 Task: Create a basic plant marker for your garden.
Action: Mouse moved to (204, 165)
Screenshot: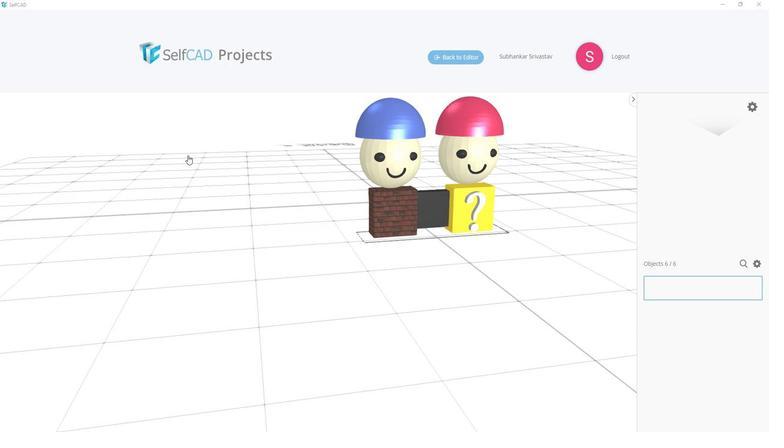 
Action: Mouse pressed left at (204, 165)
Screenshot: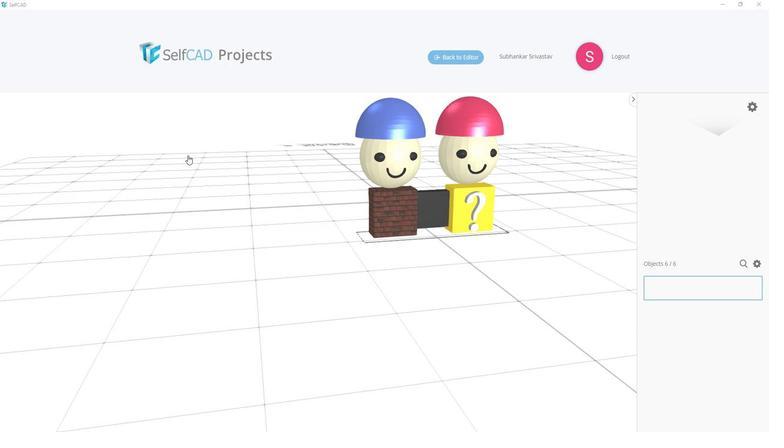 
Action: Mouse moved to (429, 180)
Screenshot: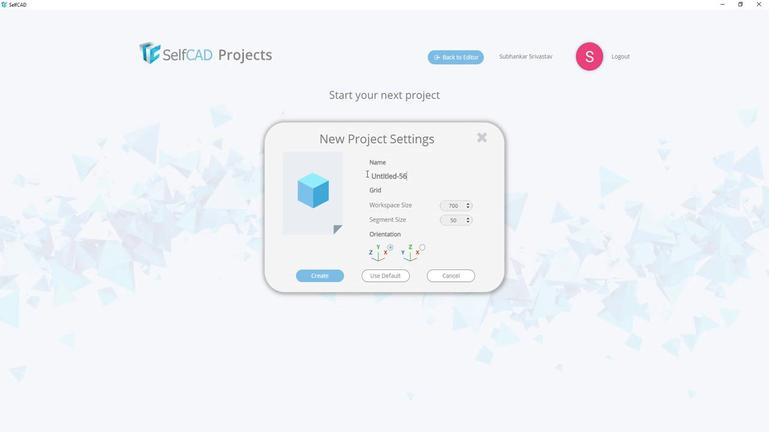 
Action: Mouse pressed left at (429, 180)
Screenshot: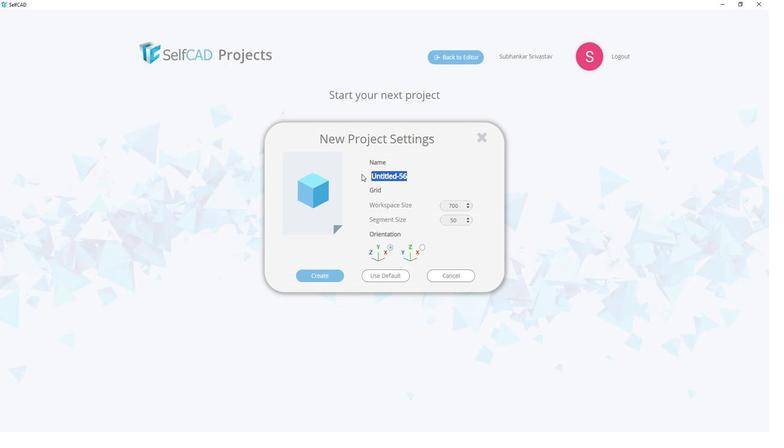 
Action: Mouse moved to (377, 183)
Screenshot: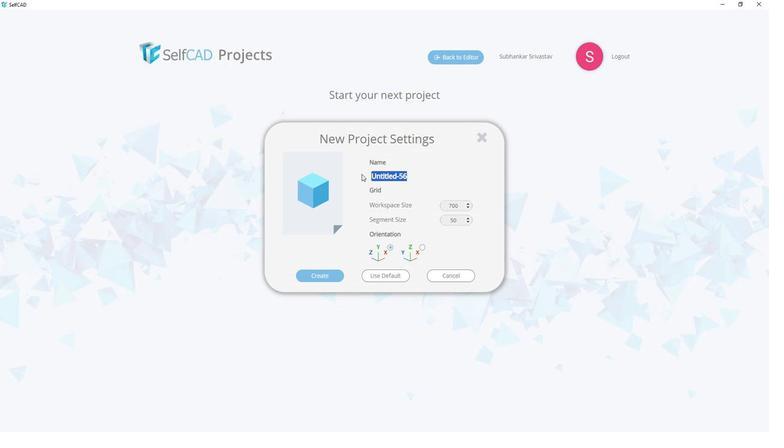 
Action: Key pressed <Key.shift>Plant<Key.space><Key.shift><Key.shift><Key.shift><Key.shift><Key.shift><Key.shift>Marker
Screenshot: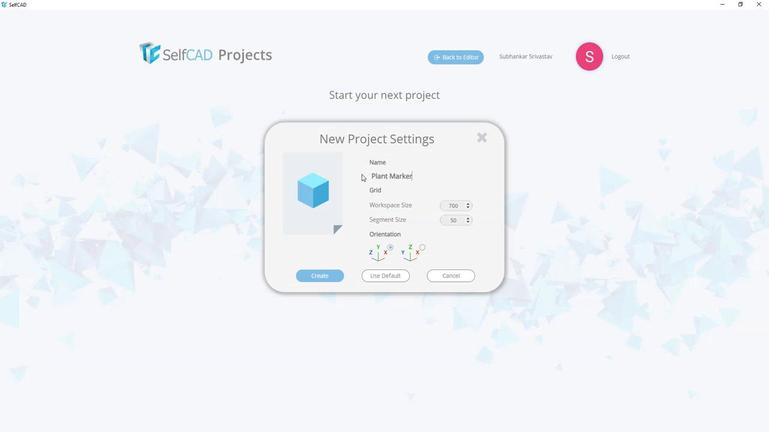 
Action: Mouse moved to (338, 276)
Screenshot: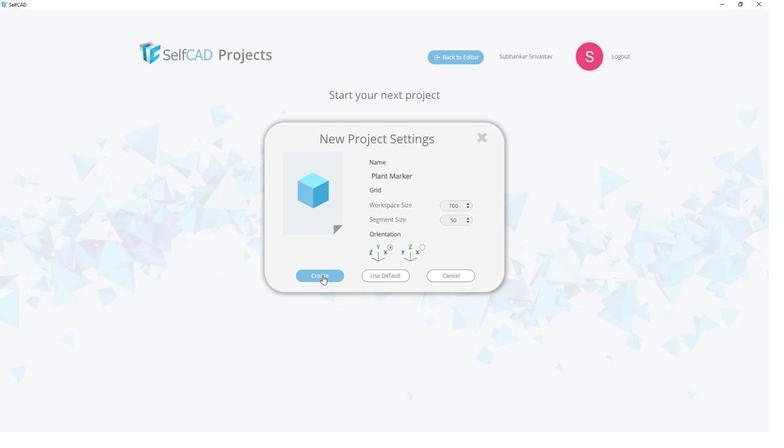 
Action: Mouse pressed left at (338, 276)
Screenshot: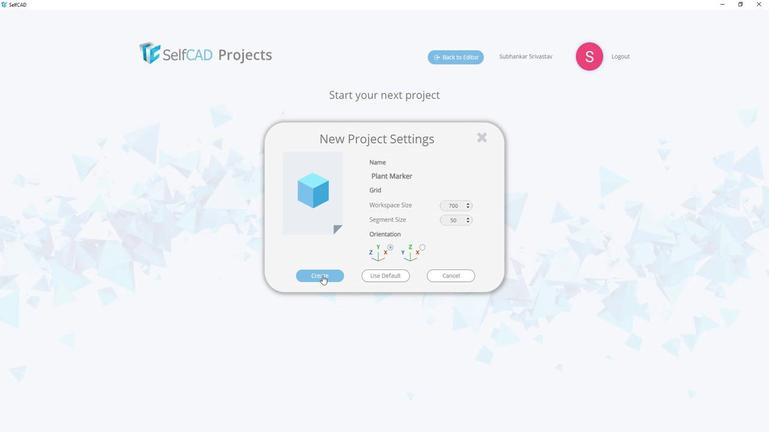 
Action: Mouse moved to (58, 117)
Screenshot: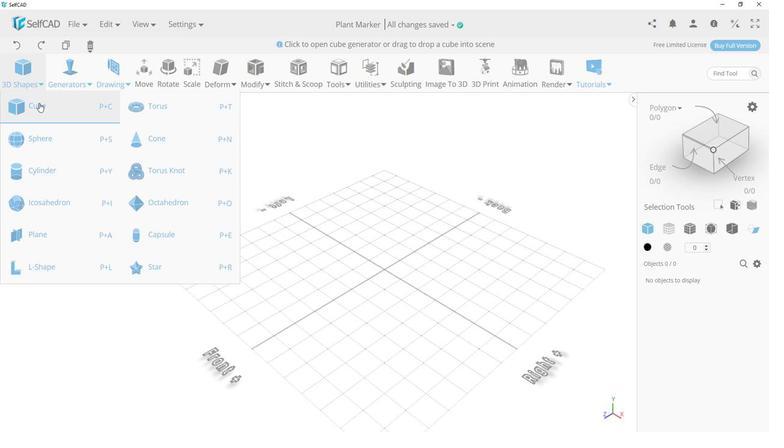 
Action: Mouse pressed left at (58, 117)
Screenshot: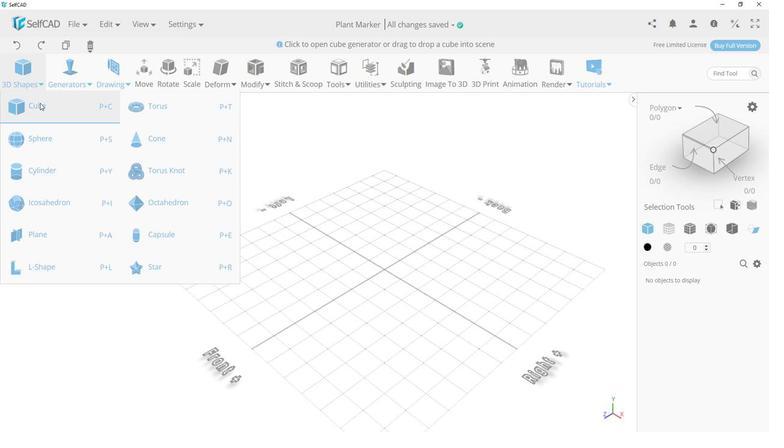 
Action: Mouse moved to (37, 191)
Screenshot: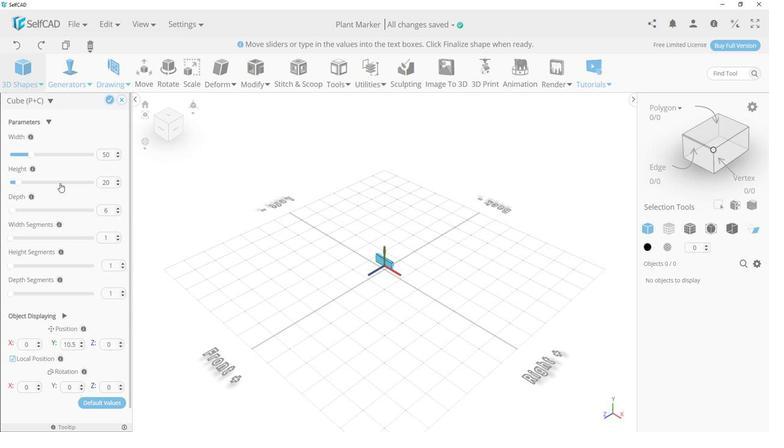 
Action: Mouse pressed left at (37, 191)
Screenshot: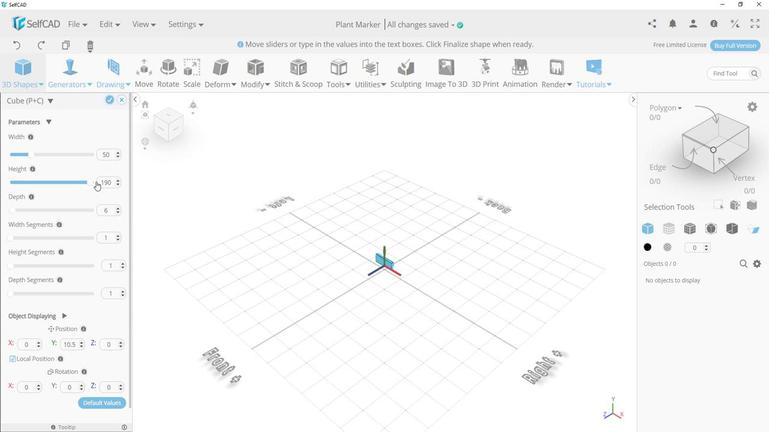 
Action: Mouse moved to (50, 165)
Screenshot: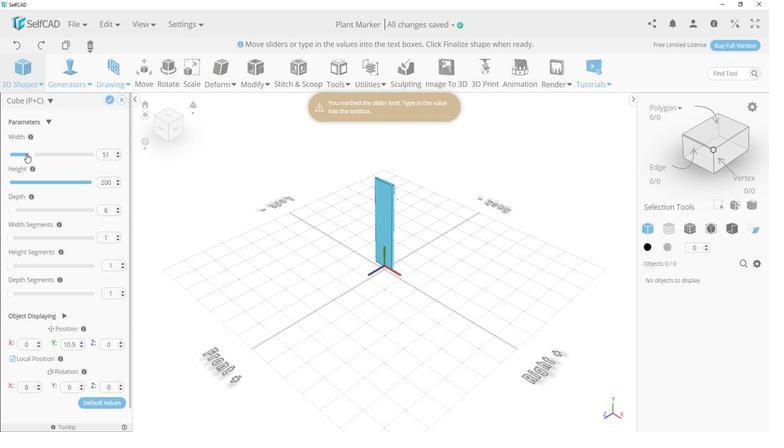 
Action: Mouse pressed left at (50, 165)
Screenshot: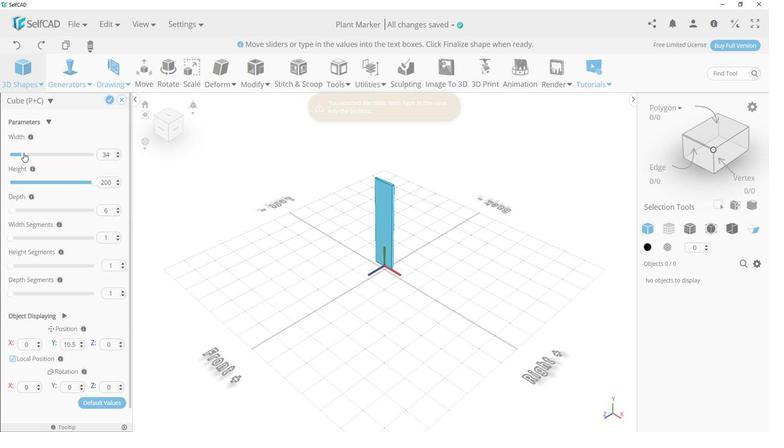 
Action: Mouse moved to (136, 168)
Screenshot: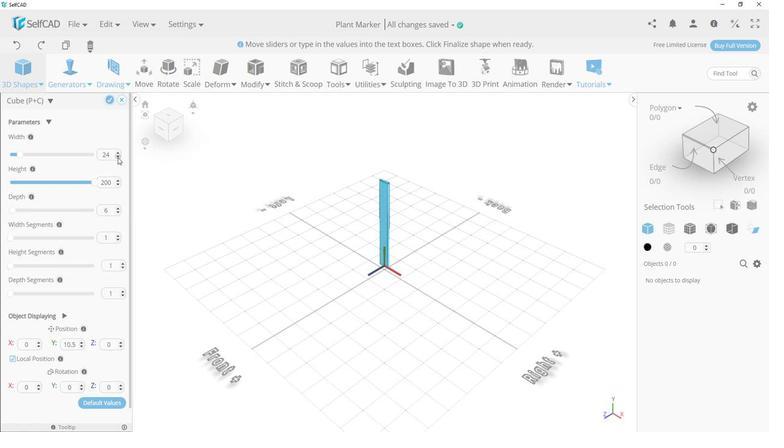 
Action: Mouse pressed left at (136, 168)
Screenshot: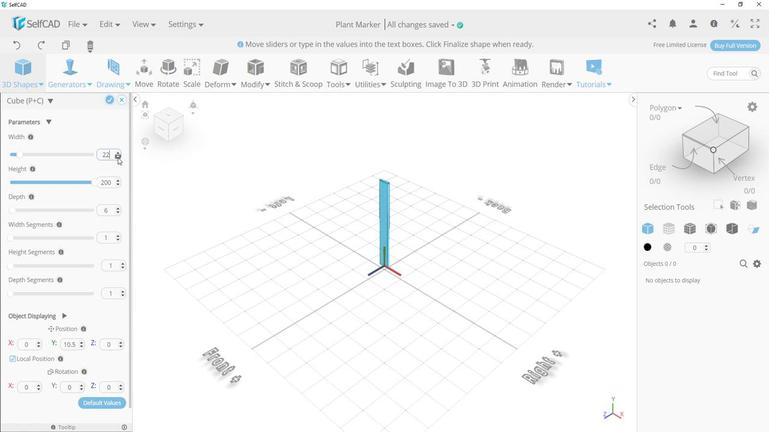 
Action: Mouse pressed left at (136, 168)
Screenshot: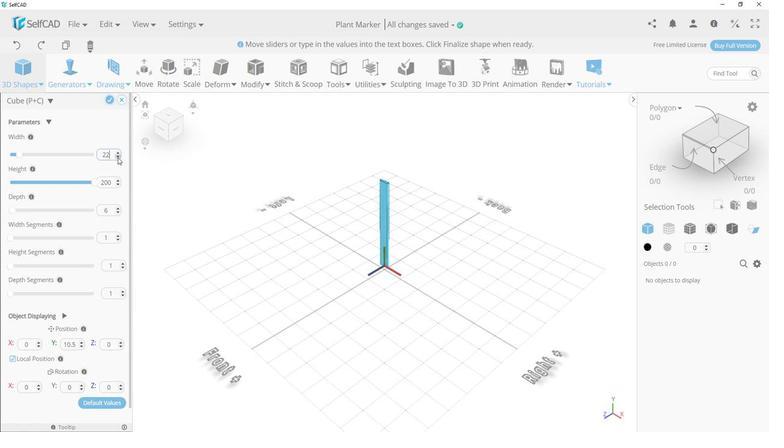 
Action: Mouse pressed left at (136, 168)
Screenshot: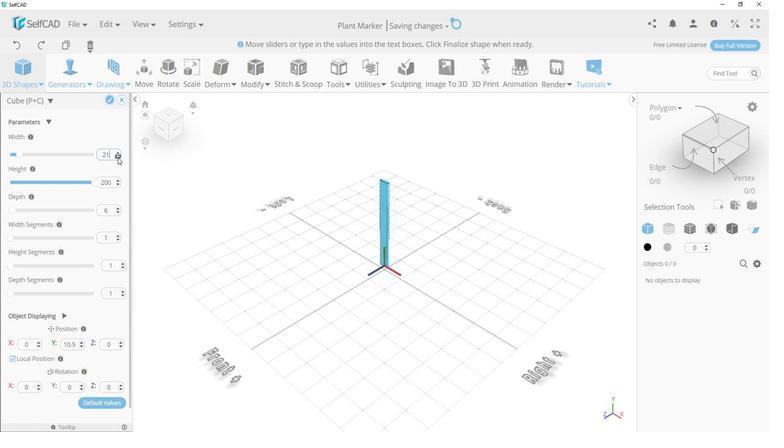 
Action: Mouse pressed left at (136, 168)
Screenshot: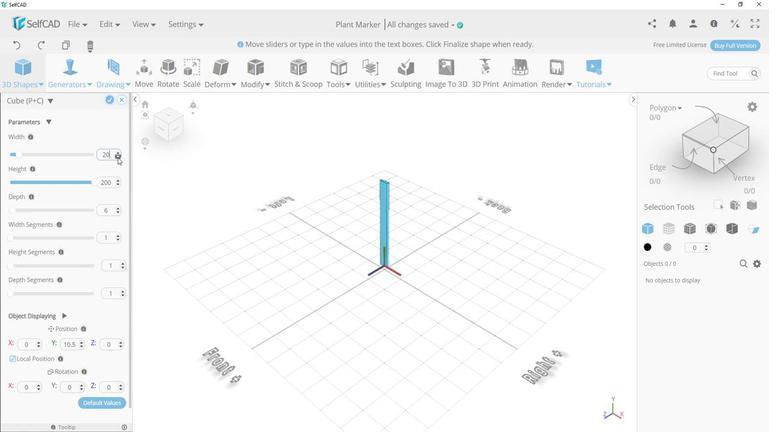 
Action: Mouse moved to (30, 218)
Screenshot: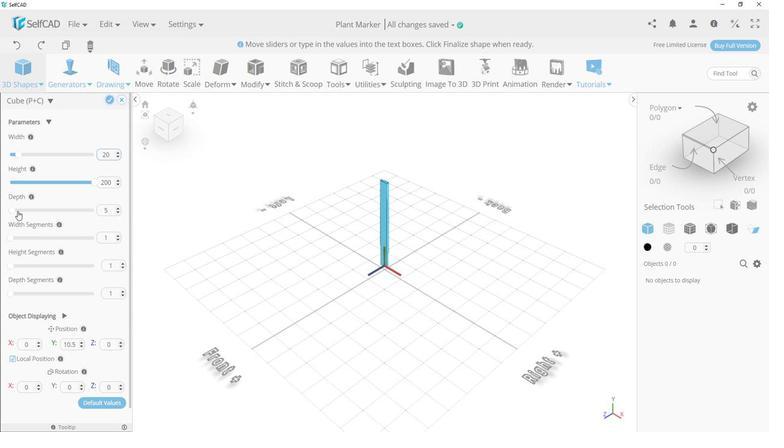 
Action: Mouse pressed left at (30, 218)
Screenshot: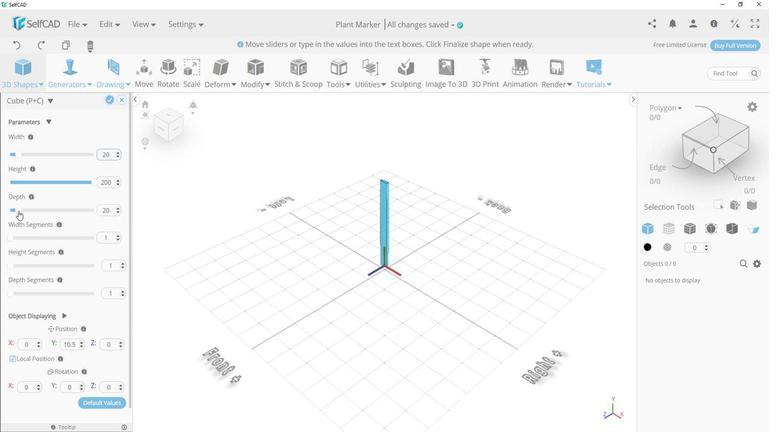 
Action: Mouse moved to (136, 214)
Screenshot: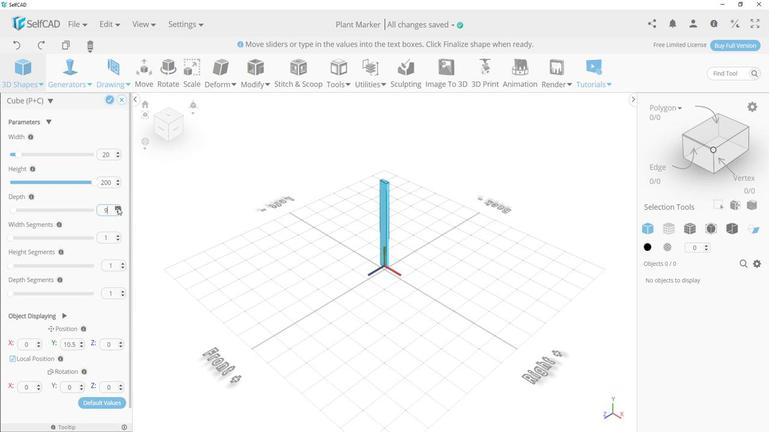 
Action: Mouse pressed left at (136, 214)
Screenshot: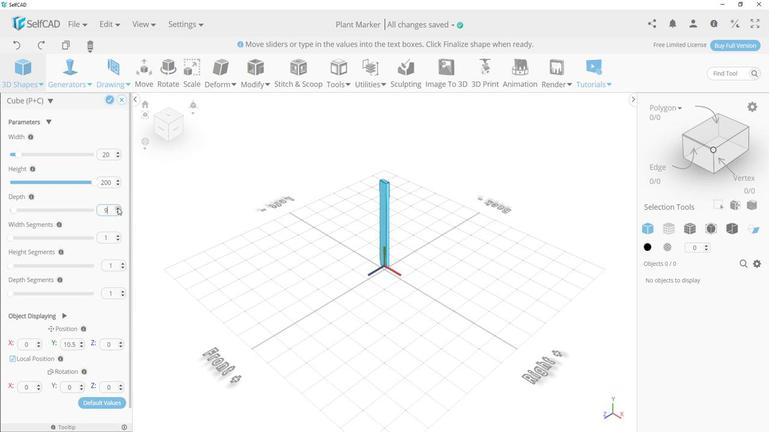 
Action: Mouse pressed left at (136, 214)
Screenshot: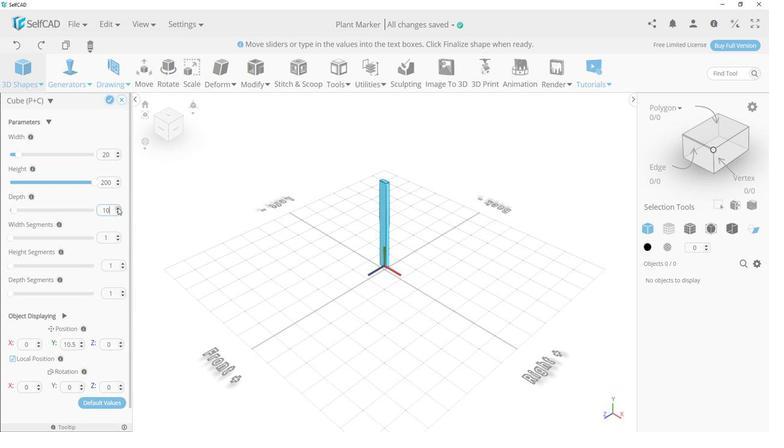 
Action: Mouse moved to (37, 166)
Screenshot: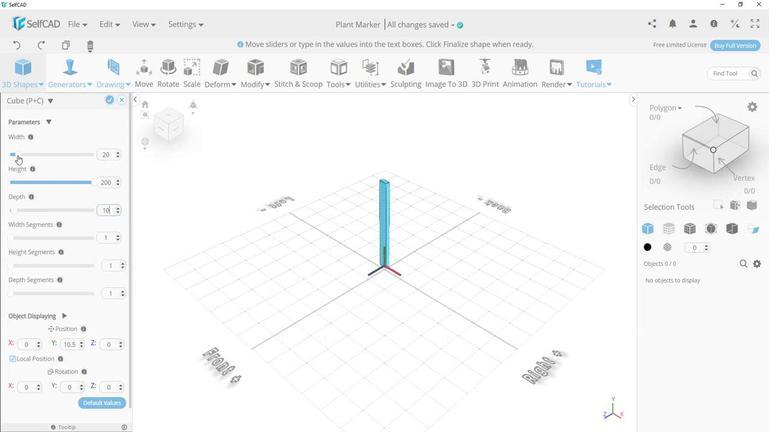 
Action: Mouse pressed left at (37, 166)
Screenshot: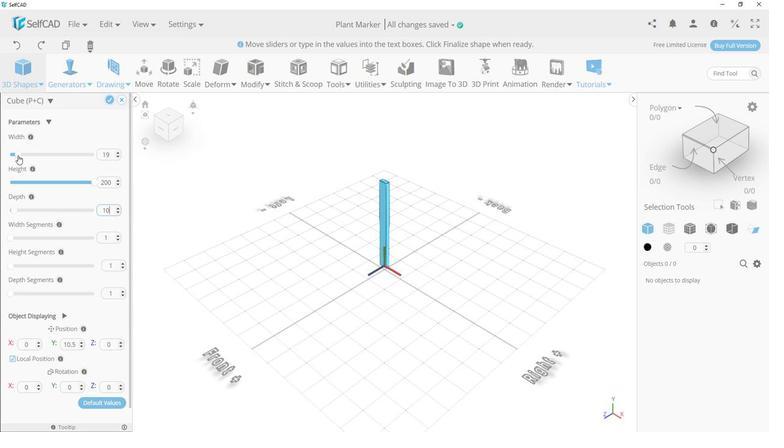 
Action: Mouse moved to (138, 161)
Screenshot: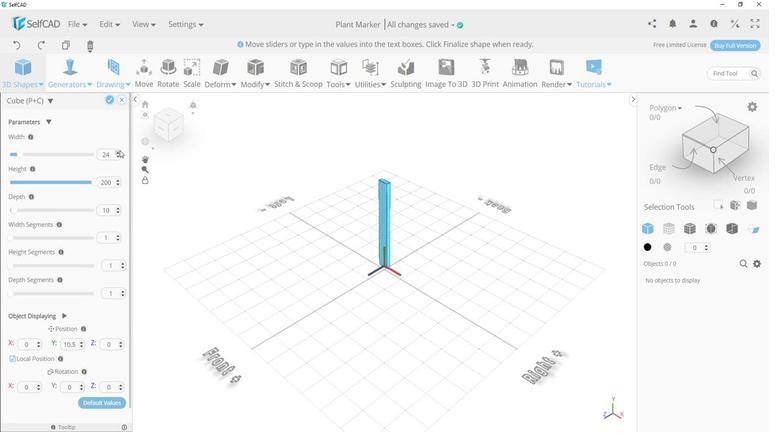 
Action: Mouse pressed left at (138, 161)
Screenshot: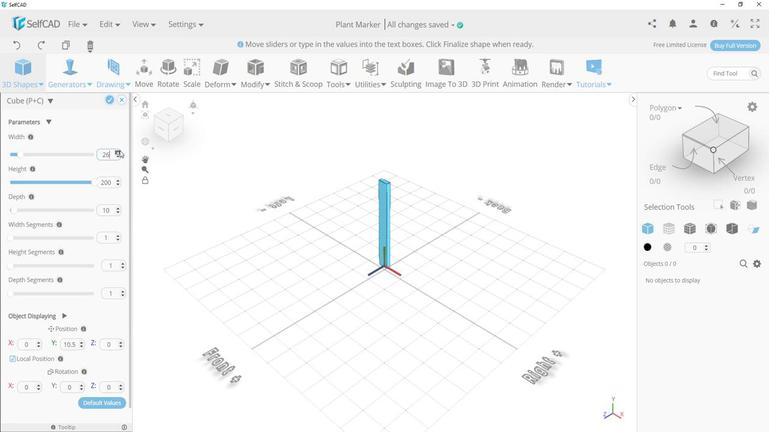 
Action: Mouse pressed left at (138, 161)
Screenshot: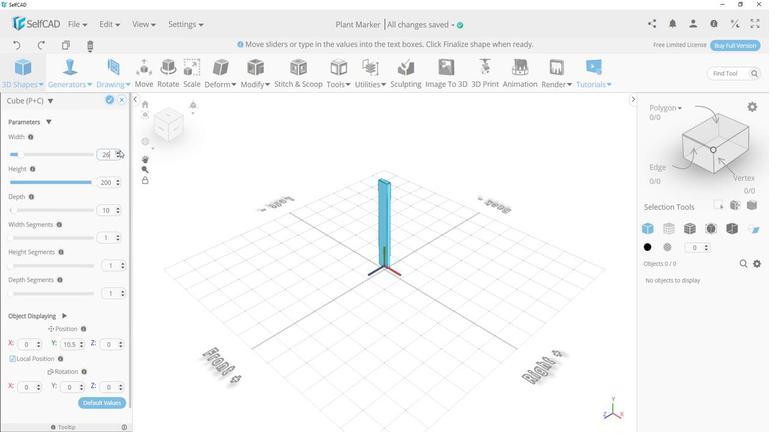 
Action: Mouse pressed left at (138, 161)
Screenshot: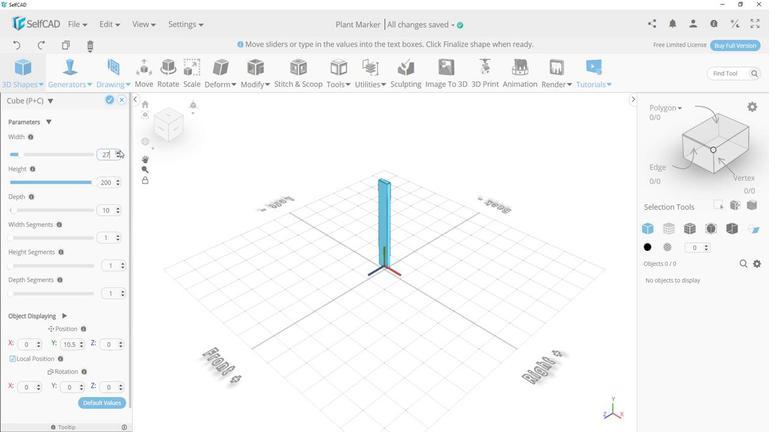 
Action: Mouse pressed left at (138, 161)
Screenshot: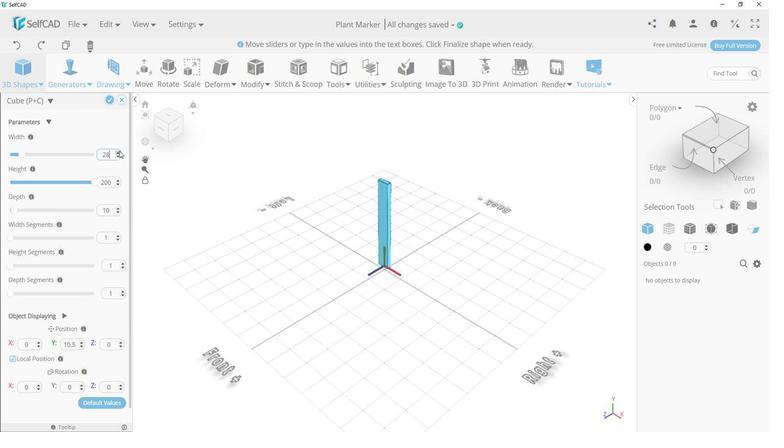 
Action: Mouse moved to (138, 162)
Screenshot: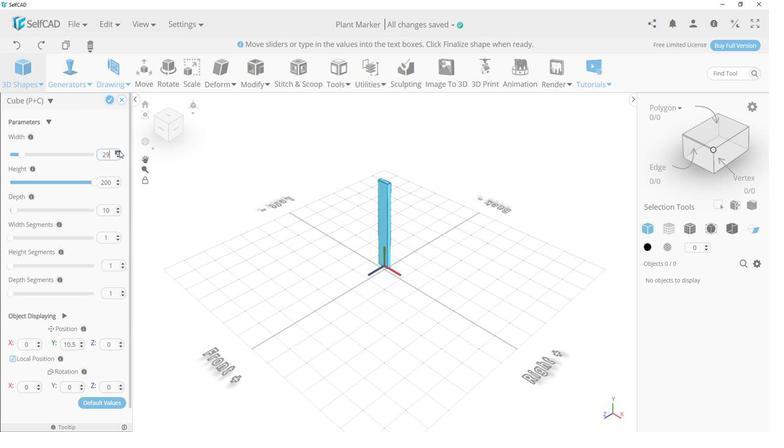 
Action: Mouse pressed left at (138, 162)
Screenshot: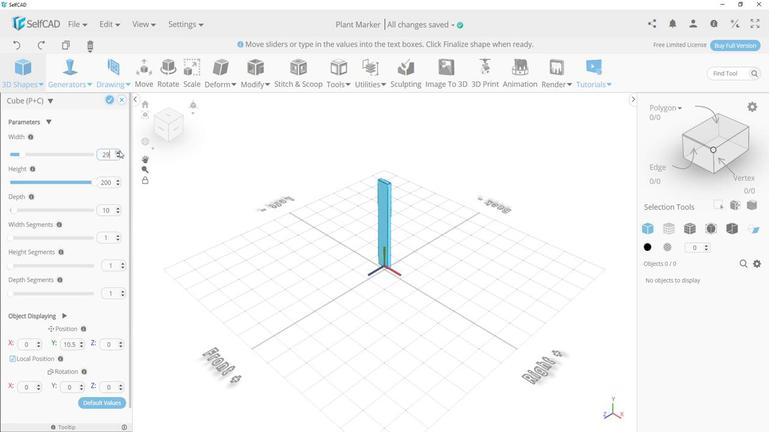 
Action: Mouse pressed left at (138, 162)
Screenshot: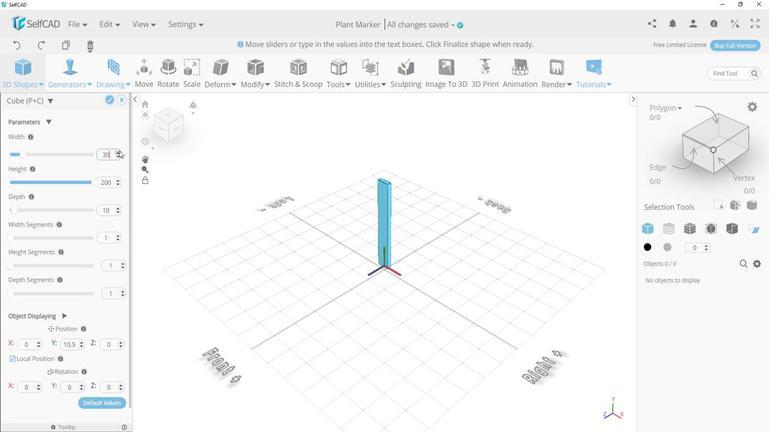 
Action: Mouse moved to (127, 116)
Screenshot: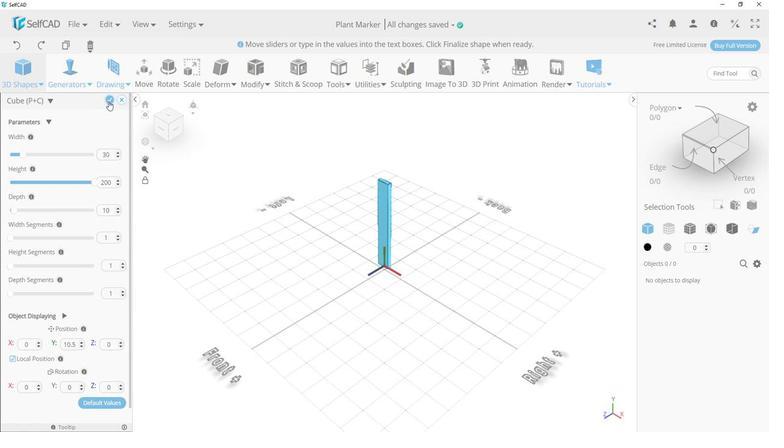 
Action: Mouse pressed left at (127, 116)
Screenshot: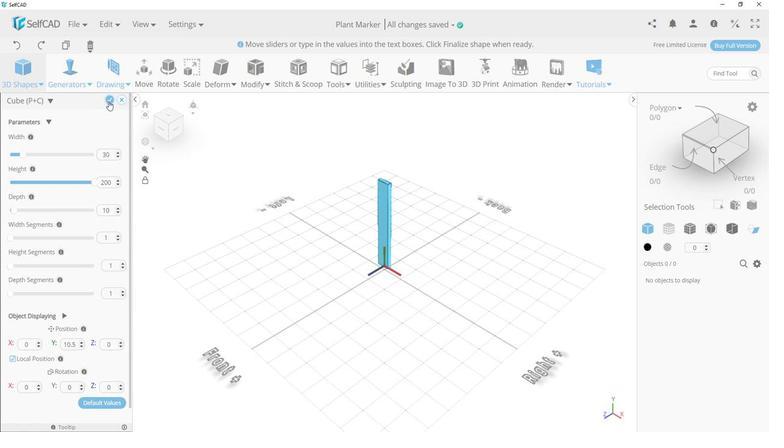 
Action: Mouse moved to (333, 252)
Screenshot: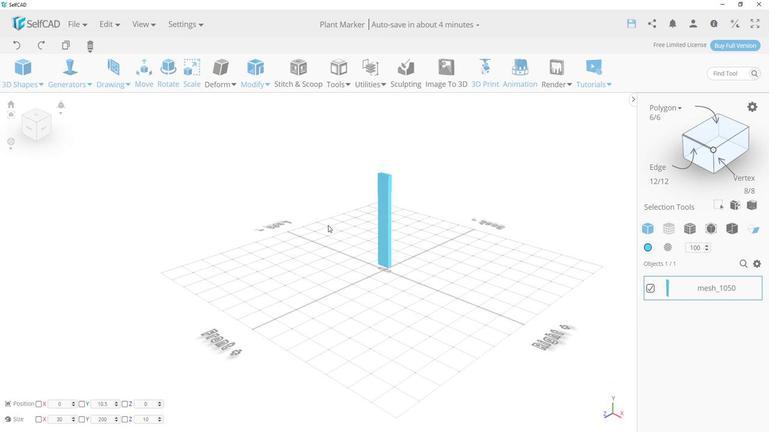 
Action: Mouse pressed left at (333, 252)
Screenshot: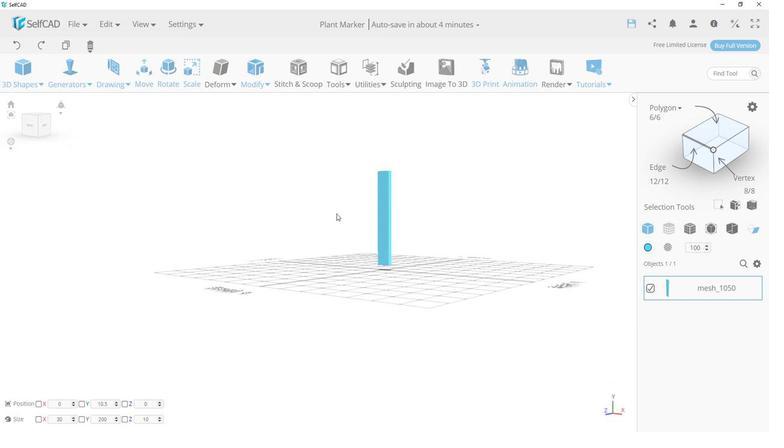 
Action: Mouse moved to (724, 150)
Screenshot: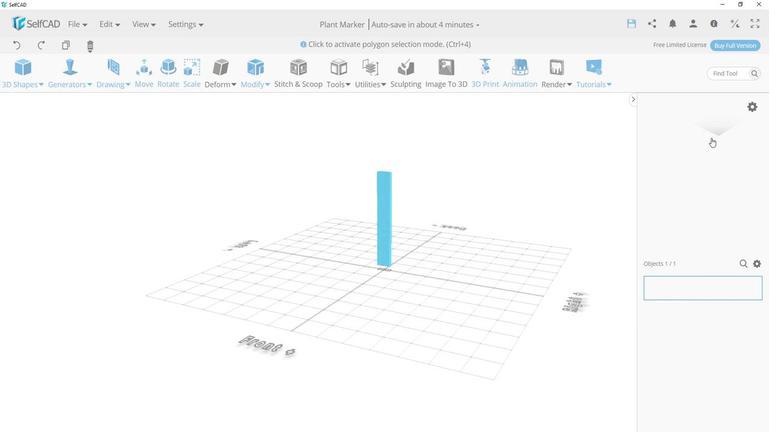 
Action: Mouse pressed left at (724, 150)
Screenshot: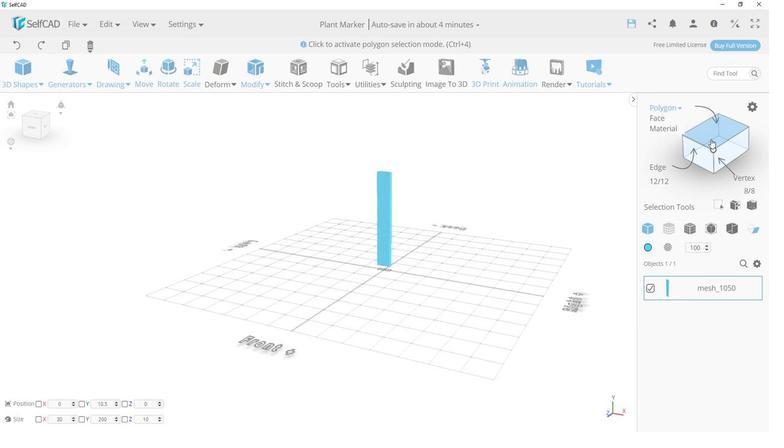 
Action: Mouse moved to (298, 323)
Screenshot: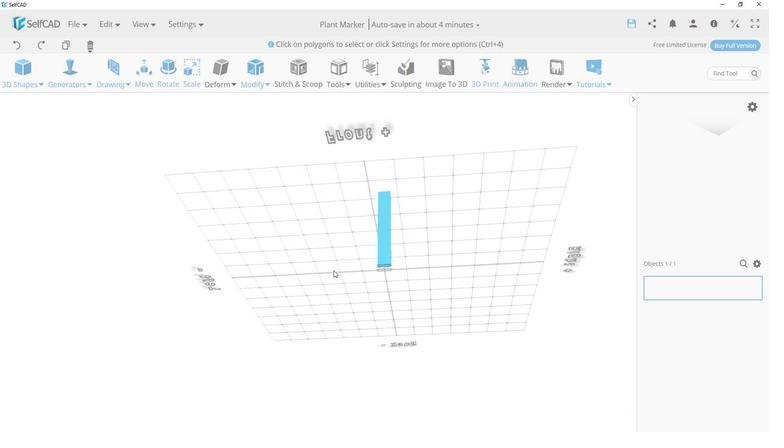 
Action: Mouse pressed left at (298, 323)
Screenshot: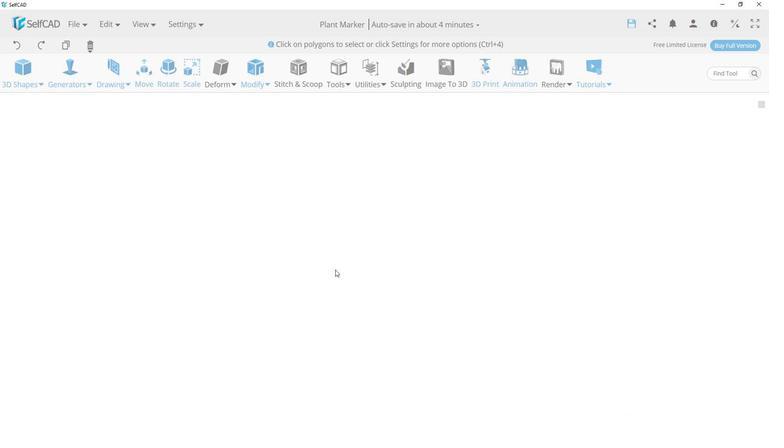 
Action: Mouse moved to (717, 155)
Screenshot: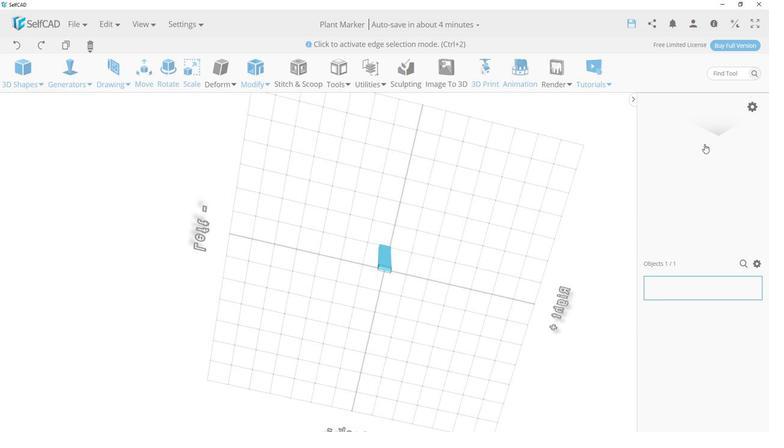 
Action: Mouse pressed left at (717, 155)
Screenshot: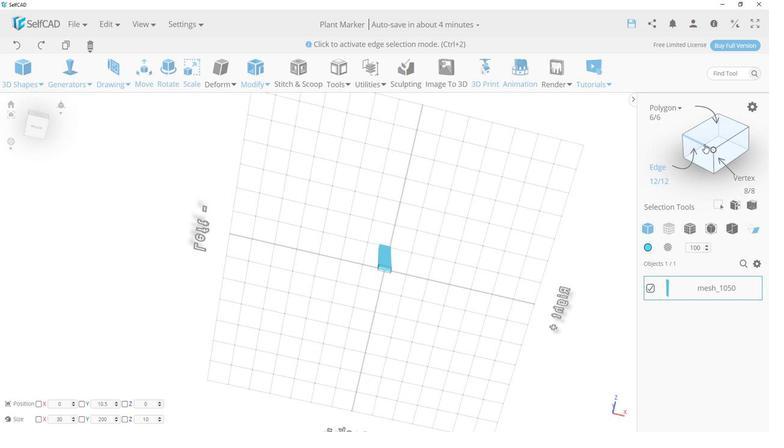 
Action: Mouse moved to (383, 293)
Screenshot: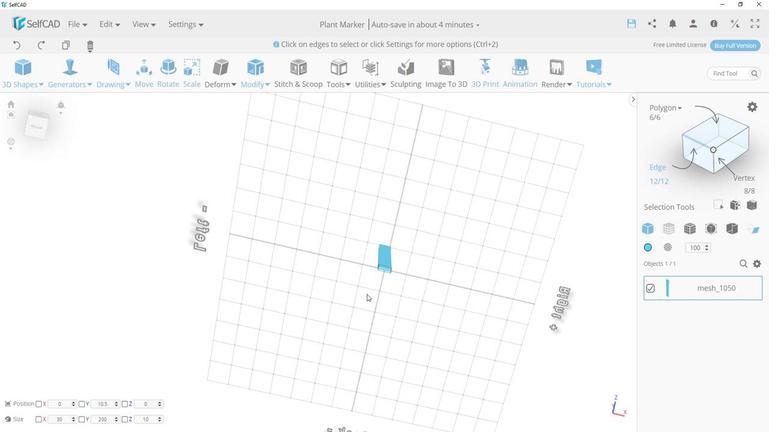 
Action: Mouse scrolled (383, 294) with delta (0, 0)
Screenshot: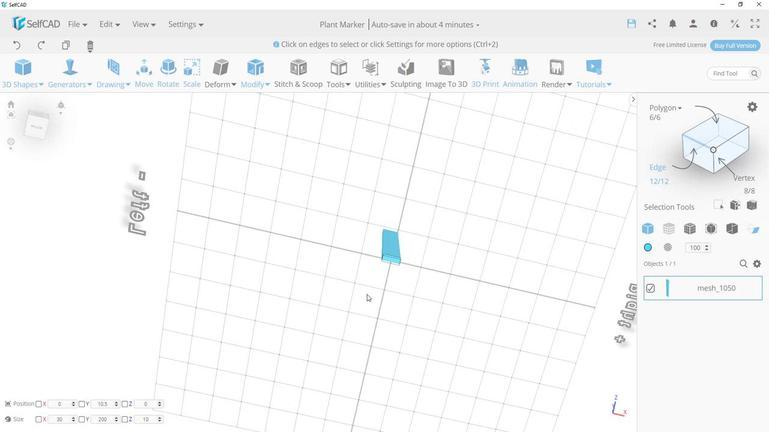 
Action: Mouse scrolled (383, 294) with delta (0, 0)
Screenshot: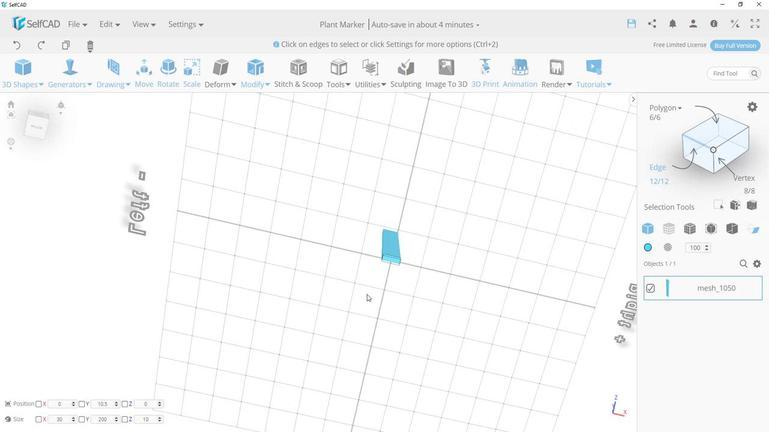 
Action: Mouse scrolled (383, 294) with delta (0, 0)
Screenshot: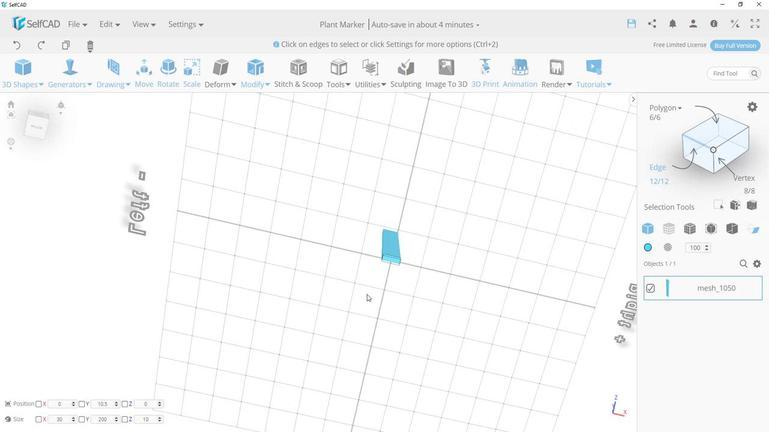 
Action: Mouse scrolled (383, 294) with delta (0, 0)
Screenshot: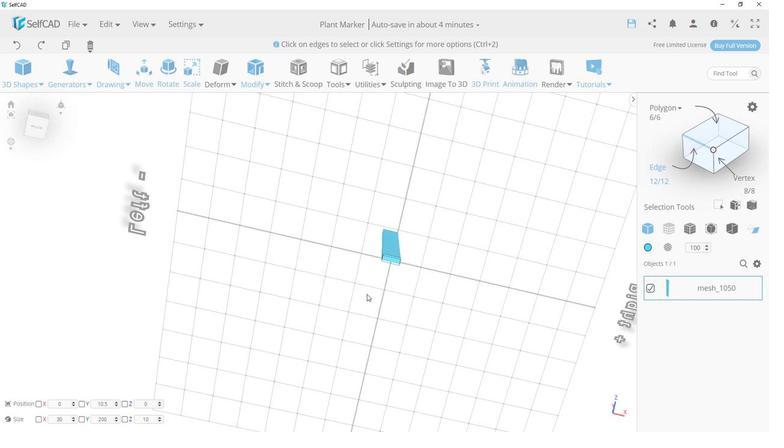 
Action: Mouse scrolled (383, 294) with delta (0, 0)
Screenshot: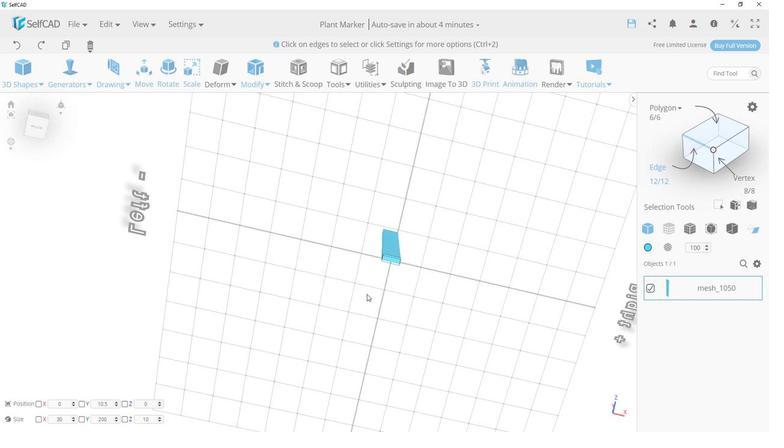 
Action: Mouse scrolled (383, 294) with delta (0, 0)
Screenshot: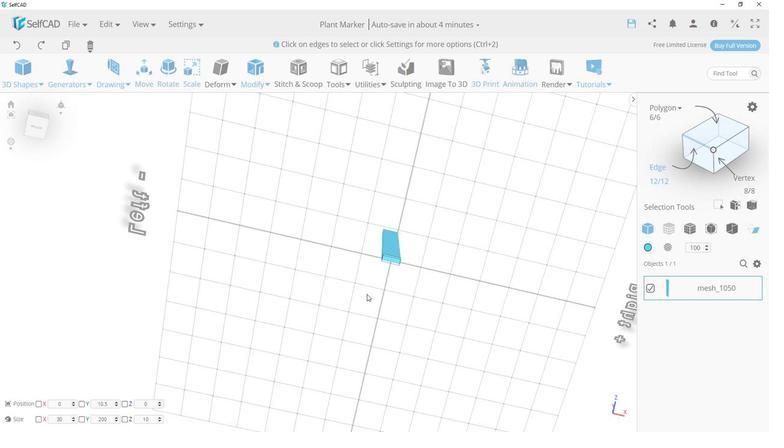 
Action: Mouse scrolled (383, 294) with delta (0, 0)
Screenshot: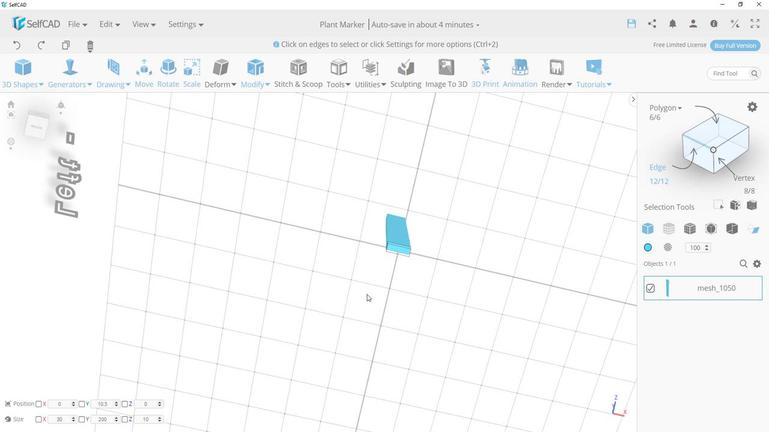 
Action: Mouse scrolled (383, 294) with delta (0, 0)
Screenshot: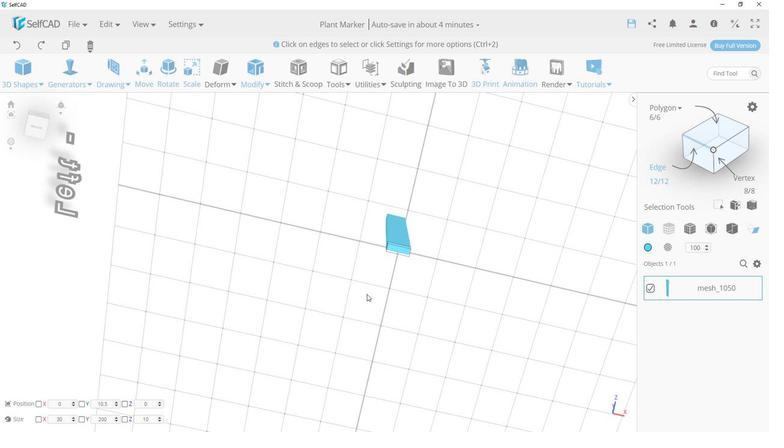 
Action: Mouse scrolled (383, 294) with delta (0, 0)
Screenshot: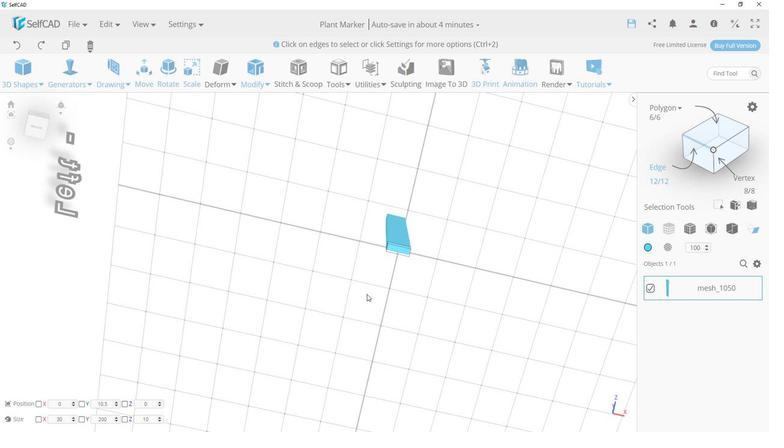 
Action: Mouse scrolled (383, 294) with delta (0, 0)
Screenshot: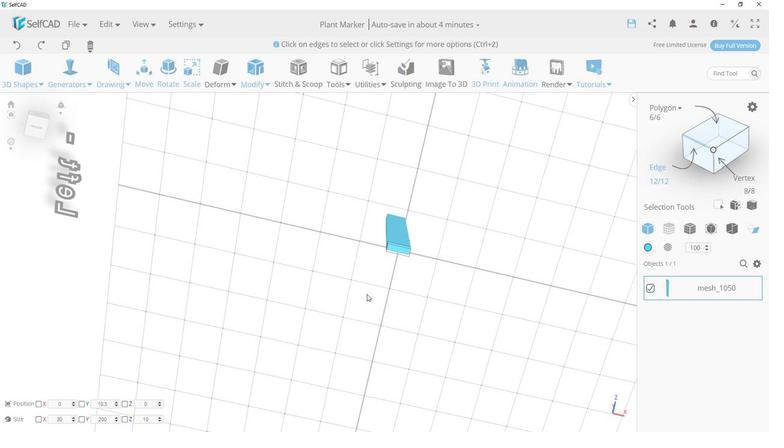 
Action: Mouse scrolled (383, 294) with delta (0, 0)
Screenshot: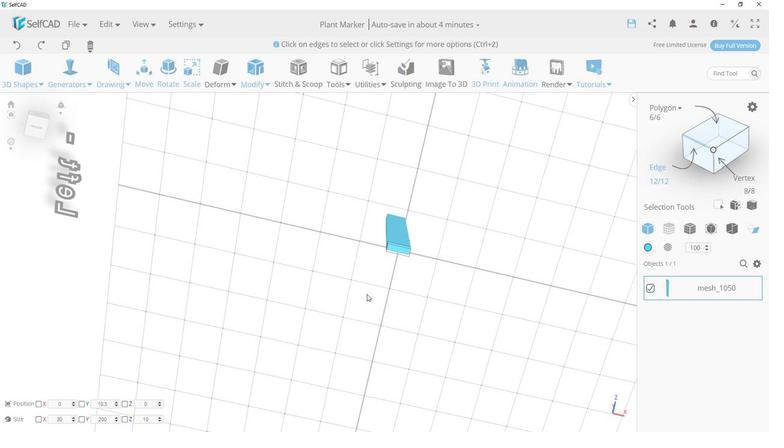 
Action: Mouse scrolled (383, 294) with delta (0, 0)
Screenshot: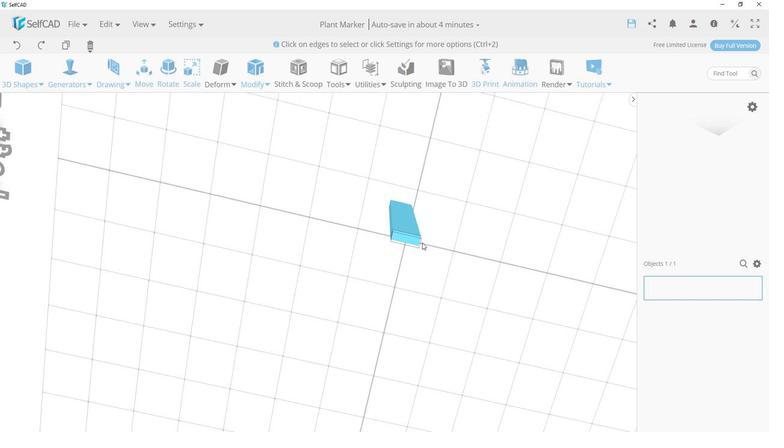 
Action: Mouse scrolled (383, 294) with delta (0, 0)
Screenshot: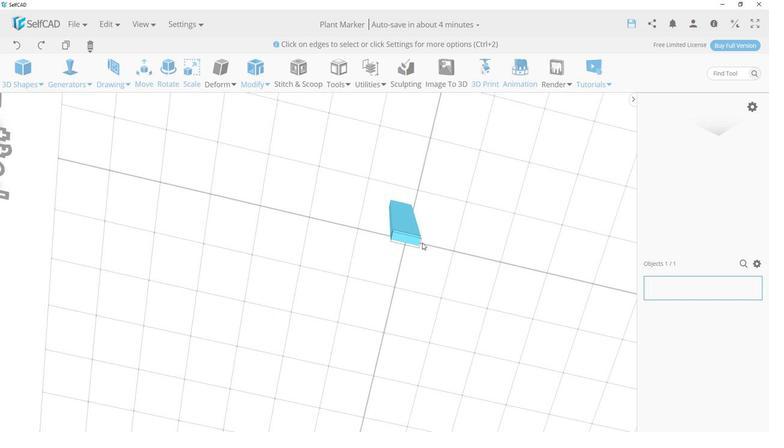 
Action: Mouse scrolled (383, 294) with delta (0, 0)
Screenshot: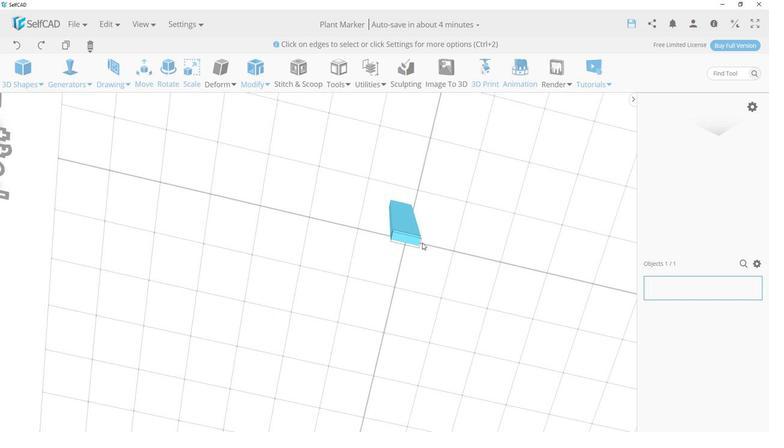 
Action: Mouse scrolled (383, 294) with delta (0, 0)
Screenshot: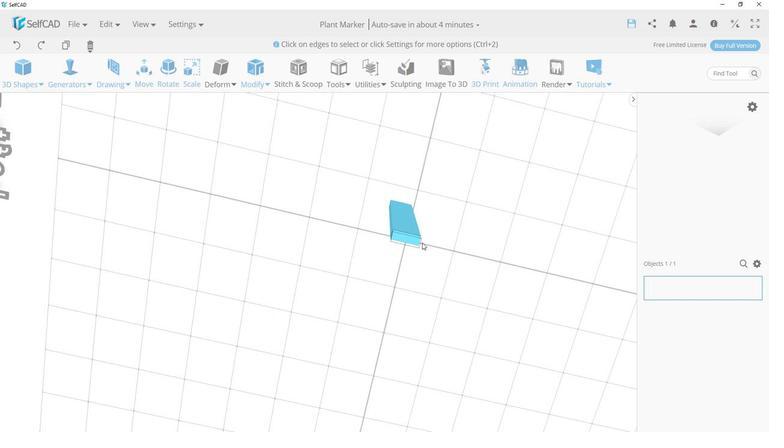 
Action: Mouse moved to (435, 245)
Screenshot: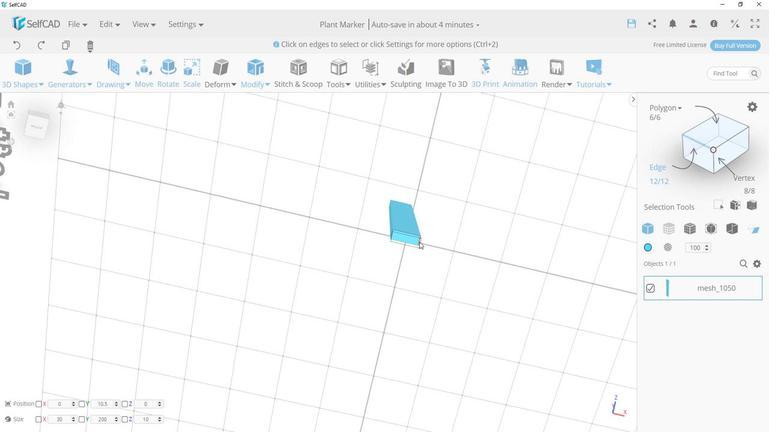 
Action: Mouse pressed left at (435, 245)
Screenshot: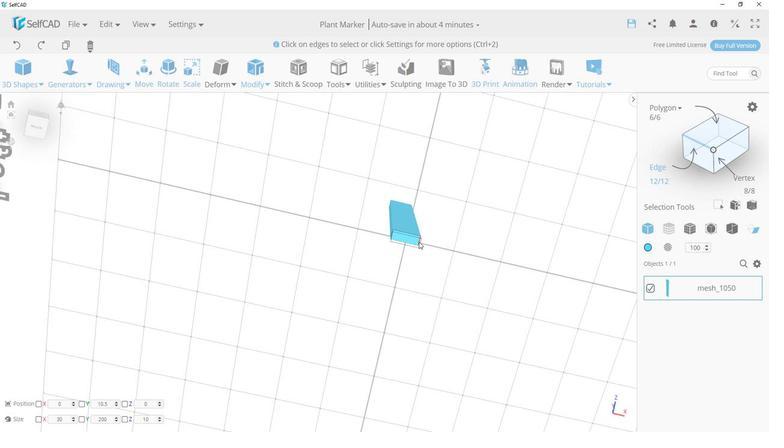 
Action: Mouse moved to (407, 242)
Screenshot: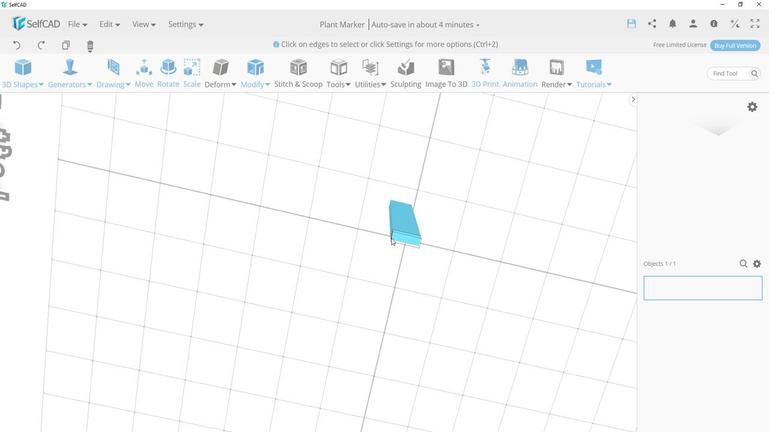 
Action: Mouse pressed left at (407, 242)
Screenshot: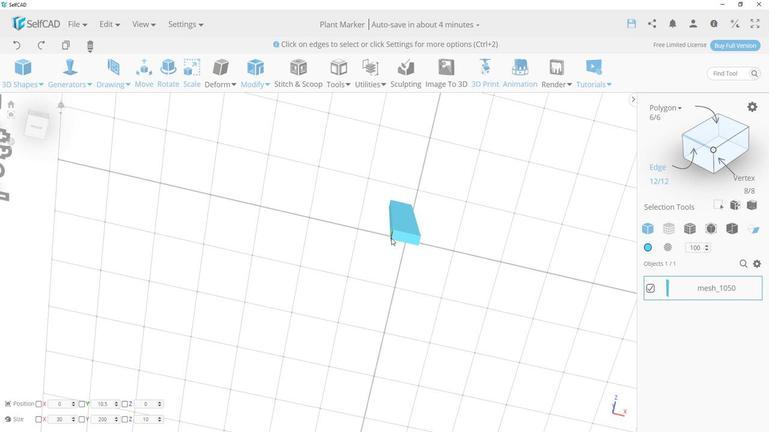 
Action: Mouse moved to (428, 249)
Screenshot: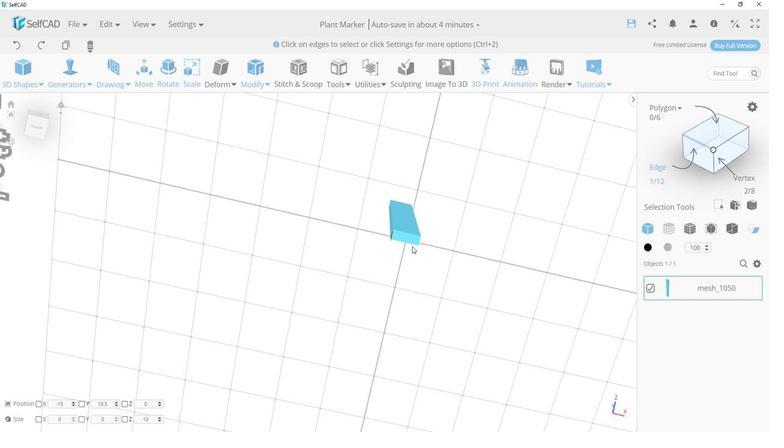 
Action: Mouse scrolled (428, 250) with delta (0, 0)
Screenshot: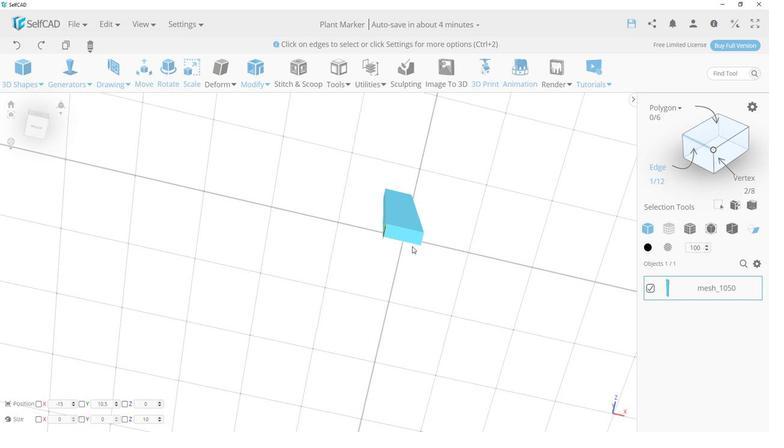 
Action: Mouse scrolled (428, 250) with delta (0, 0)
Screenshot: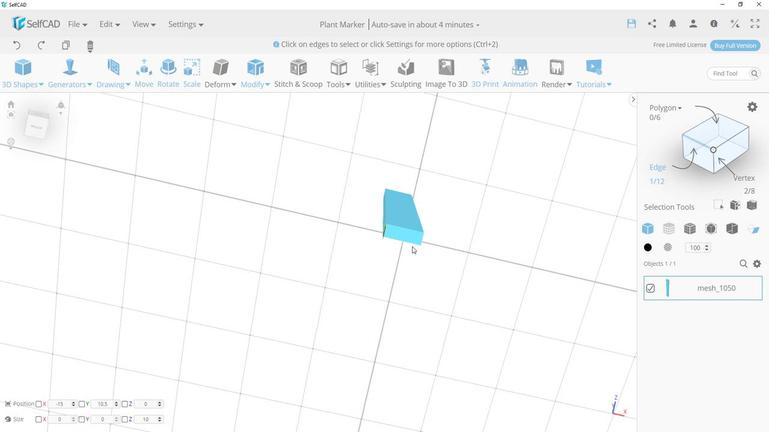 
Action: Mouse scrolled (428, 250) with delta (0, 0)
Screenshot: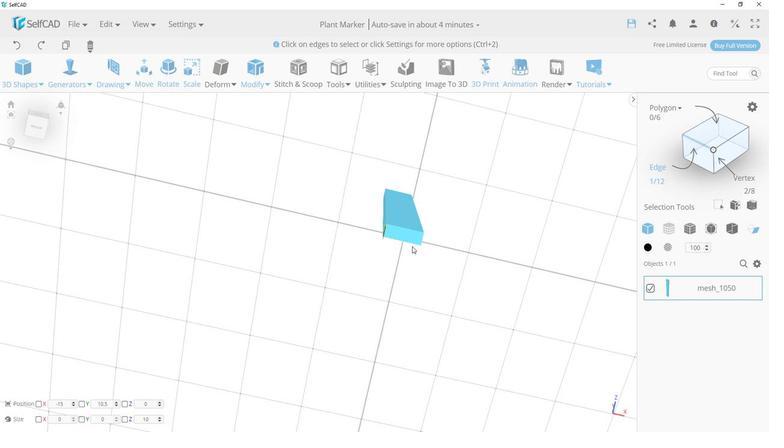 
Action: Mouse scrolled (428, 250) with delta (0, 0)
Screenshot: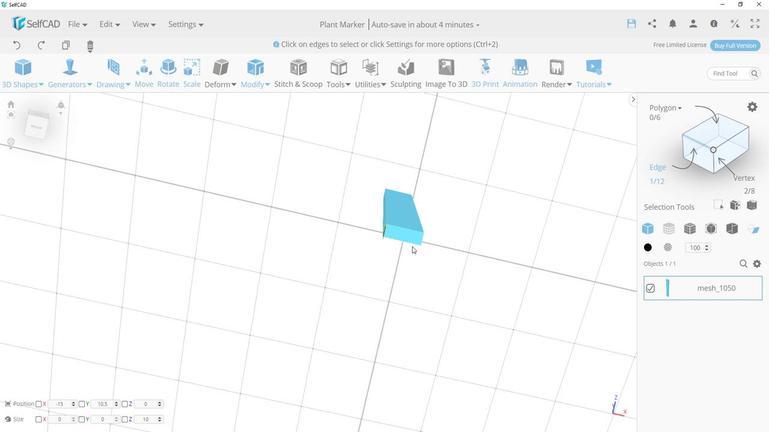 
Action: Mouse scrolled (428, 250) with delta (0, 0)
Screenshot: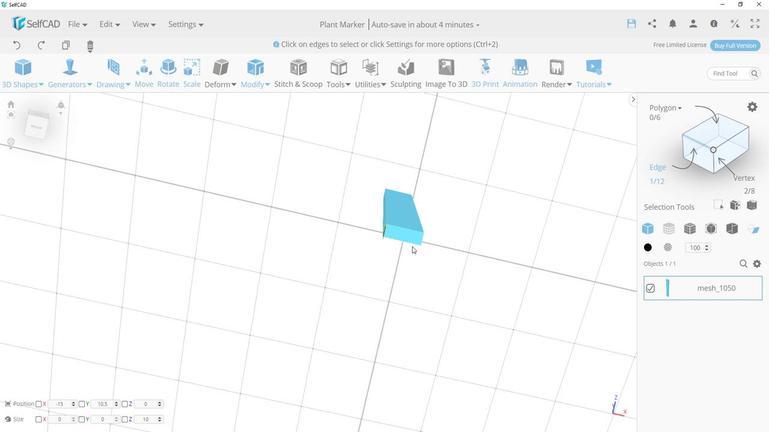 
Action: Mouse scrolled (428, 250) with delta (0, 0)
Screenshot: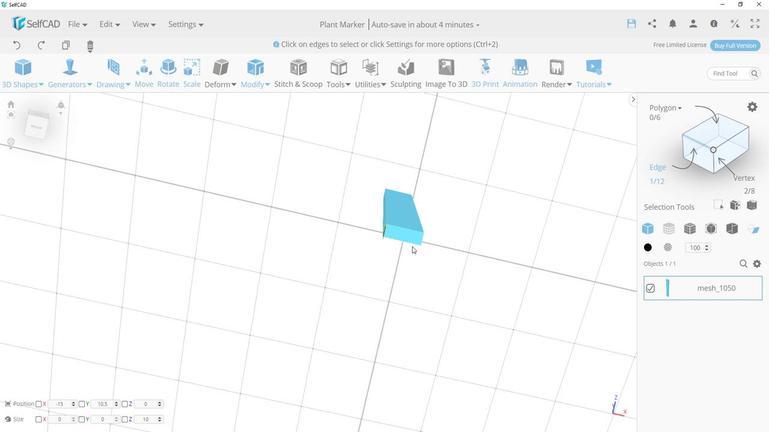 
Action: Mouse scrolled (428, 250) with delta (0, 0)
Screenshot: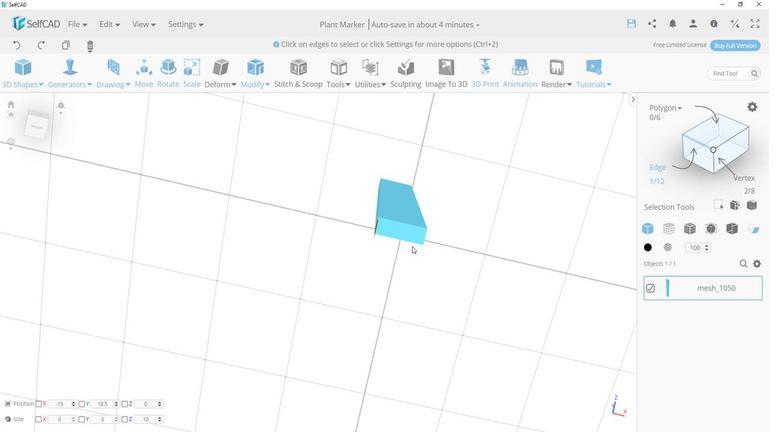 
Action: Mouse scrolled (428, 250) with delta (0, 0)
Screenshot: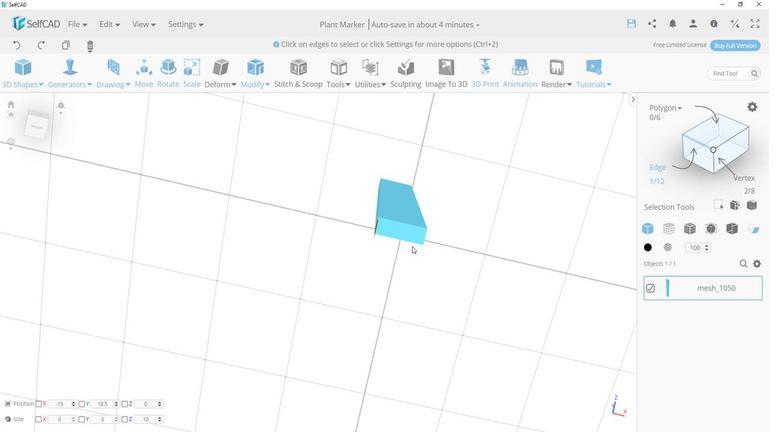 
Action: Mouse scrolled (428, 250) with delta (0, 0)
Screenshot: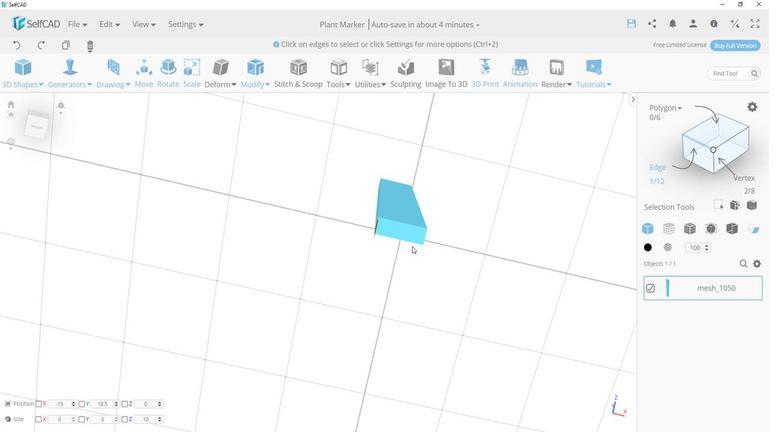 
Action: Mouse scrolled (428, 250) with delta (0, 0)
Screenshot: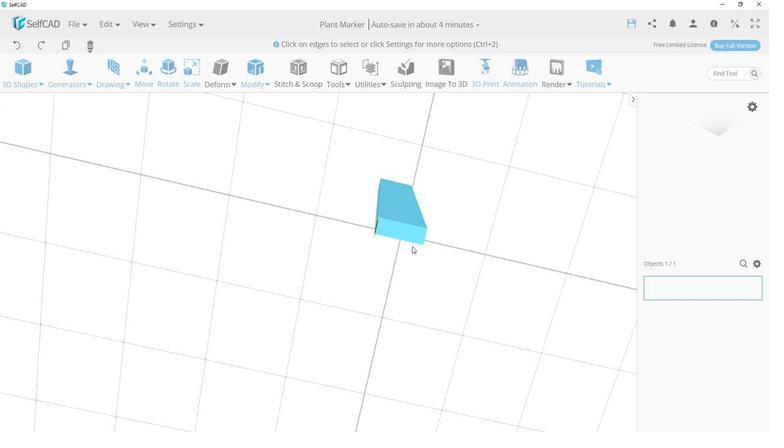 
Action: Mouse scrolled (428, 250) with delta (0, 0)
Screenshot: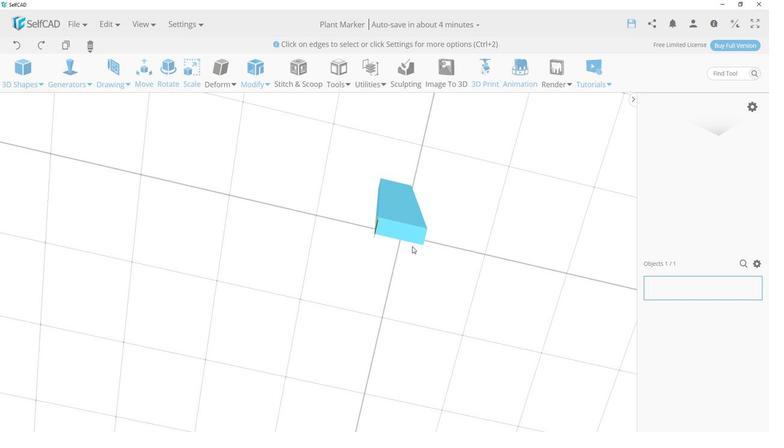 
Action: Mouse scrolled (428, 250) with delta (0, 0)
Screenshot: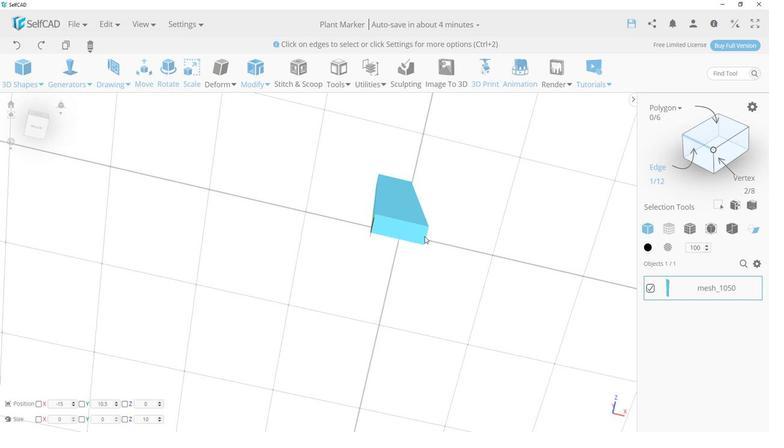 
Action: Mouse scrolled (428, 250) with delta (0, 0)
Screenshot: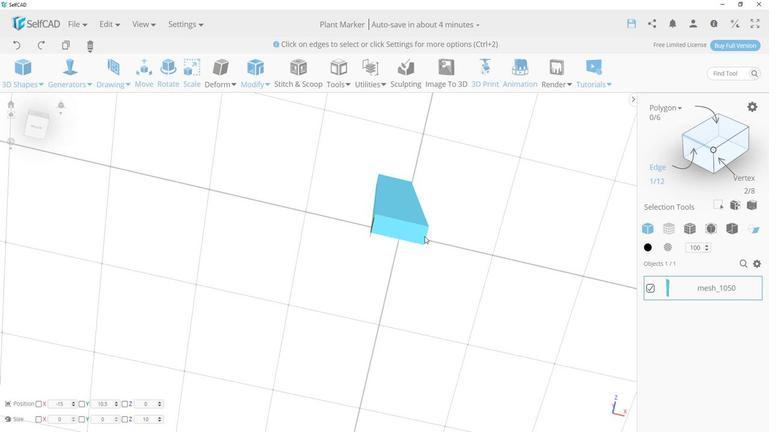 
Action: Mouse moved to (440, 240)
Screenshot: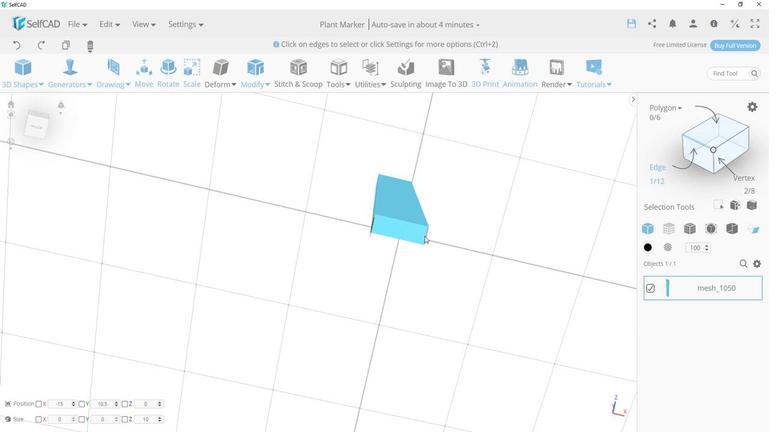 
Action: Mouse pressed left at (440, 240)
Screenshot: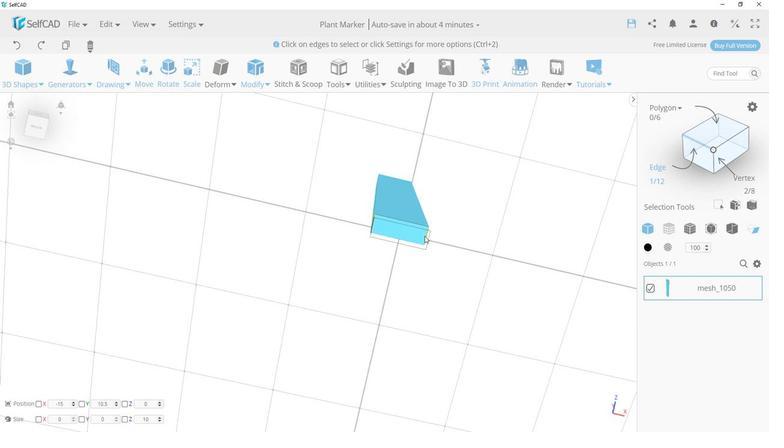 
Action: Mouse moved to (392, 276)
Screenshot: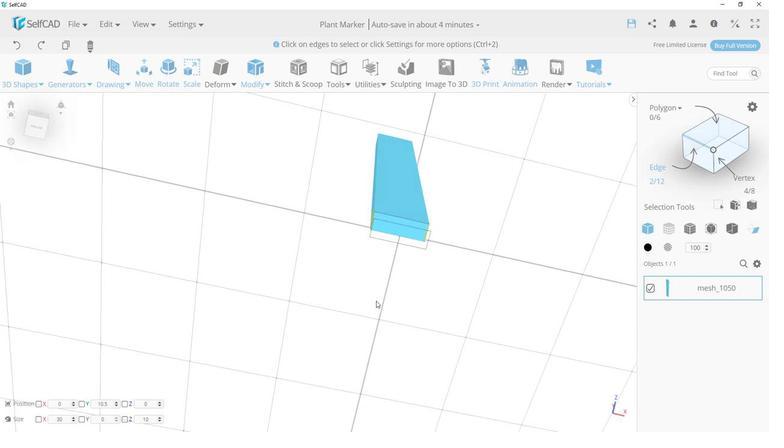 
Action: Mouse pressed left at (392, 276)
Screenshot: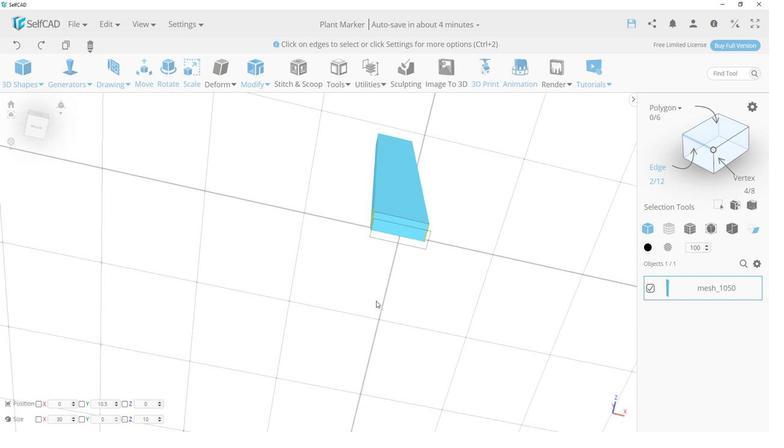 
Action: Mouse moved to (371, 367)
Screenshot: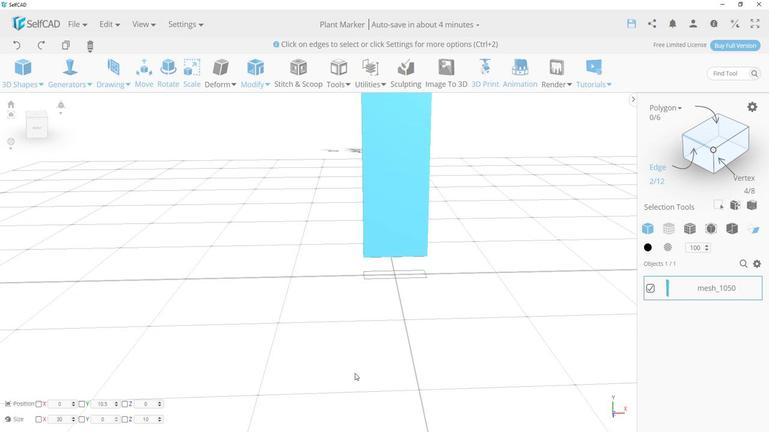 
Action: Mouse pressed left at (371, 367)
Screenshot: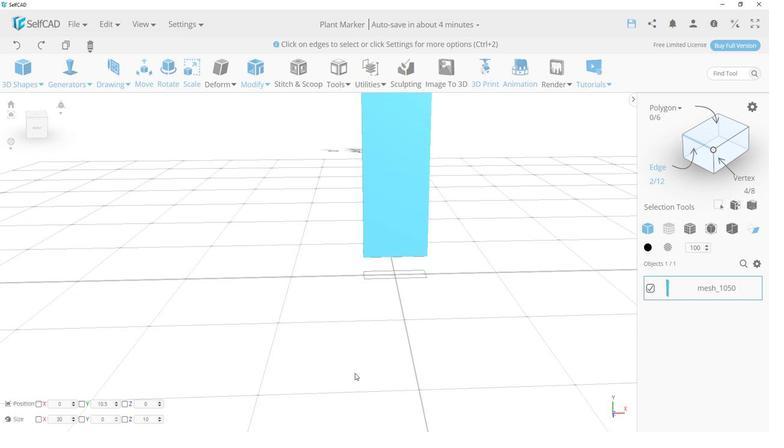 
Action: Mouse moved to (725, 160)
Screenshot: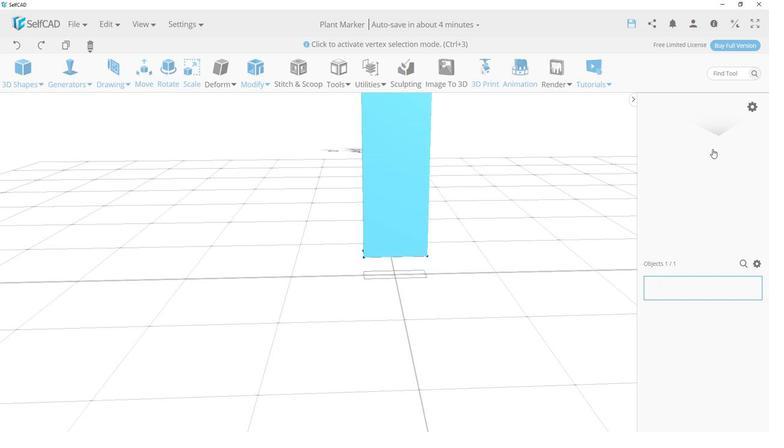 
Action: Mouse pressed left at (725, 160)
Screenshot: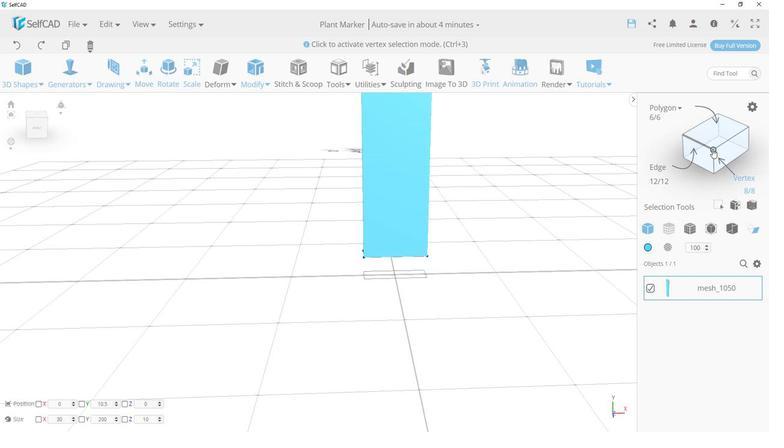 
Action: Mouse moved to (473, 302)
Screenshot: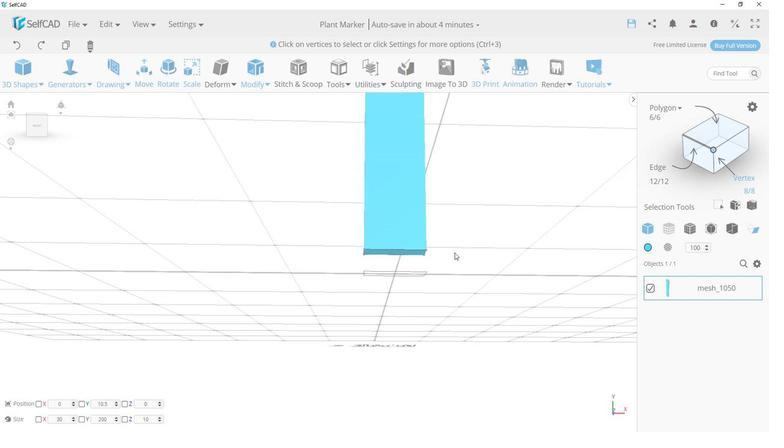 
Action: Mouse pressed left at (473, 302)
Screenshot: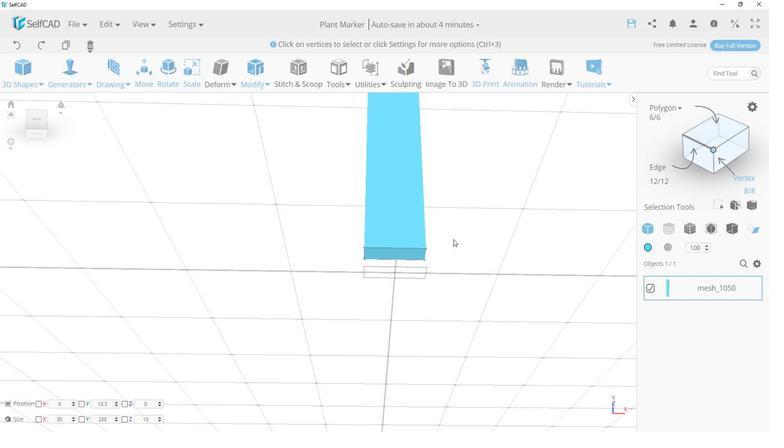 
Action: Mouse moved to (382, 254)
Screenshot: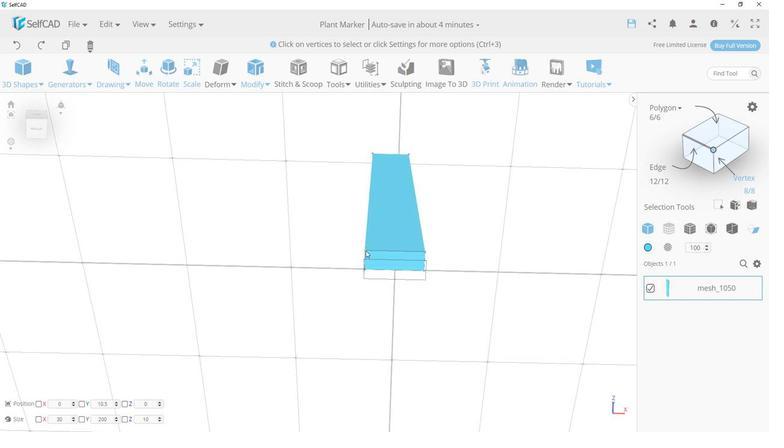 
Action: Mouse pressed left at (382, 254)
Screenshot: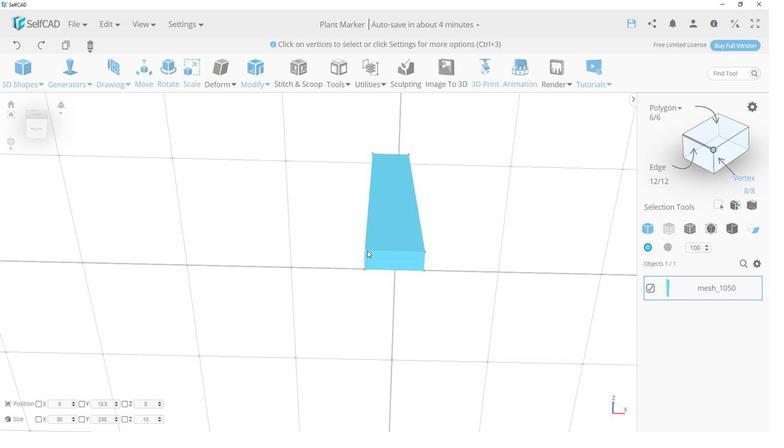 
Action: Mouse moved to (440, 255)
Screenshot: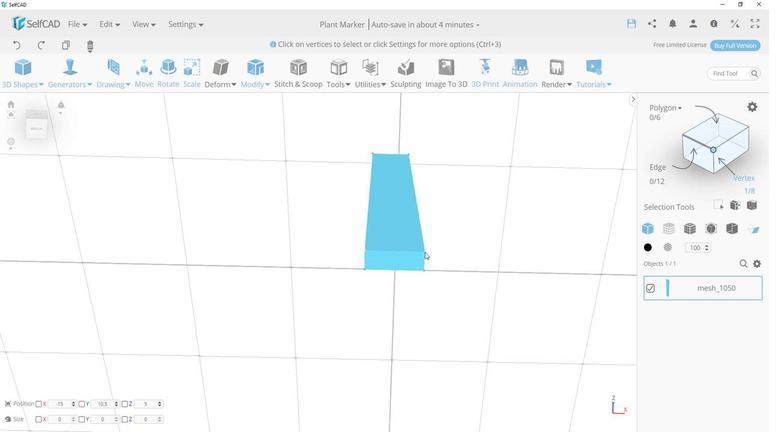 
Action: Mouse pressed left at (440, 255)
Screenshot: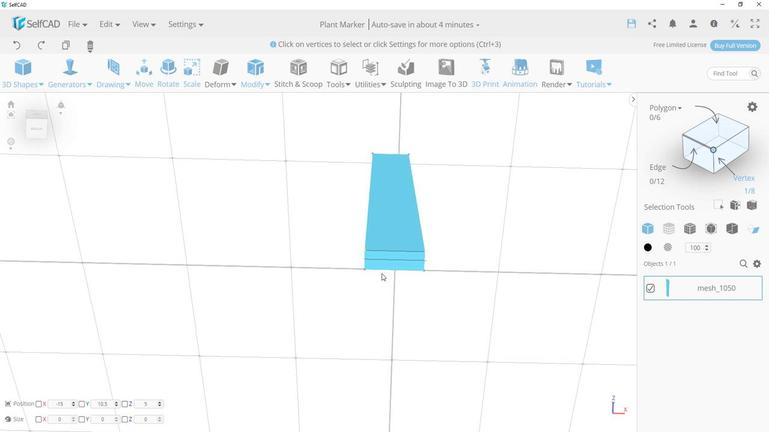 
Action: Mouse moved to (389, 279)
Screenshot: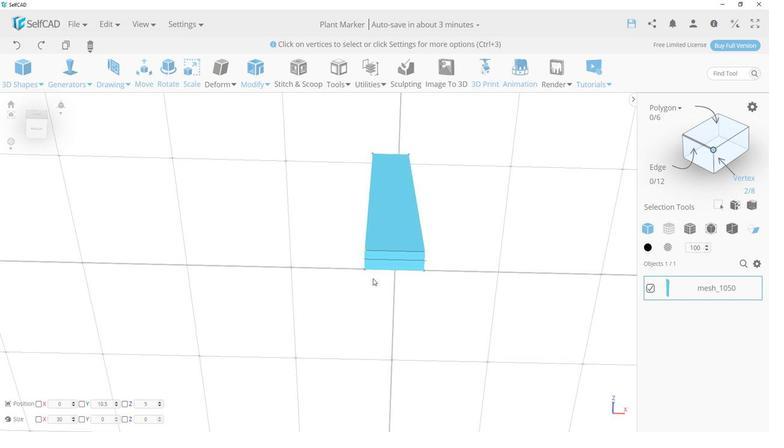 
Action: Mouse pressed left at (389, 279)
Screenshot: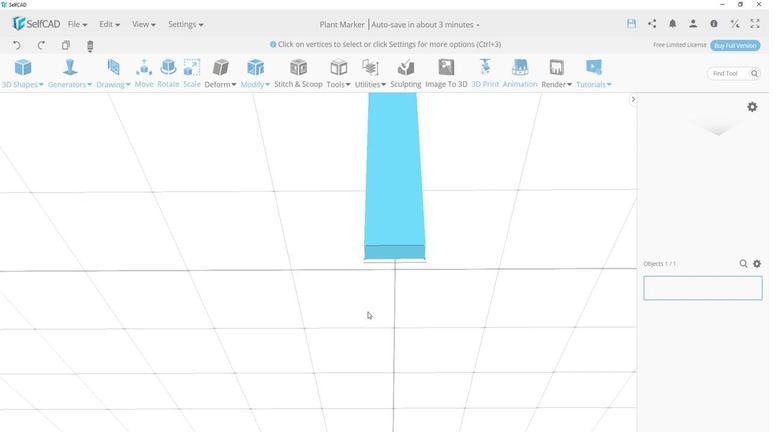 
Action: Mouse moved to (471, 269)
Screenshot: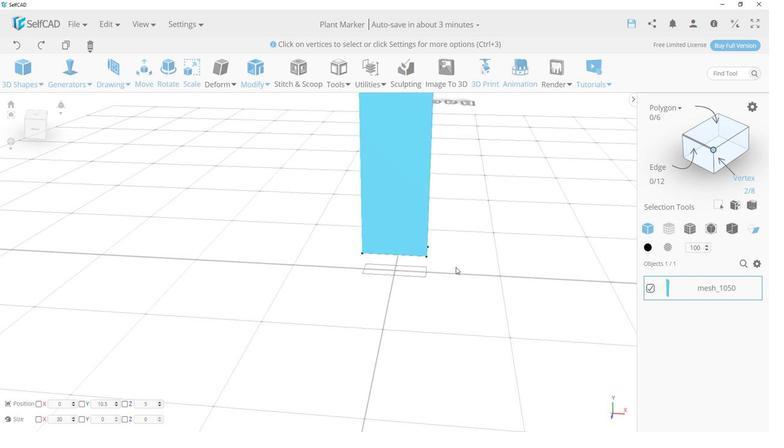 
Action: Mouse pressed left at (471, 269)
Screenshot: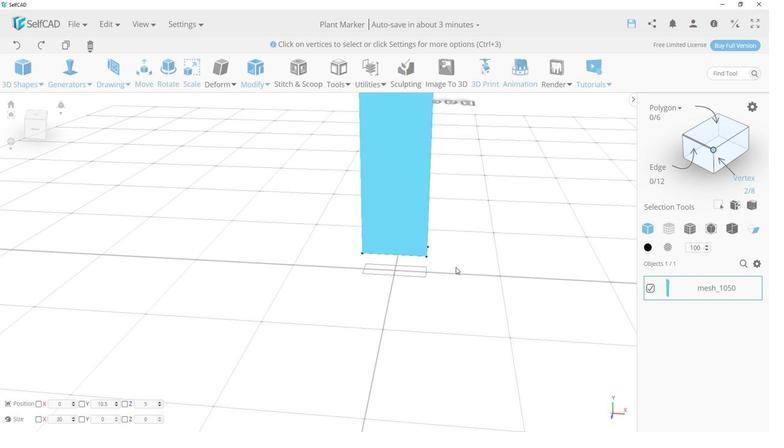 
Action: Mouse moved to (164, 88)
Screenshot: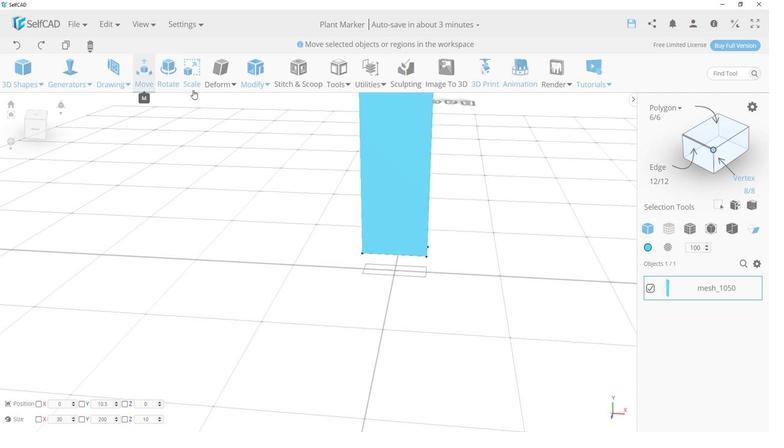 
Action: Mouse pressed left at (164, 88)
Screenshot: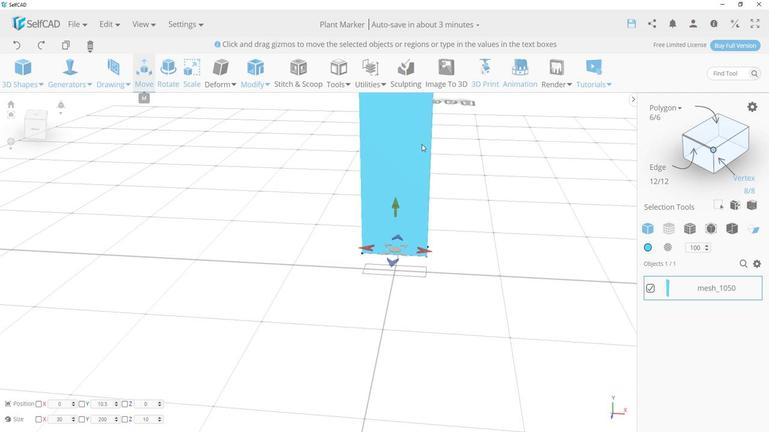
Action: Mouse moved to (412, 212)
Screenshot: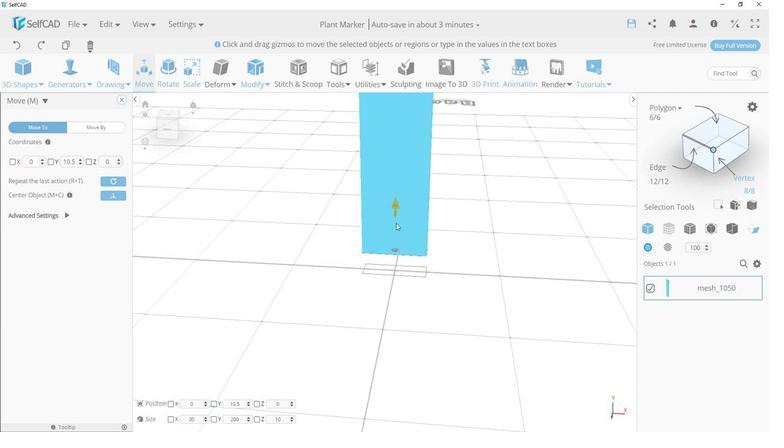 
Action: Mouse pressed left at (412, 212)
Screenshot: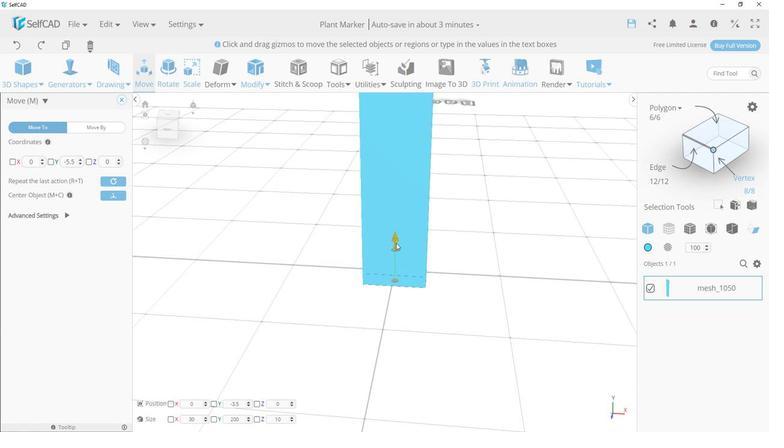 
Action: Mouse moved to (360, 228)
Screenshot: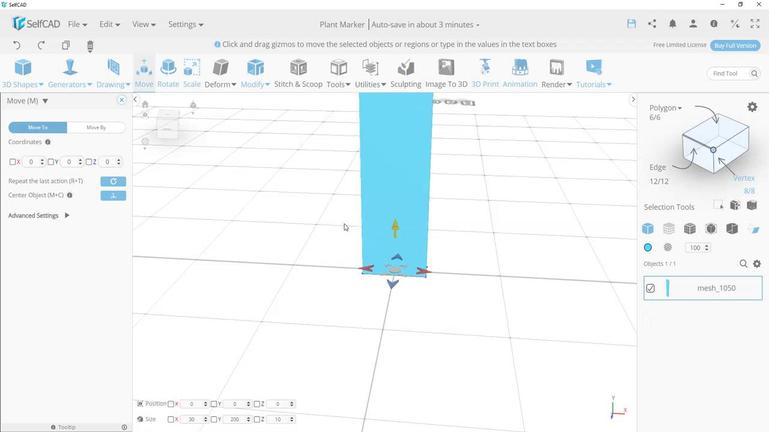 
Action: Mouse pressed left at (360, 228)
Screenshot: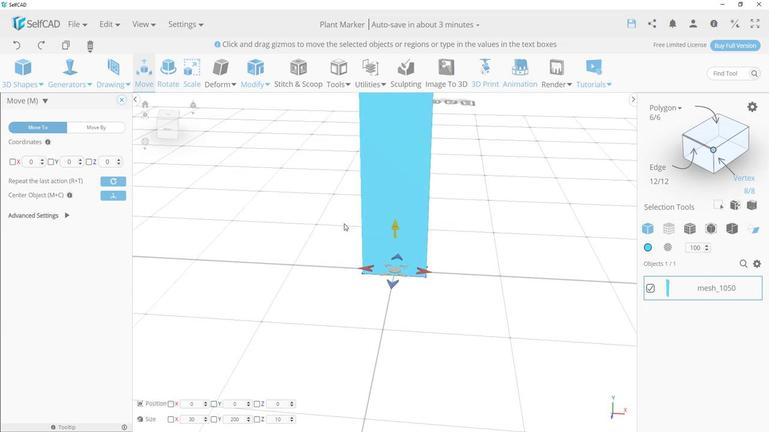 
Action: Mouse moved to (376, 307)
Screenshot: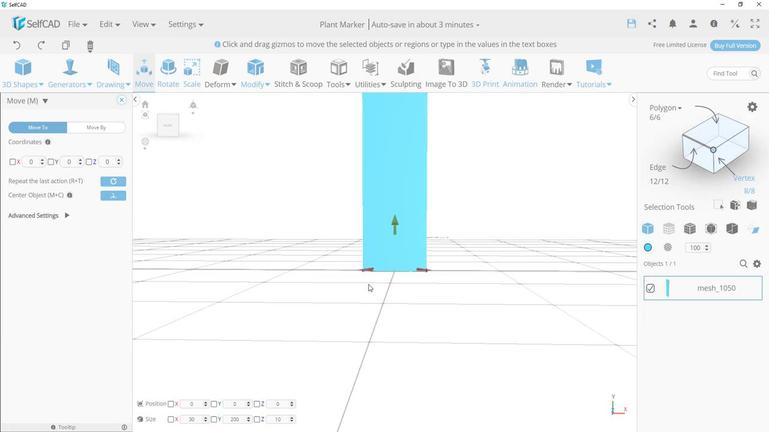 
Action: Mouse pressed left at (376, 307)
Screenshot: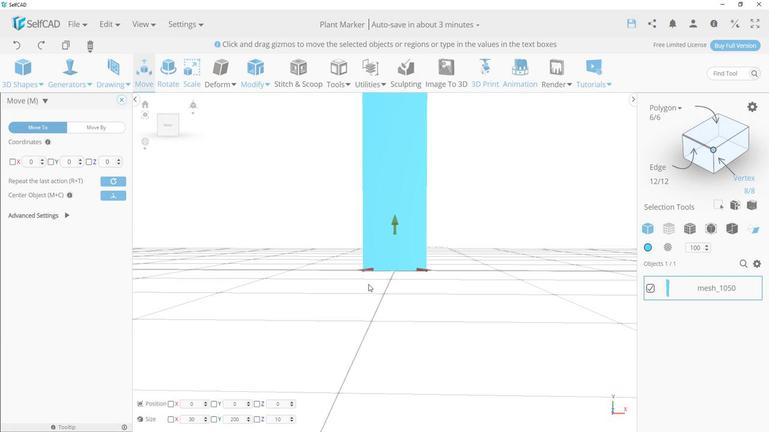 
Action: Mouse moved to (379, 268)
Screenshot: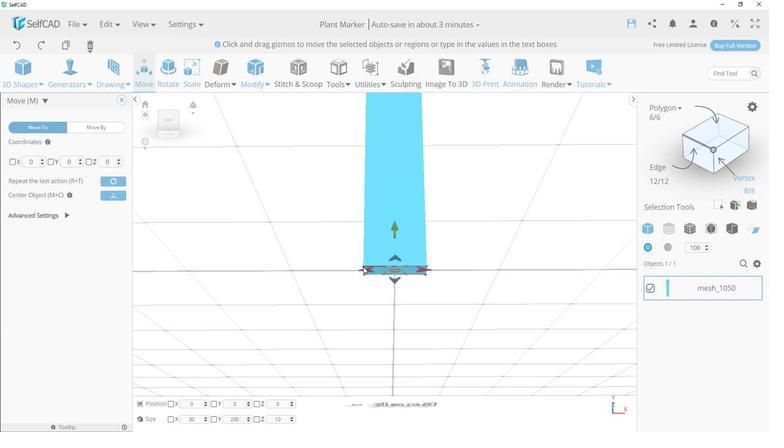 
Action: Mouse pressed left at (379, 268)
Screenshot: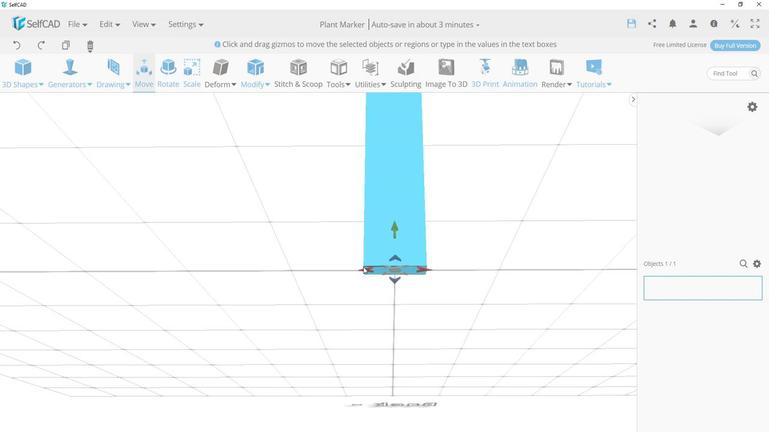 
Action: Mouse moved to (726, 160)
Screenshot: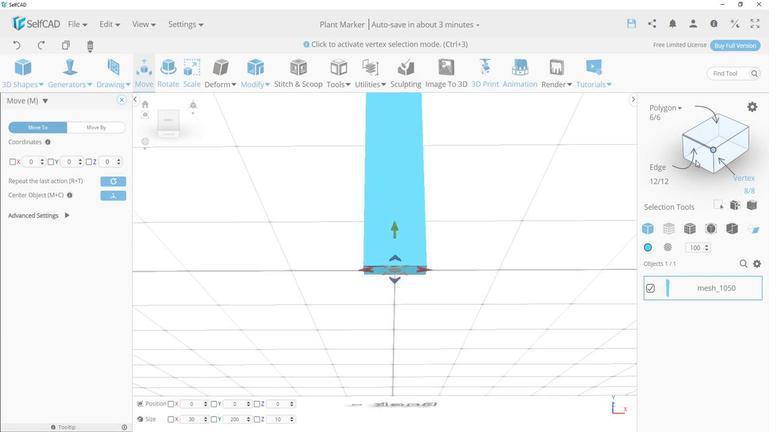 
Action: Mouse pressed left at (726, 160)
Screenshot: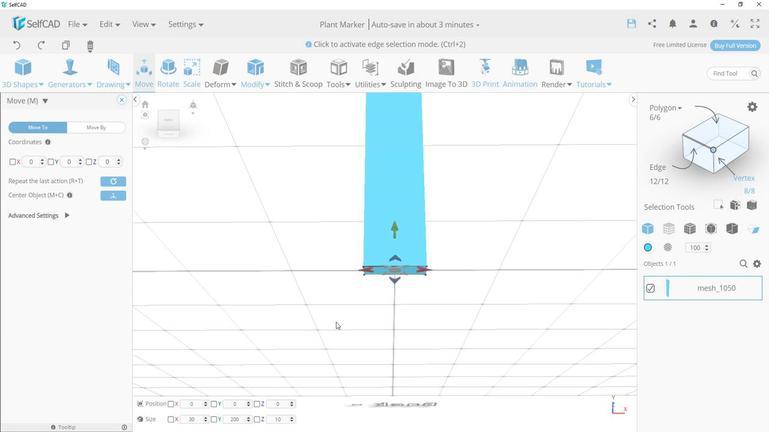 
Action: Mouse moved to (352, 319)
Screenshot: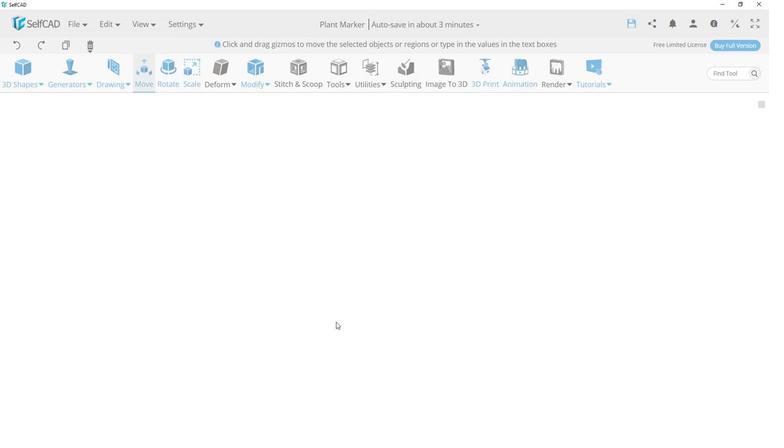 
Action: Mouse scrolled (352, 320) with delta (0, 0)
Screenshot: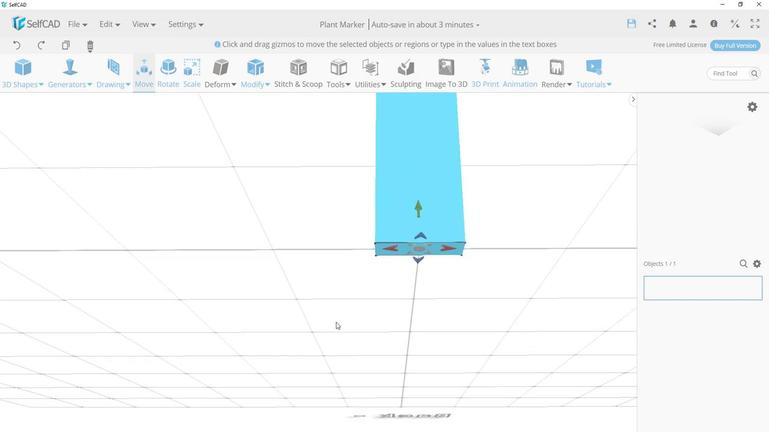 
Action: Mouse scrolled (352, 320) with delta (0, 0)
Screenshot: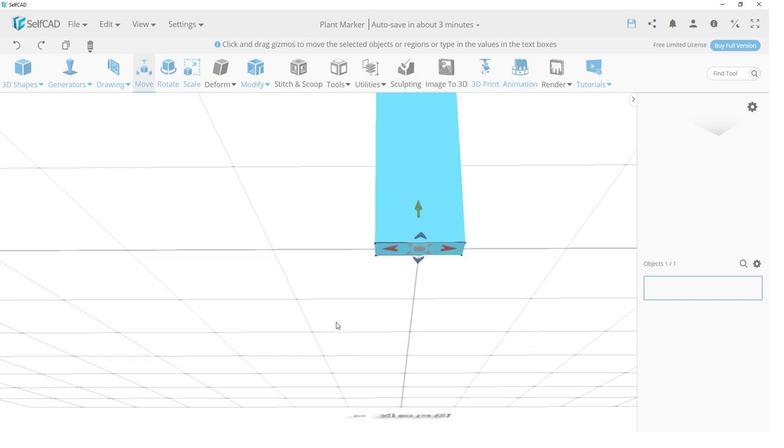 
Action: Mouse scrolled (352, 320) with delta (0, 0)
Screenshot: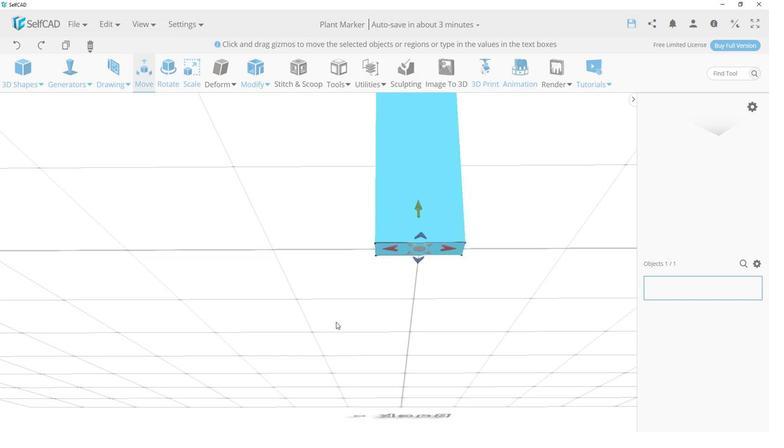 
Action: Mouse scrolled (352, 320) with delta (0, 0)
Screenshot: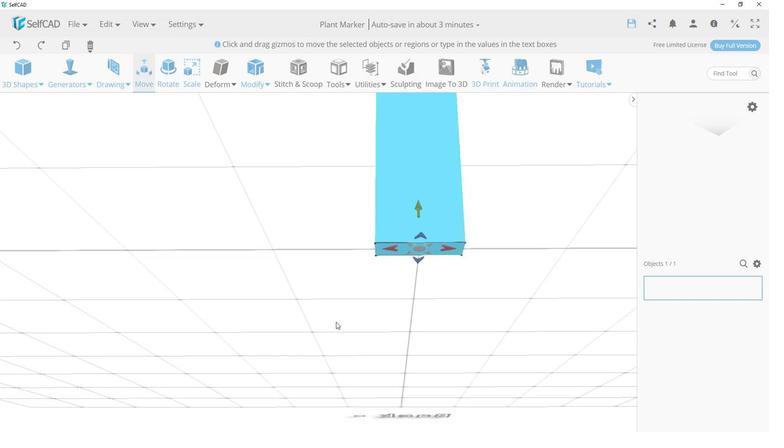
Action: Mouse scrolled (352, 320) with delta (0, 0)
Screenshot: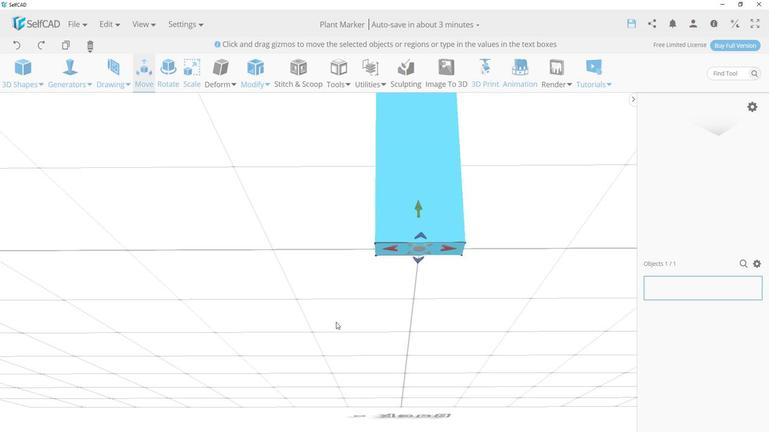 
Action: Mouse scrolled (352, 320) with delta (0, 0)
Screenshot: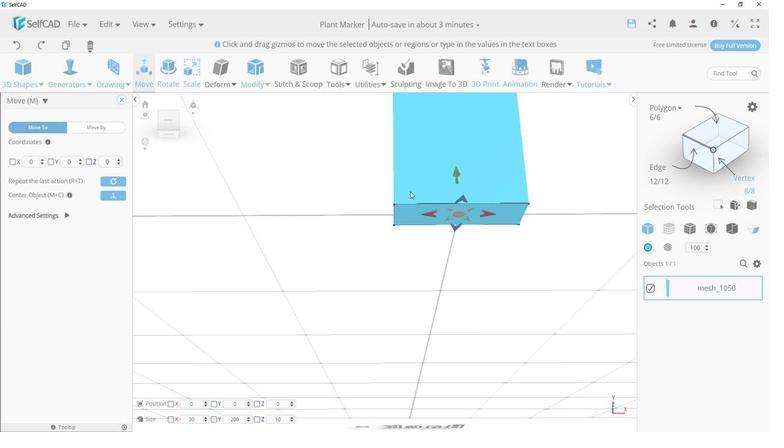 
Action: Mouse scrolled (352, 320) with delta (0, 0)
Screenshot: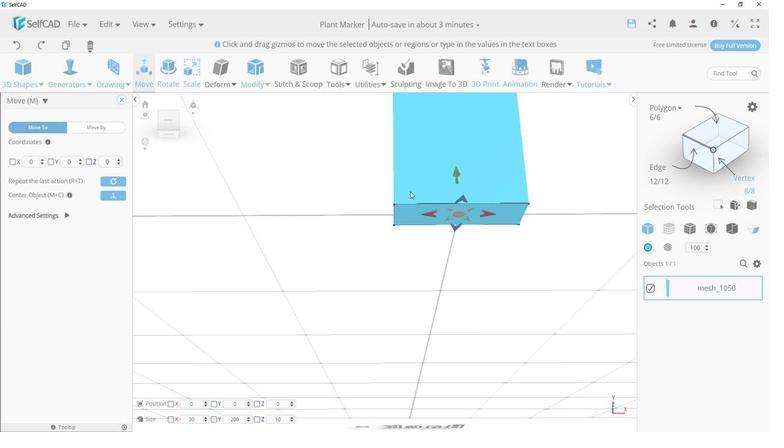 
Action: Mouse scrolled (352, 320) with delta (0, 0)
Screenshot: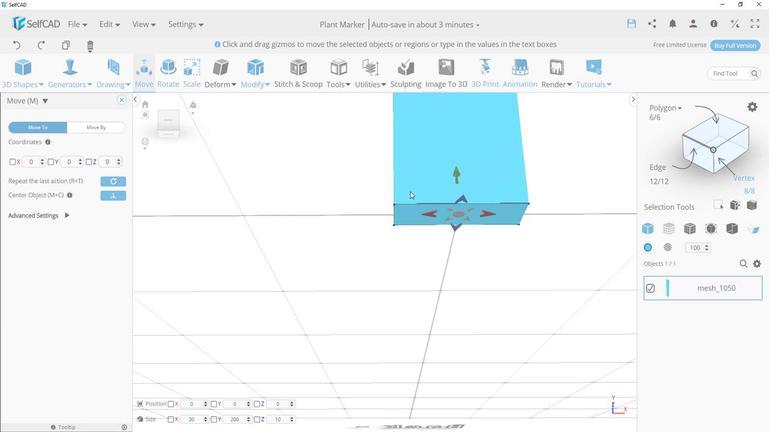 
Action: Mouse scrolled (352, 320) with delta (0, 0)
Screenshot: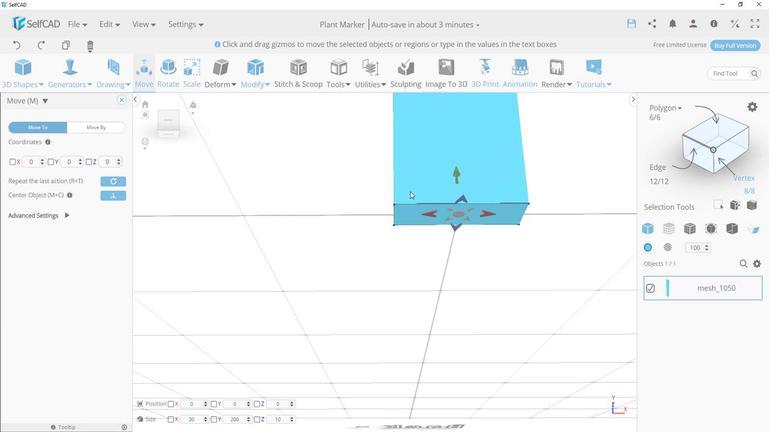 
Action: Mouse scrolled (352, 320) with delta (0, 0)
Screenshot: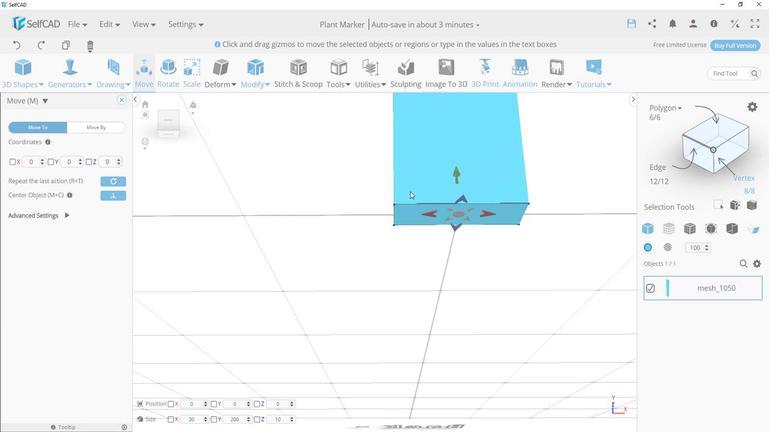 
Action: Mouse moved to (411, 211)
Screenshot: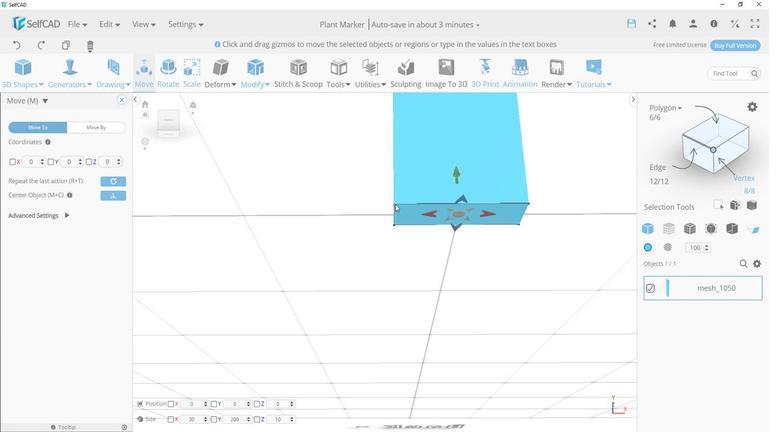 
Action: Mouse pressed left at (411, 211)
Screenshot: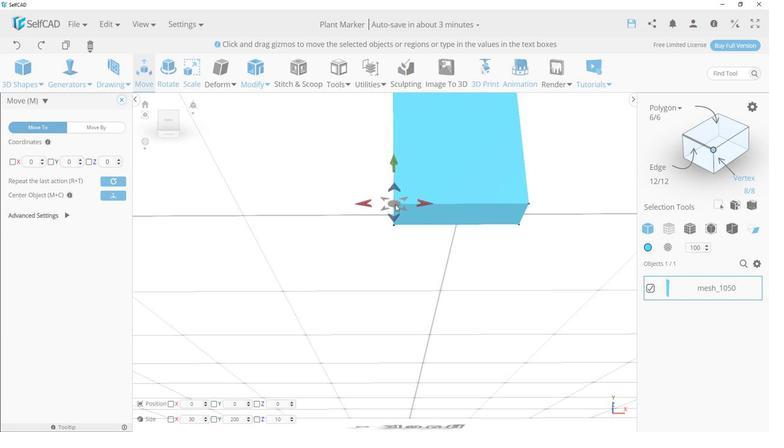 
Action: Mouse moved to (434, 252)
Screenshot: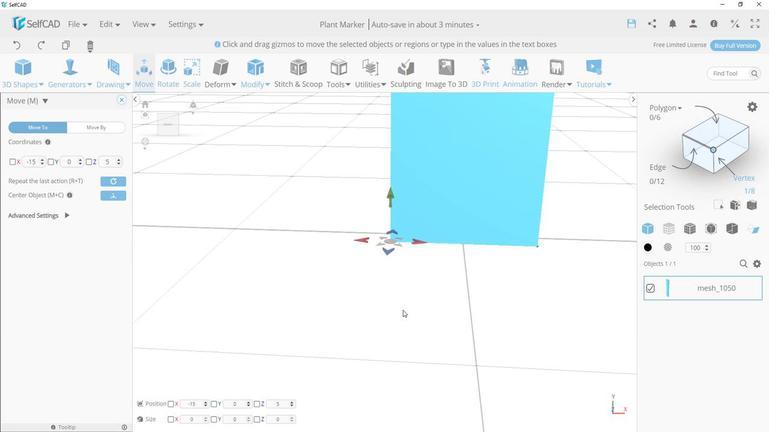 
Action: Mouse pressed left at (434, 252)
Screenshot: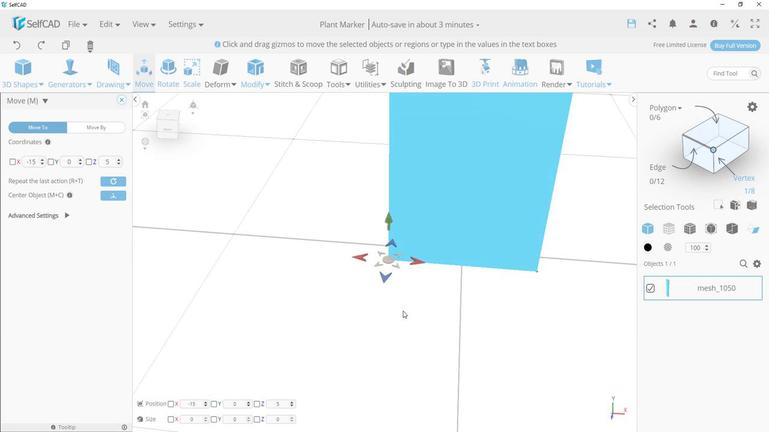
Action: Mouse moved to (432, 265)
Screenshot: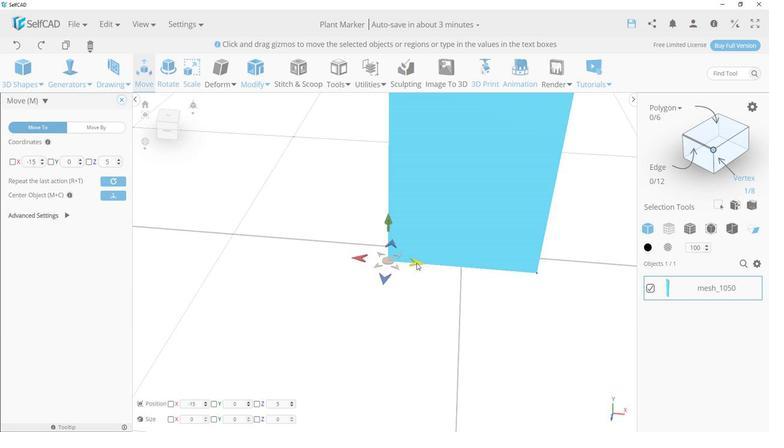 
Action: Mouse pressed left at (432, 265)
Screenshot: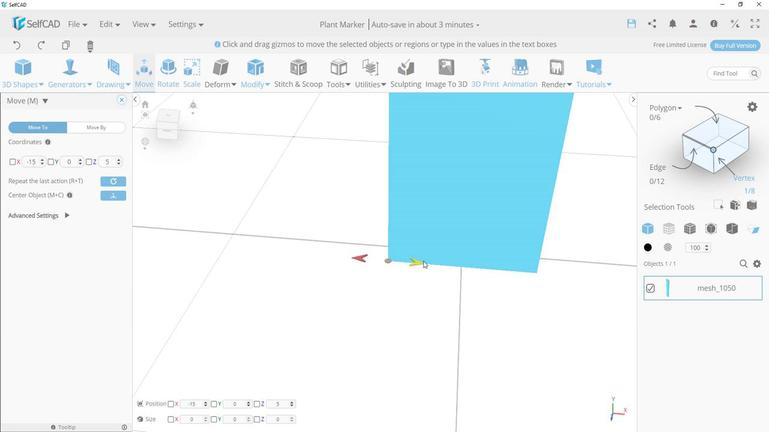 
Action: Mouse moved to (506, 294)
Screenshot: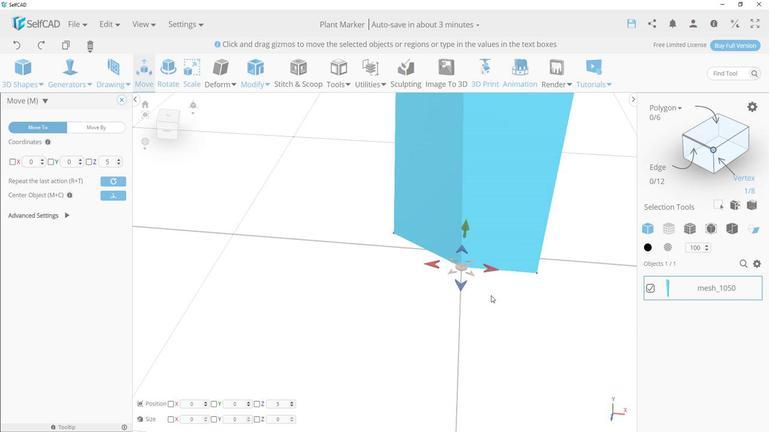 
Action: Mouse pressed left at (506, 294)
Screenshot: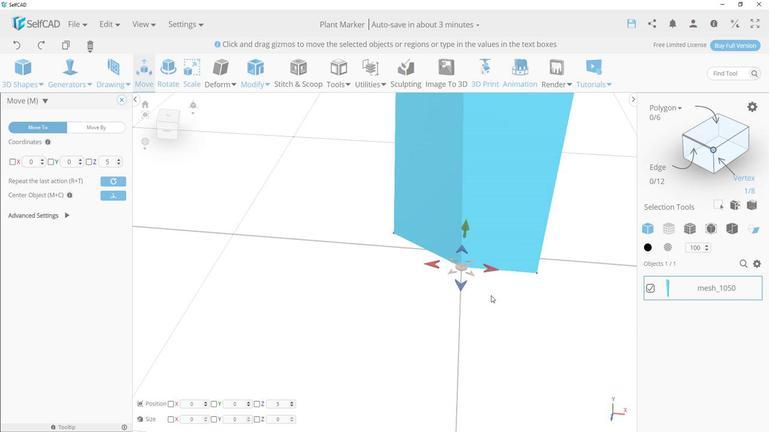 
Action: Mouse moved to (547, 312)
Screenshot: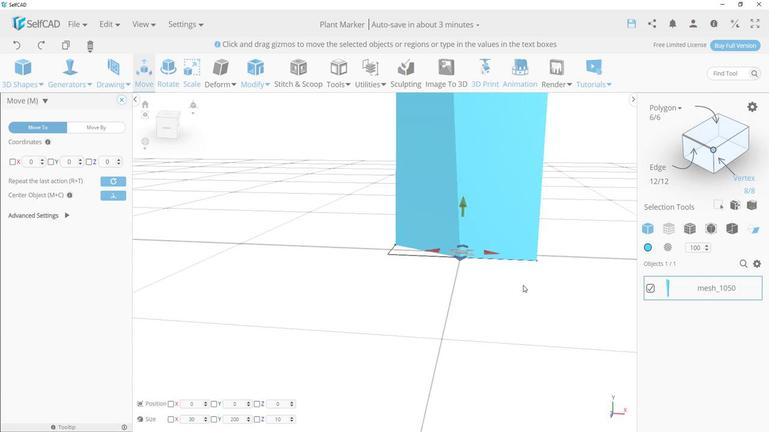 
Action: Mouse pressed left at (547, 312)
Screenshot: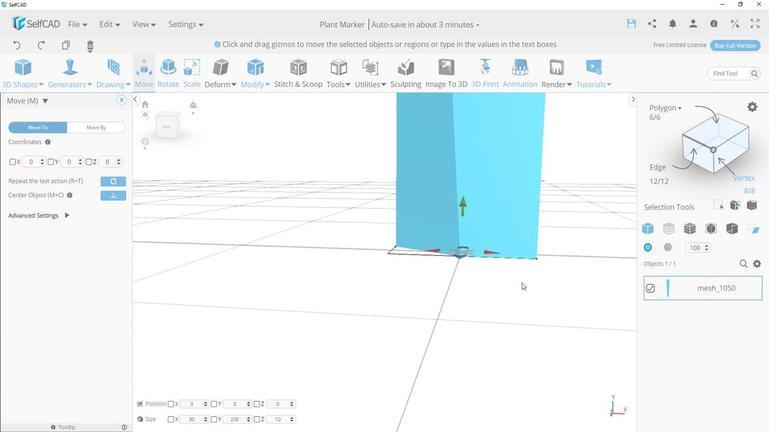 
Action: Mouse moved to (548, 252)
Screenshot: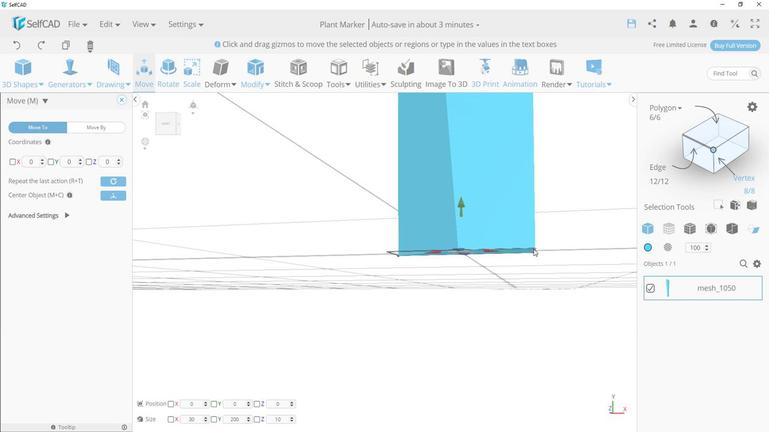 
Action: Mouse pressed left at (548, 252)
Screenshot: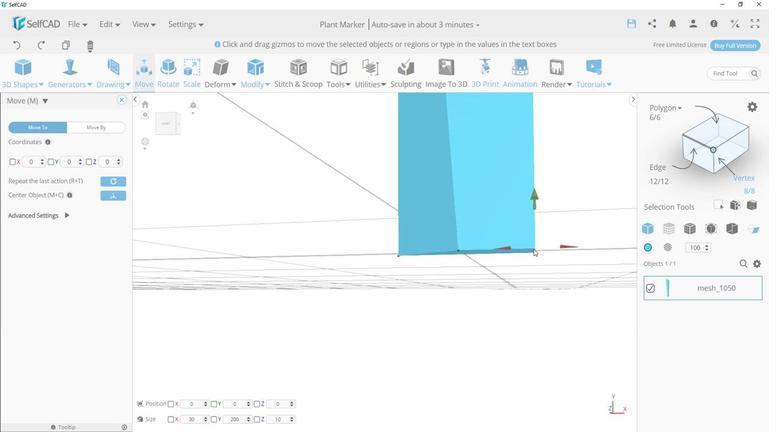 
Action: Mouse moved to (486, 273)
Screenshot: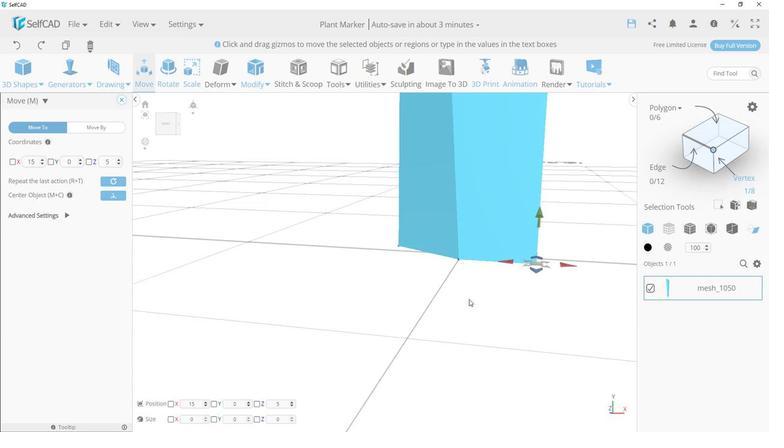 
Action: Mouse pressed left at (486, 273)
Screenshot: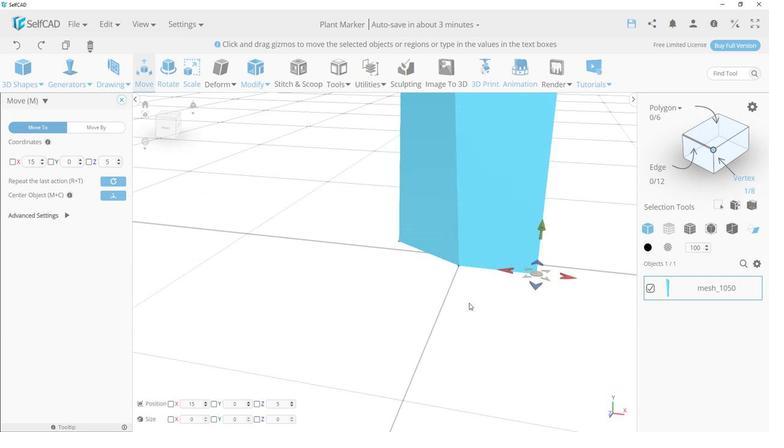 
Action: Mouse moved to (518, 278)
Screenshot: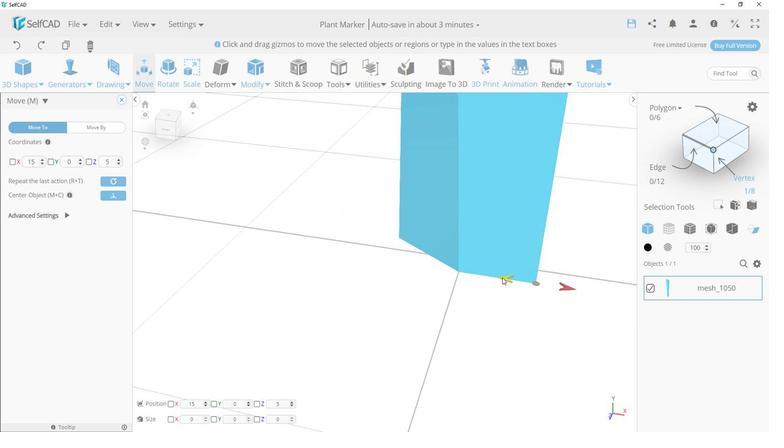 
Action: Mouse pressed left at (518, 278)
Screenshot: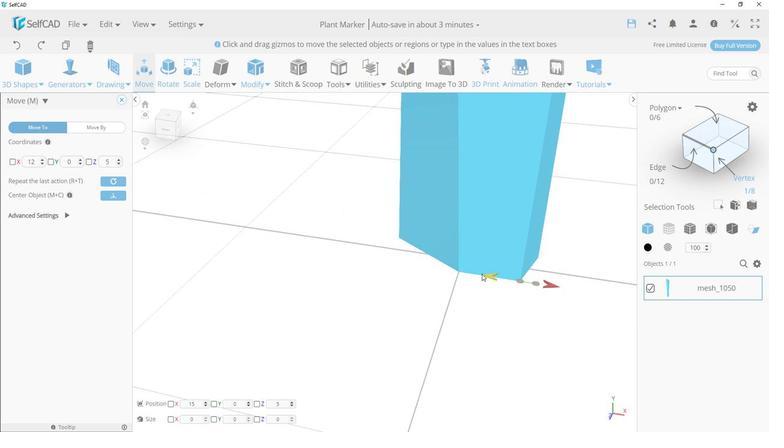 
Action: Mouse moved to (435, 317)
Screenshot: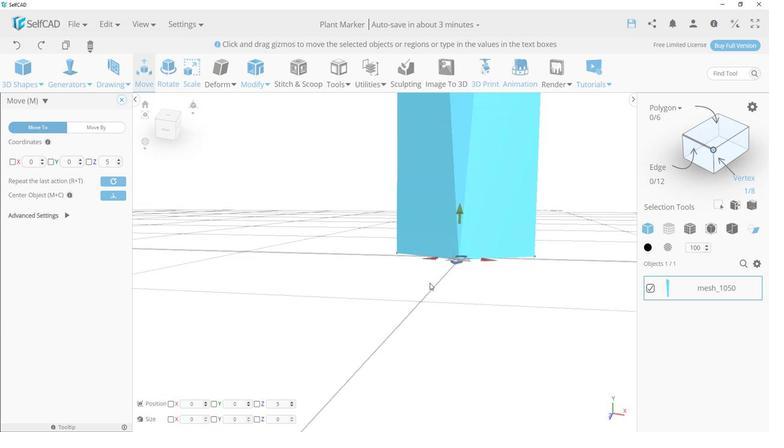 
Action: Mouse pressed left at (435, 317)
Screenshot: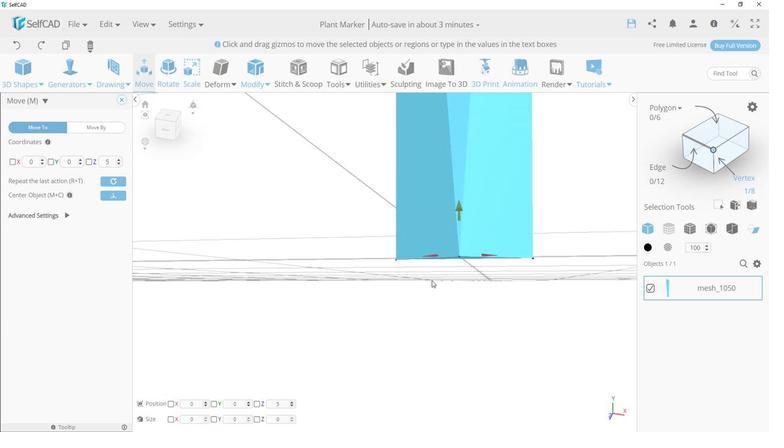 
Action: Mouse moved to (377, 291)
Screenshot: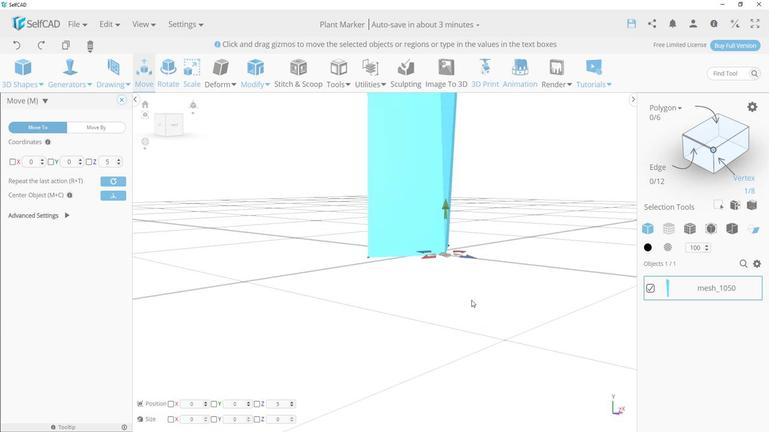 
Action: Mouse pressed left at (377, 291)
Screenshot: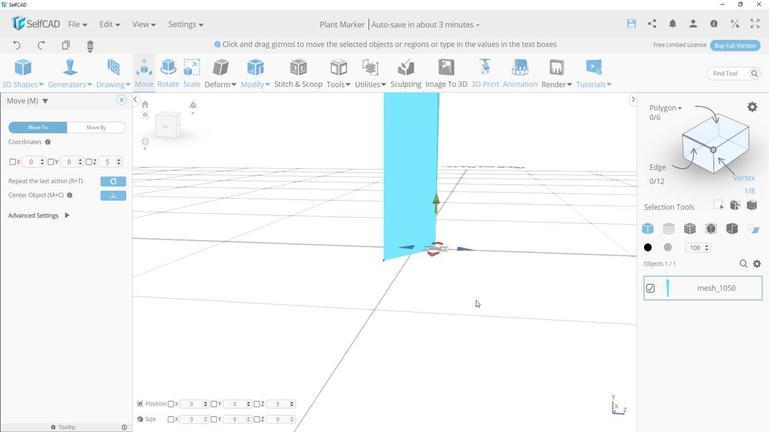 
Action: Mouse moved to (446, 270)
Screenshot: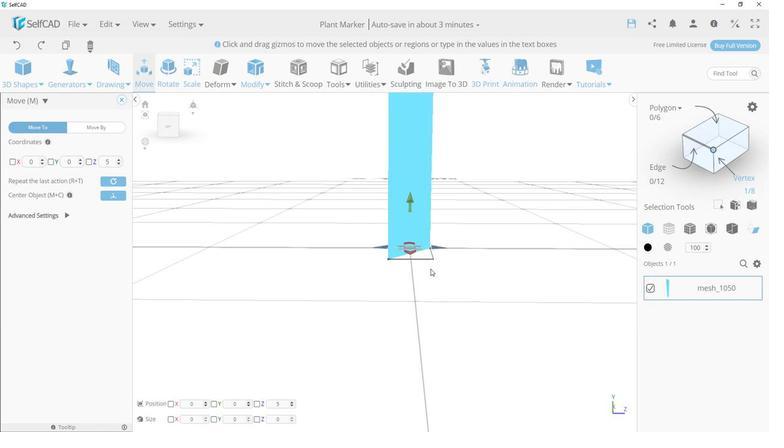 
Action: Mouse pressed left at (446, 270)
Screenshot: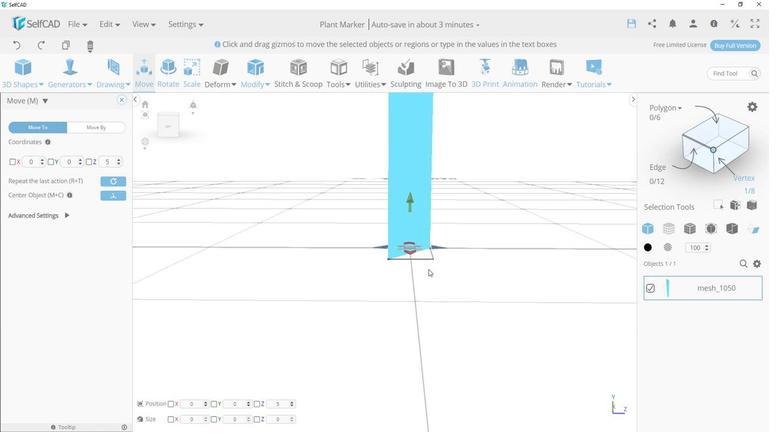 
Action: Mouse moved to (371, 276)
Screenshot: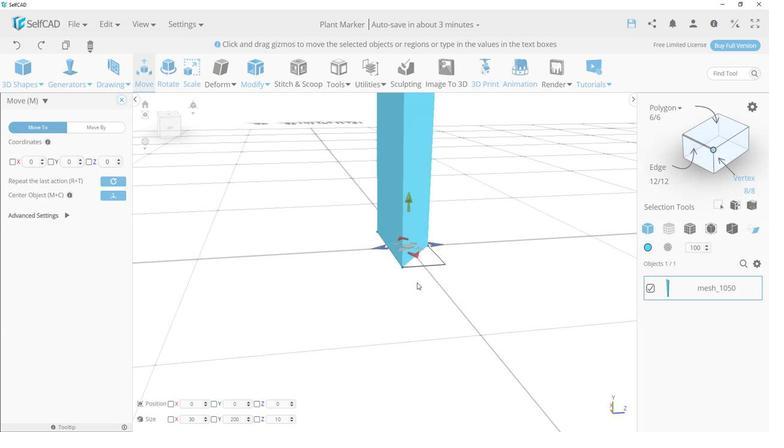 
Action: Mouse pressed left at (371, 276)
Screenshot: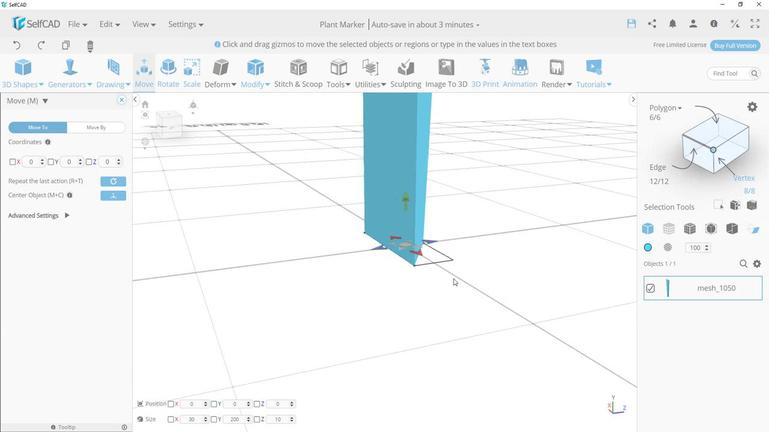 
Action: Mouse moved to (445, 268)
Screenshot: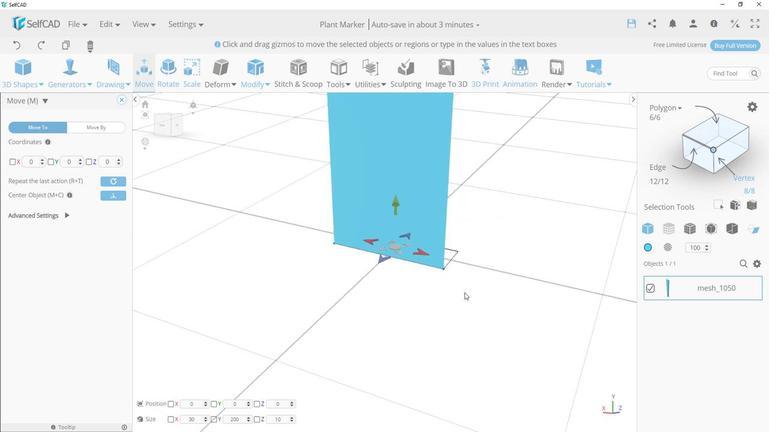 
Action: Mouse pressed left at (445, 268)
Screenshot: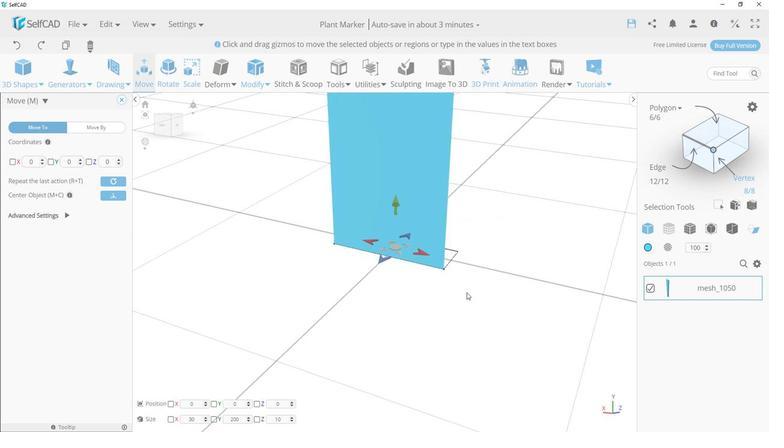 
Action: Mouse moved to (464, 270)
Screenshot: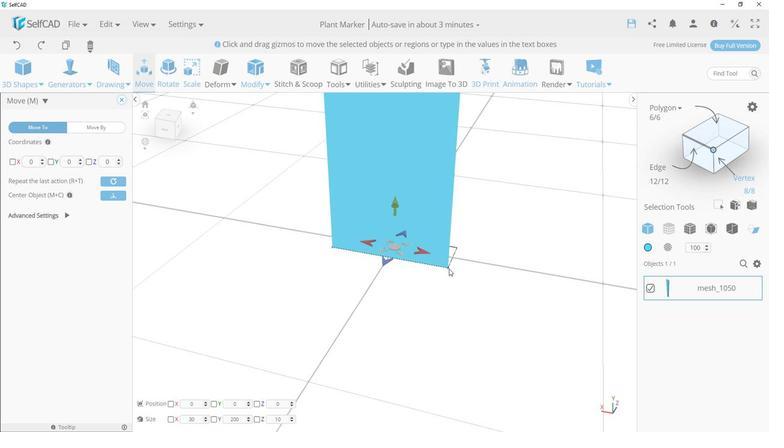 
Action: Mouse scrolled (464, 270) with delta (0, 0)
Screenshot: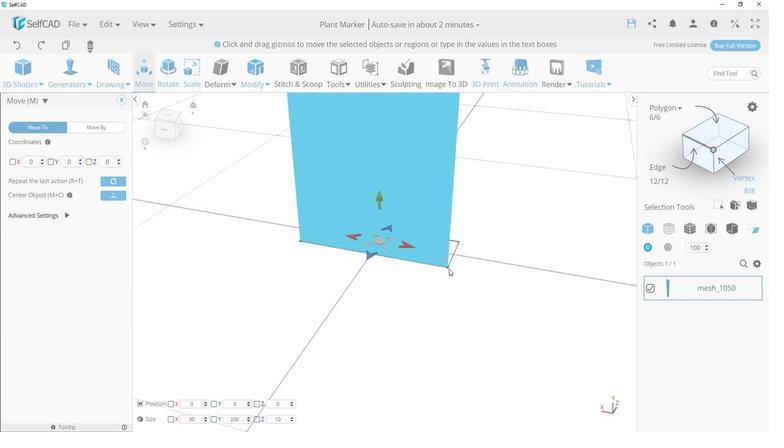
Action: Mouse scrolled (464, 270) with delta (0, 0)
Screenshot: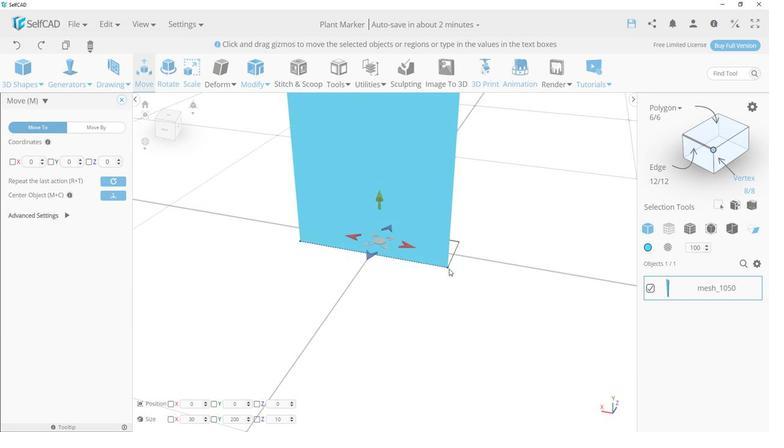 
Action: Mouse scrolled (464, 270) with delta (0, 0)
Screenshot: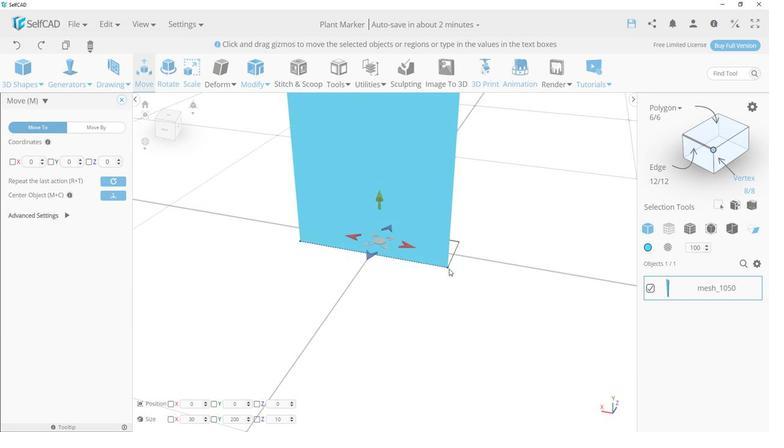 
Action: Mouse scrolled (464, 270) with delta (0, 0)
Screenshot: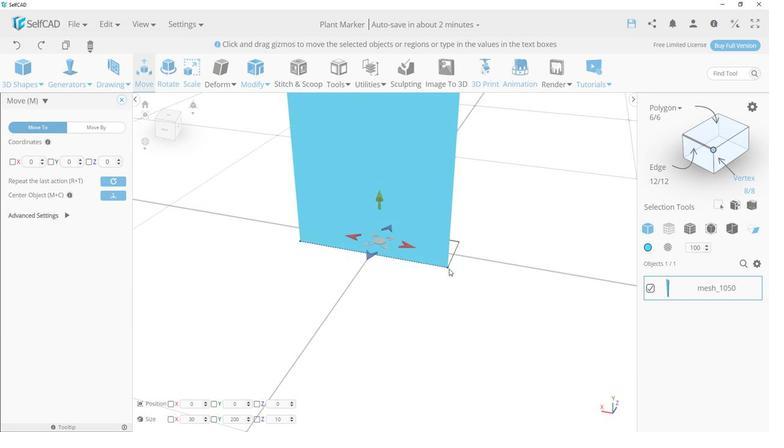 
Action: Mouse scrolled (464, 270) with delta (0, 0)
Screenshot: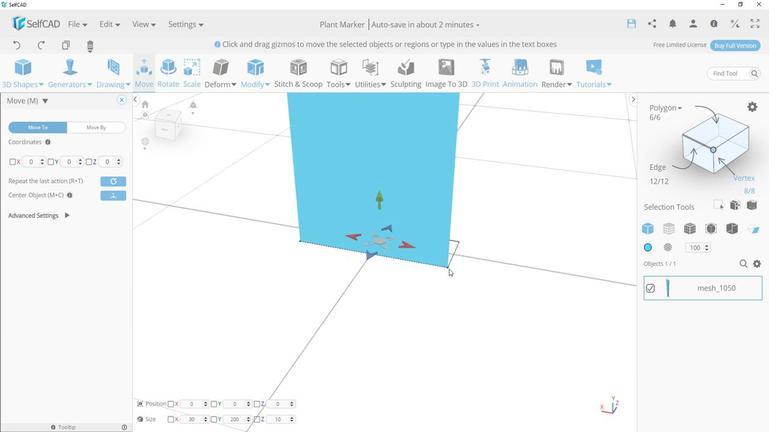 
Action: Mouse scrolled (464, 270) with delta (0, 0)
Screenshot: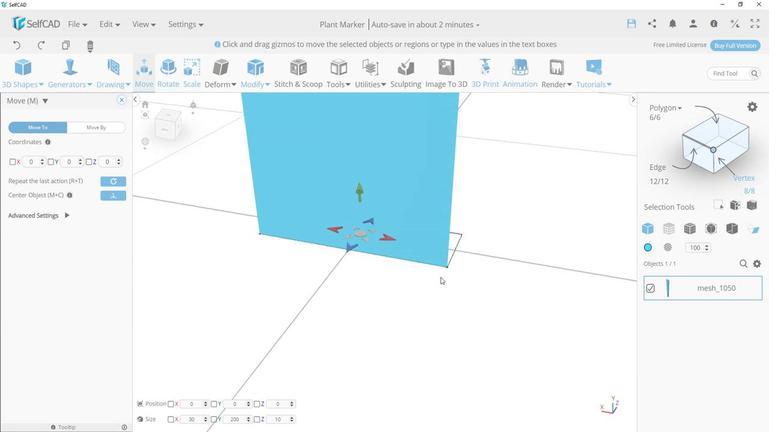 
Action: Mouse scrolled (464, 270) with delta (0, 0)
Screenshot: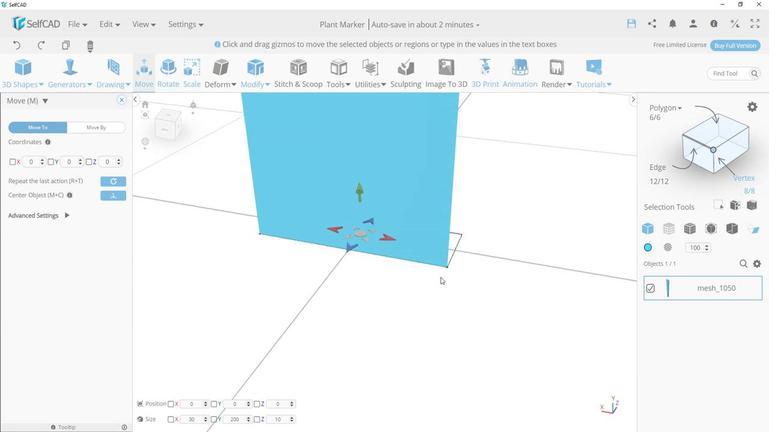 
Action: Mouse scrolled (464, 270) with delta (0, 0)
Screenshot: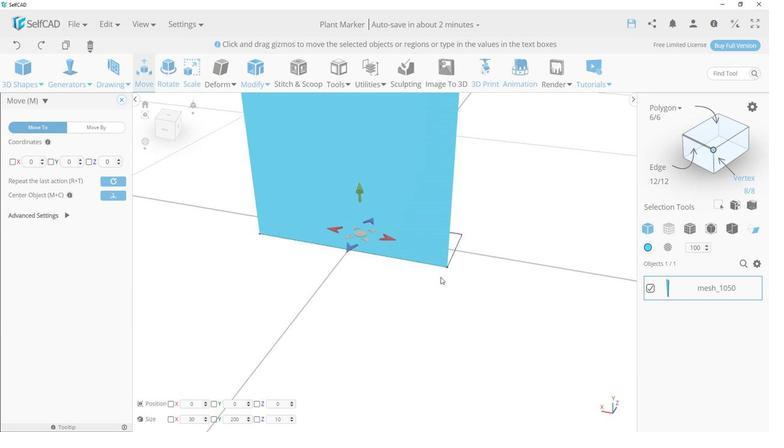 
Action: Mouse scrolled (464, 270) with delta (0, 0)
Screenshot: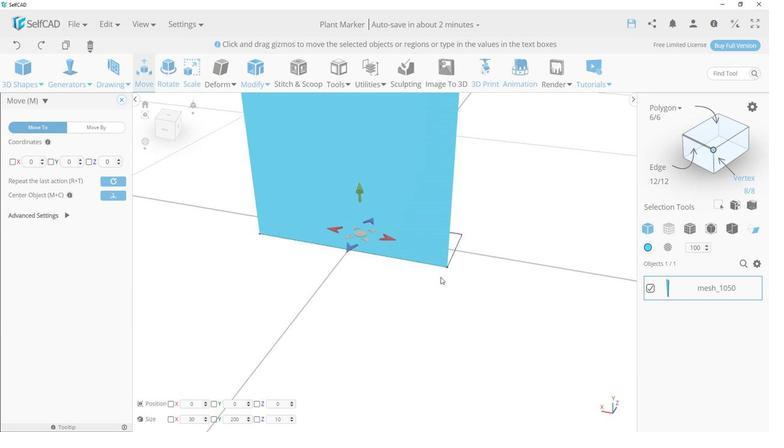 
Action: Mouse scrolled (464, 270) with delta (0, 0)
Screenshot: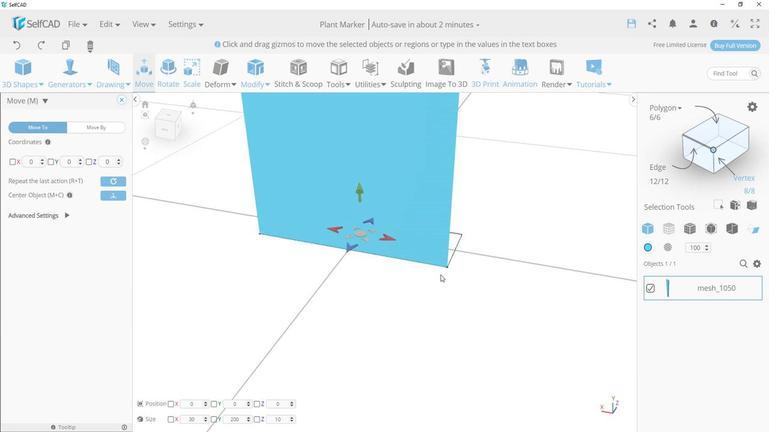 
Action: Mouse moved to (458, 266)
Screenshot: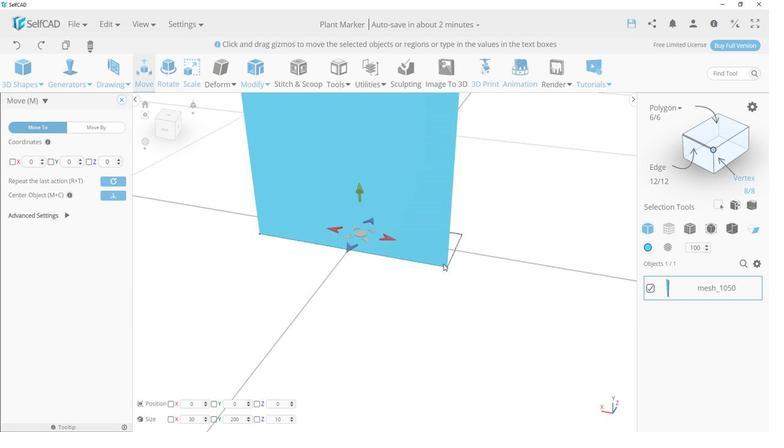 
Action: Mouse pressed left at (458, 266)
Screenshot: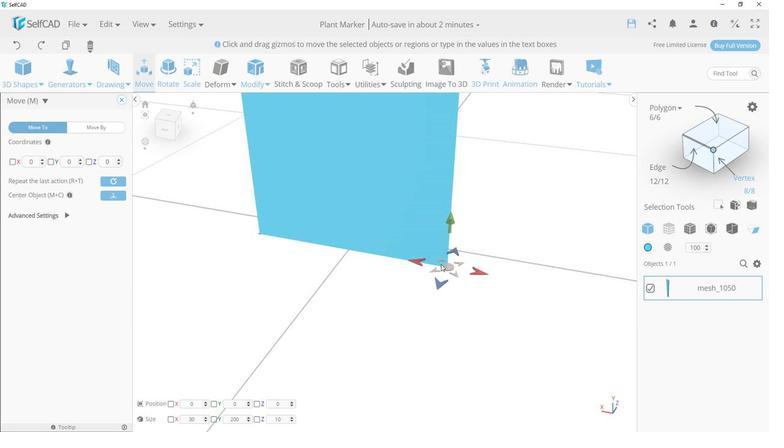 
Action: Mouse moved to (477, 320)
Screenshot: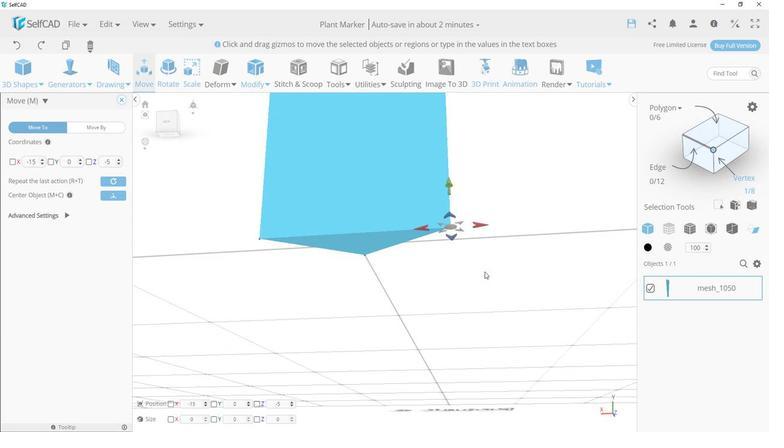 
Action: Mouse pressed left at (477, 320)
Screenshot: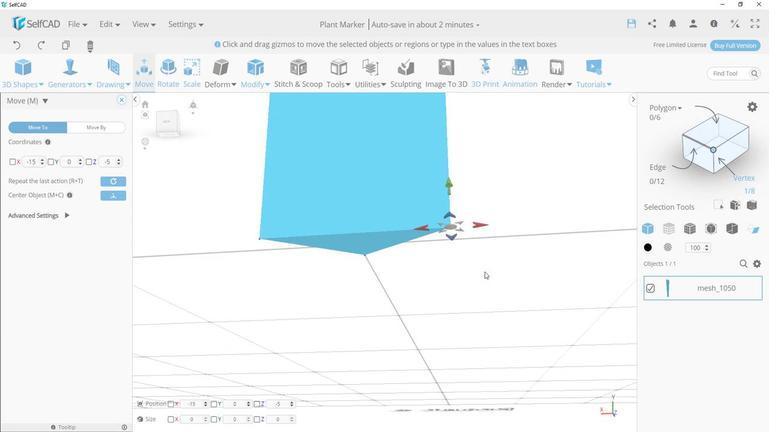 
Action: Mouse moved to (429, 263)
Screenshot: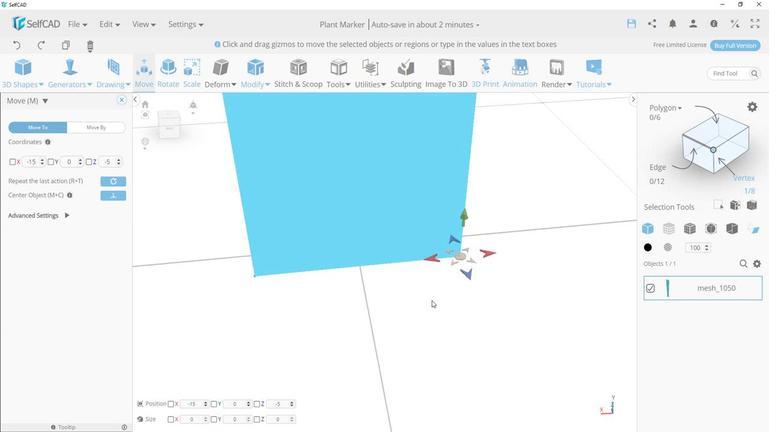 
Action: Mouse pressed left at (429, 263)
Screenshot: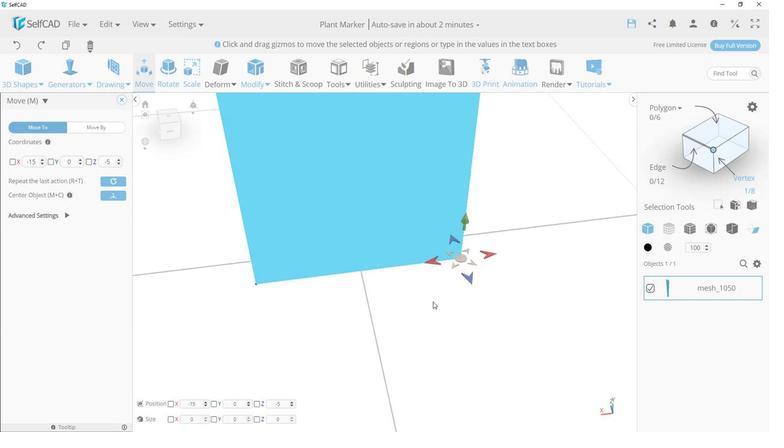 
Action: Mouse moved to (449, 263)
Screenshot: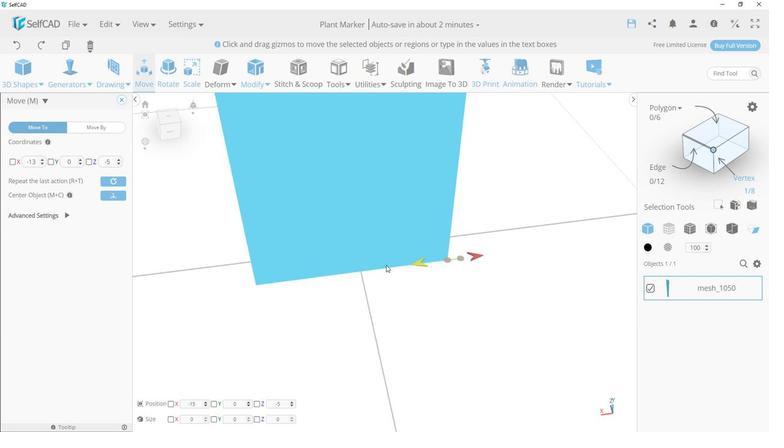 
Action: Mouse pressed left at (449, 263)
Screenshot: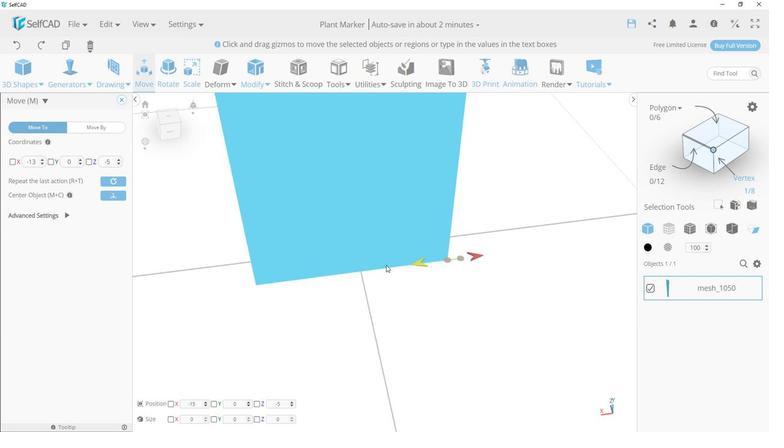 
Action: Mouse moved to (271, 285)
Screenshot: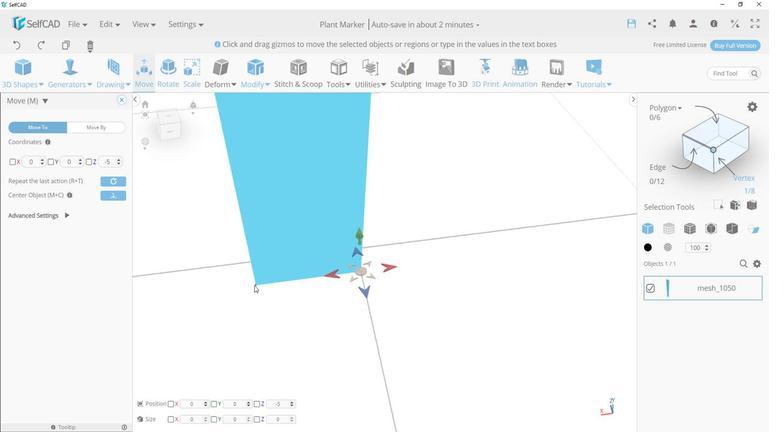 
Action: Mouse pressed left at (271, 285)
Screenshot: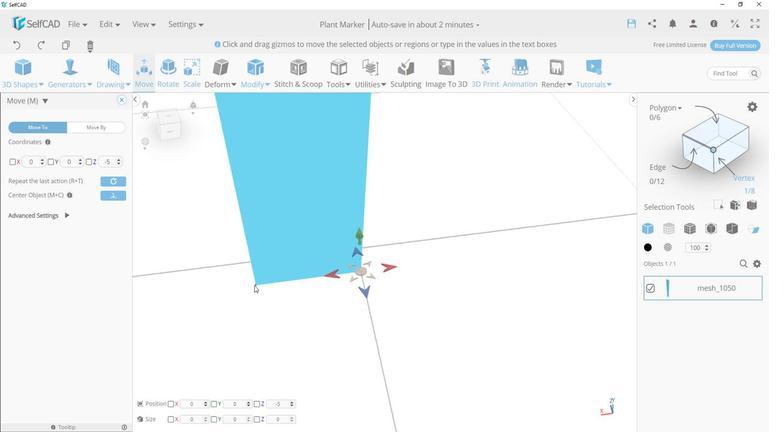 
Action: Mouse moved to (372, 300)
Screenshot: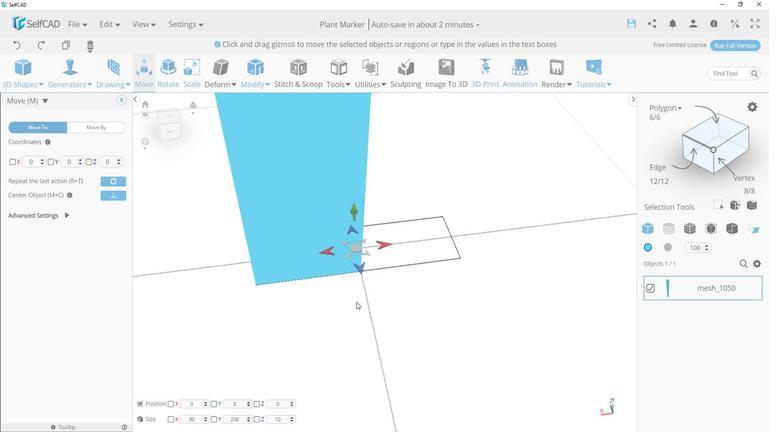 
Action: Mouse pressed left at (372, 300)
Screenshot: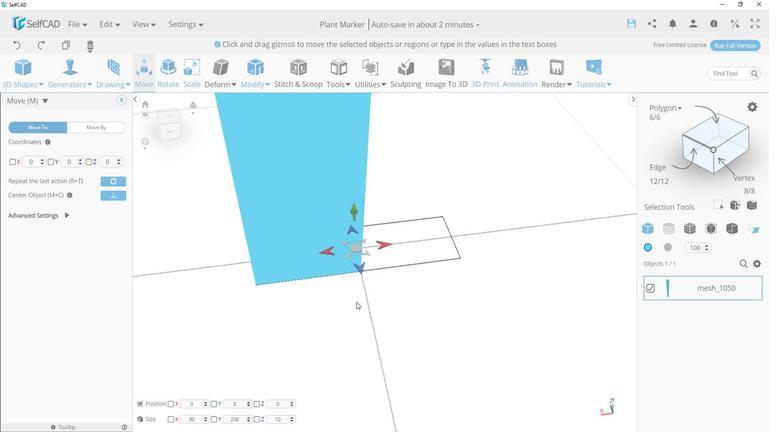 
Action: Mouse moved to (424, 300)
Screenshot: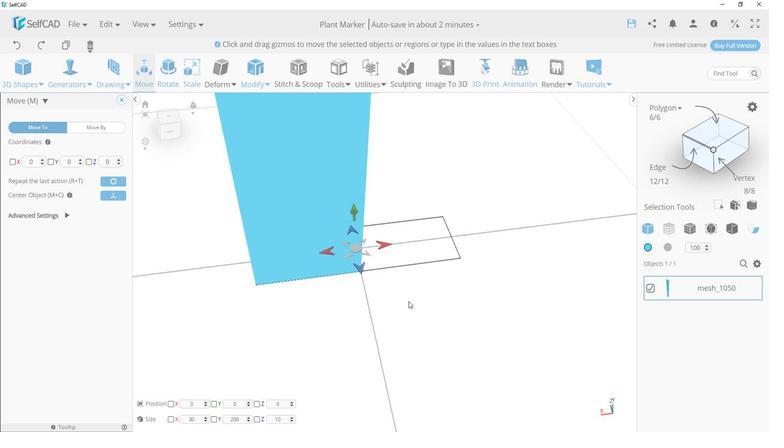 
Action: Mouse pressed left at (424, 300)
Screenshot: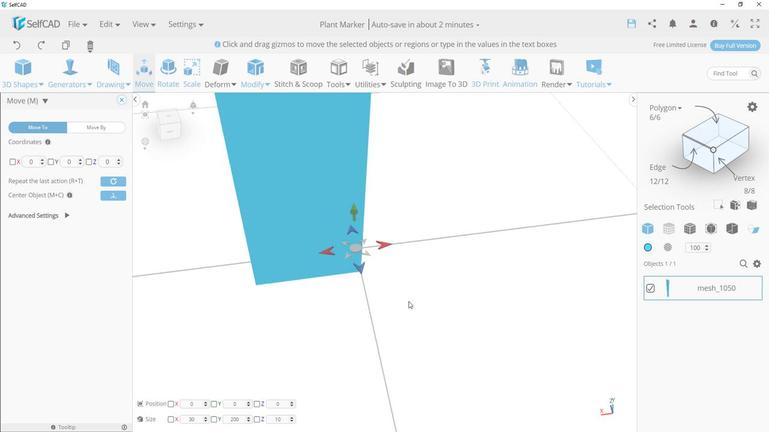 
Action: Mouse moved to (661, 288)
Screenshot: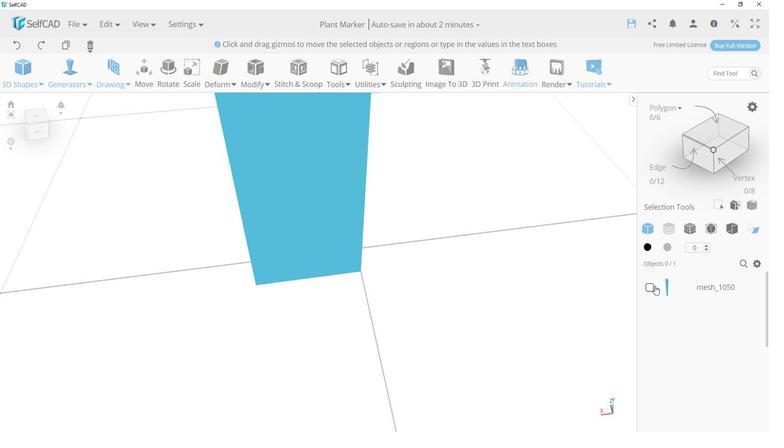 
Action: Mouse pressed left at (661, 288)
Screenshot: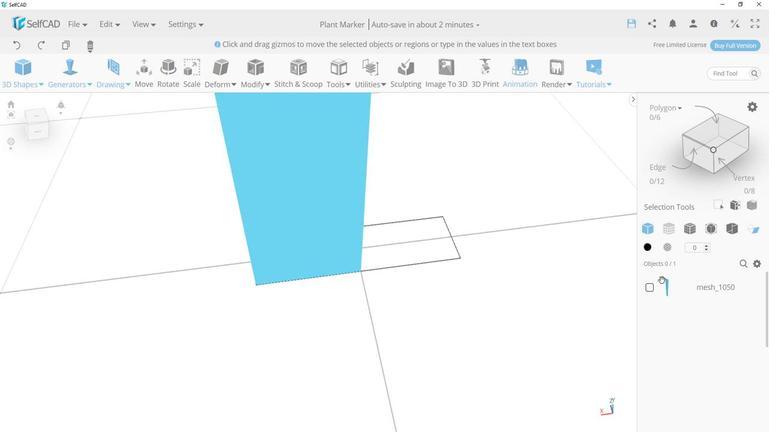 
Action: Mouse moved to (726, 161)
Screenshot: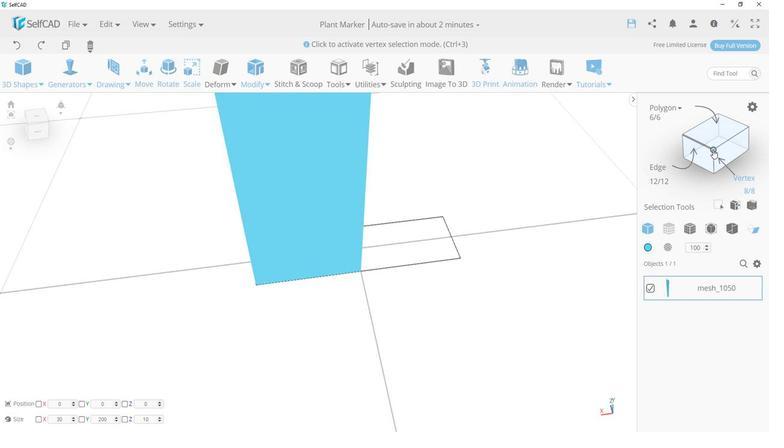
Action: Mouse pressed left at (726, 161)
Screenshot: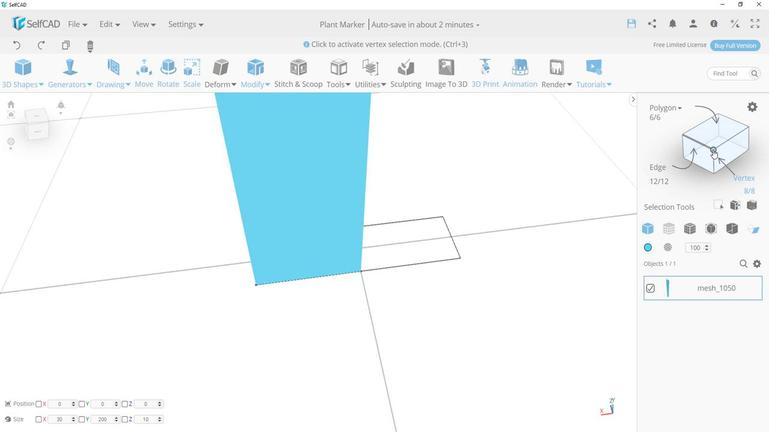 
Action: Mouse moved to (276, 289)
Screenshot: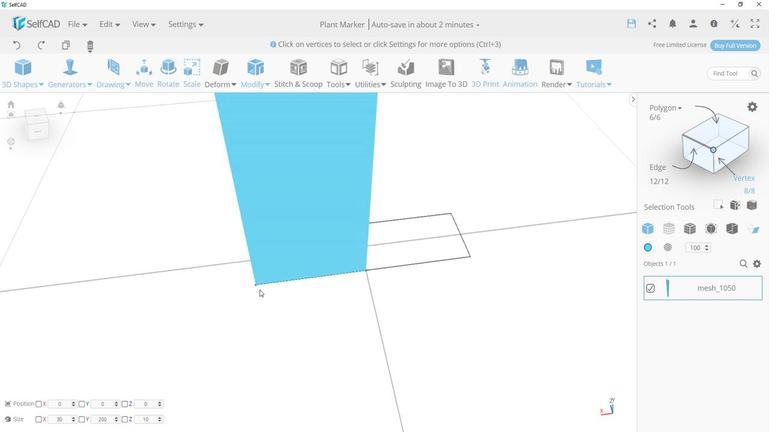
Action: Mouse scrolled (276, 290) with delta (0, 0)
Screenshot: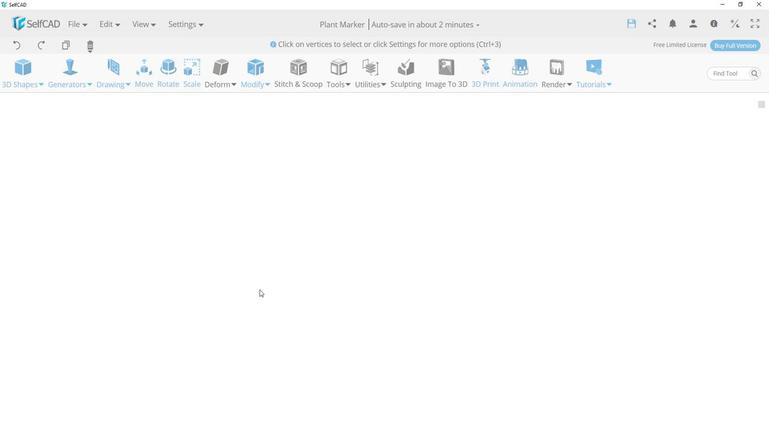 
Action: Mouse scrolled (276, 290) with delta (0, 0)
Screenshot: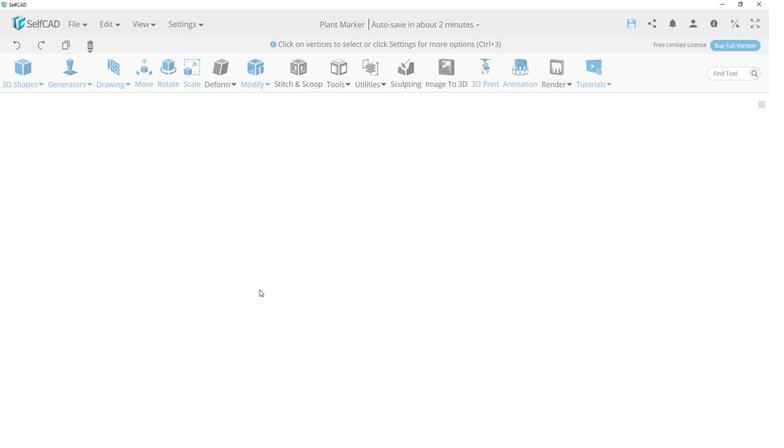
Action: Mouse scrolled (276, 290) with delta (0, 0)
Screenshot: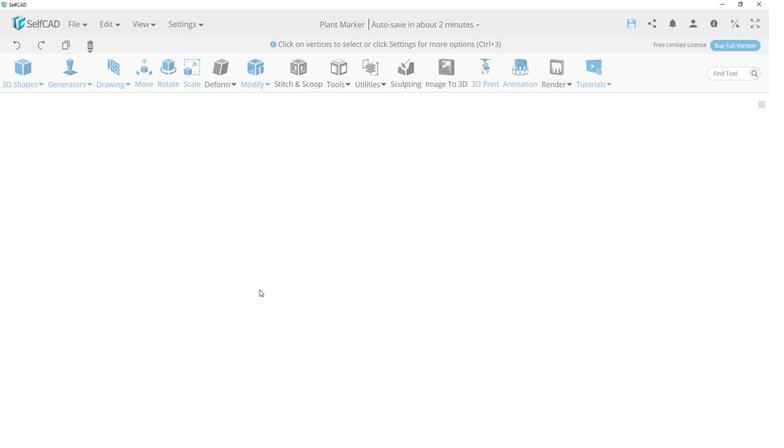 
Action: Mouse scrolled (276, 290) with delta (0, 0)
Screenshot: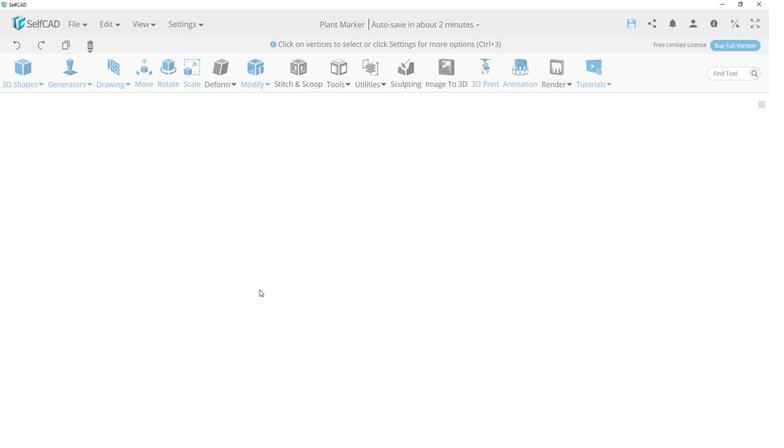 
Action: Mouse scrolled (276, 290) with delta (0, 0)
Screenshot: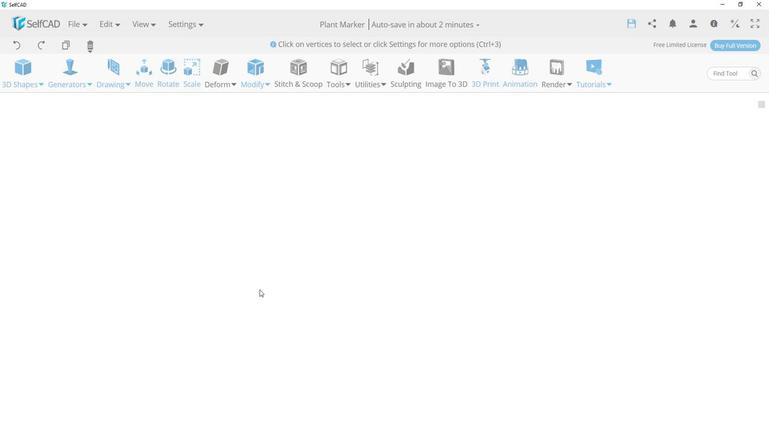 
Action: Mouse scrolled (276, 290) with delta (0, 0)
Screenshot: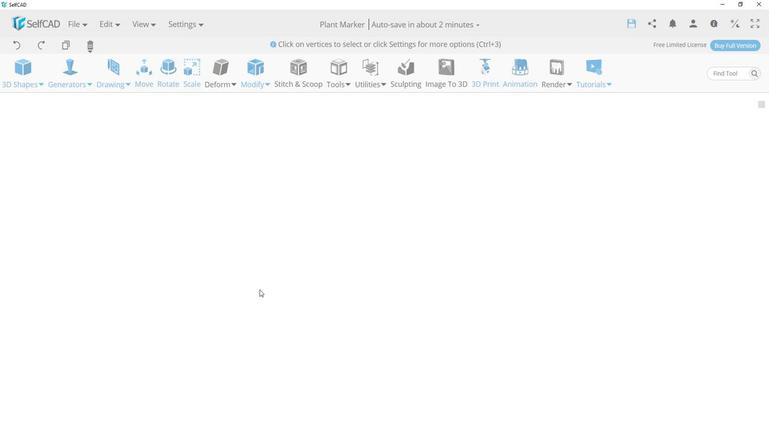 
Action: Mouse scrolled (276, 290) with delta (0, 0)
Screenshot: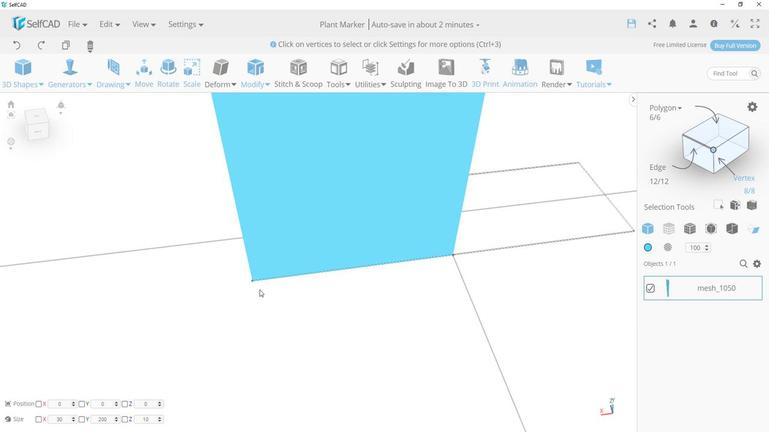 
Action: Mouse scrolled (276, 290) with delta (0, 0)
Screenshot: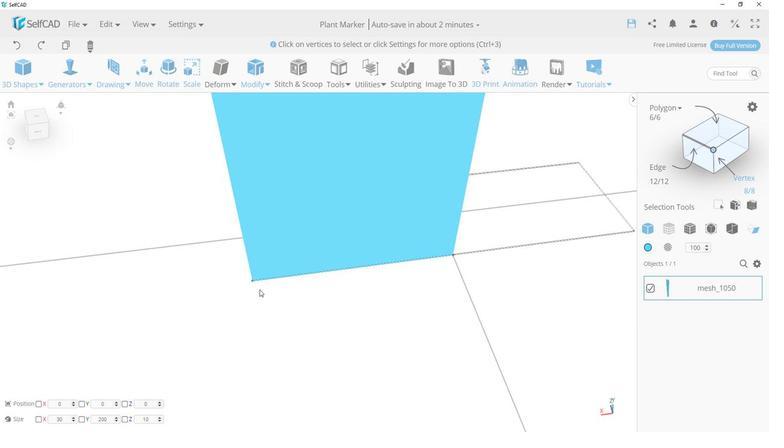 
Action: Mouse scrolled (276, 290) with delta (0, 0)
Screenshot: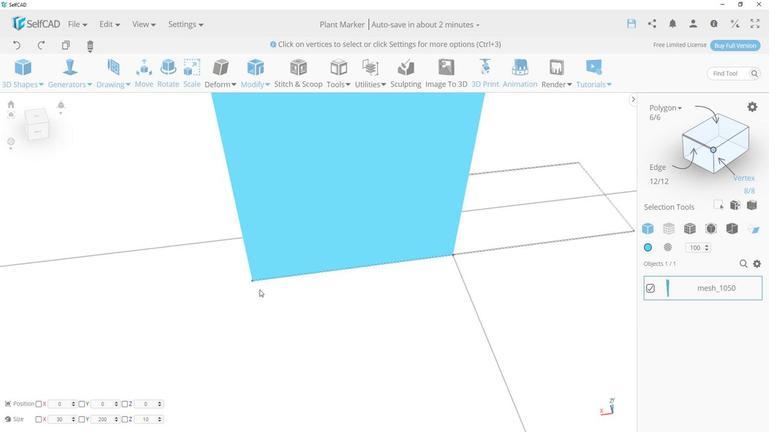 
Action: Mouse scrolled (276, 290) with delta (0, 0)
Screenshot: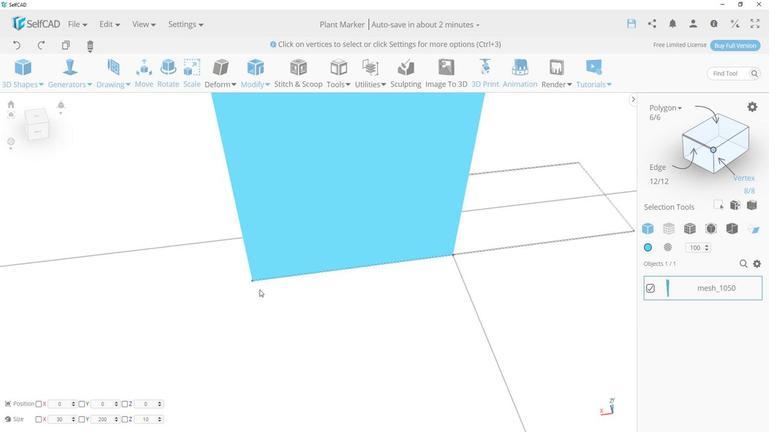 
Action: Mouse scrolled (276, 290) with delta (0, 0)
Screenshot: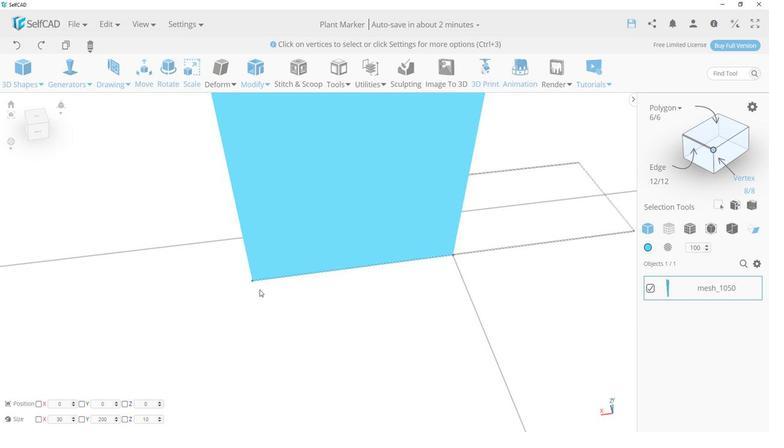 
Action: Mouse scrolled (276, 290) with delta (0, 0)
Screenshot: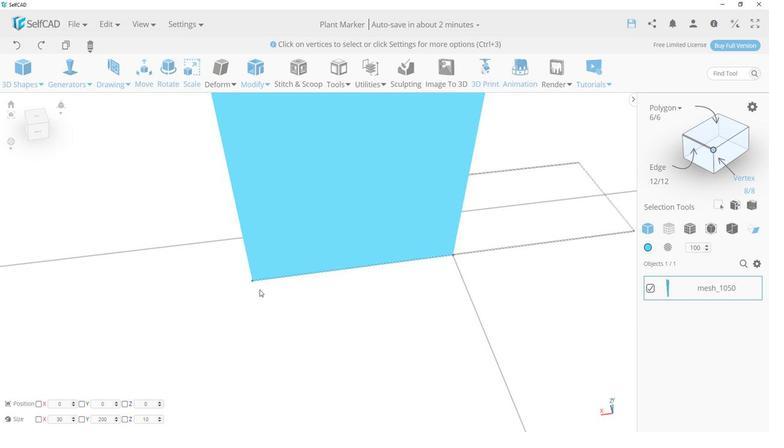 
Action: Mouse scrolled (276, 290) with delta (0, 0)
Screenshot: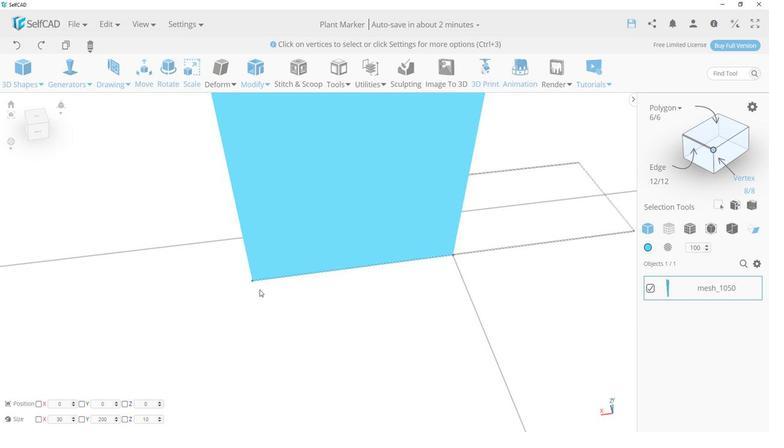 
Action: Mouse scrolled (276, 290) with delta (0, 0)
Screenshot: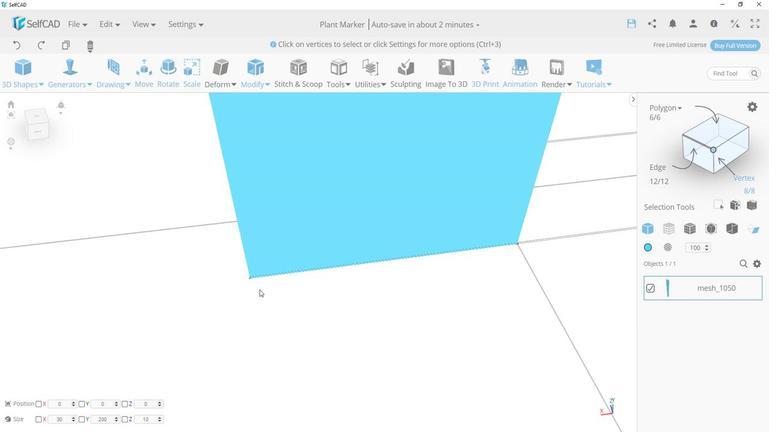
Action: Mouse scrolled (276, 290) with delta (0, 0)
Screenshot: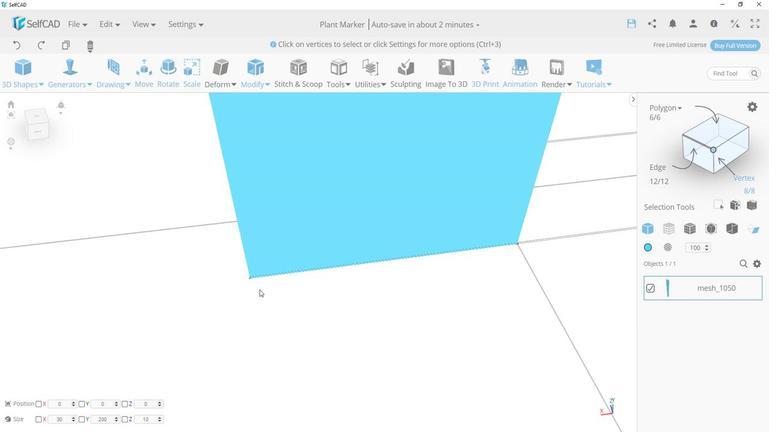 
Action: Mouse scrolled (276, 290) with delta (0, 0)
Screenshot: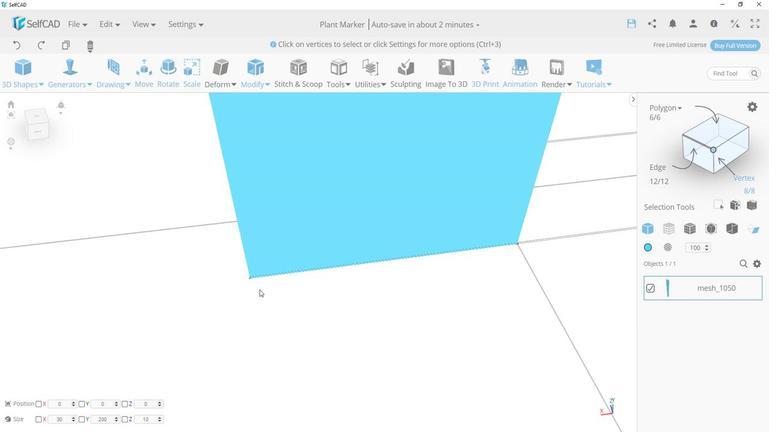 
Action: Mouse scrolled (276, 290) with delta (0, 0)
Screenshot: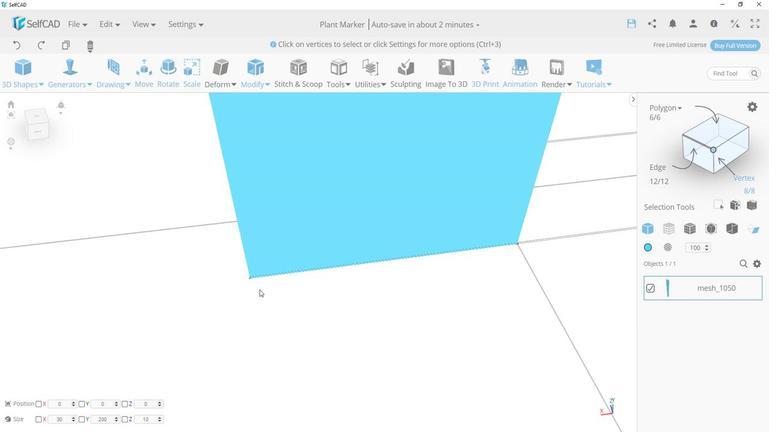 
Action: Mouse scrolled (276, 290) with delta (0, 0)
Screenshot: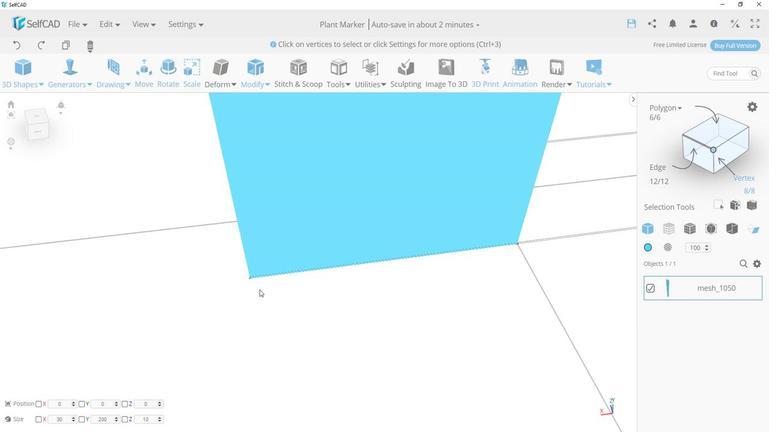 
Action: Mouse scrolled (276, 290) with delta (0, 0)
Screenshot: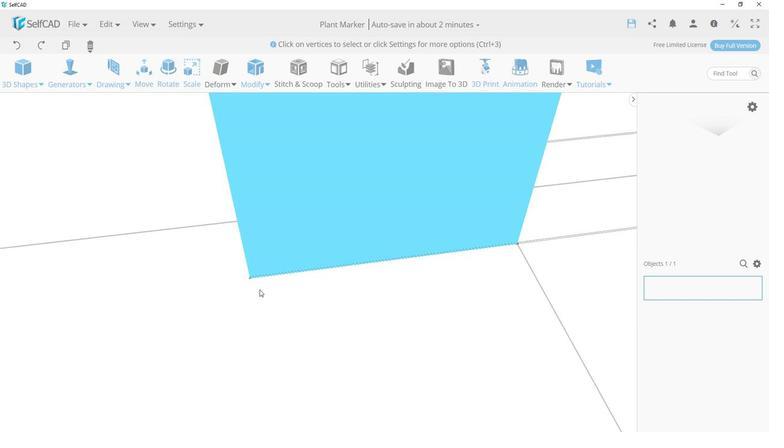 
Action: Mouse scrolled (276, 290) with delta (0, 0)
Screenshot: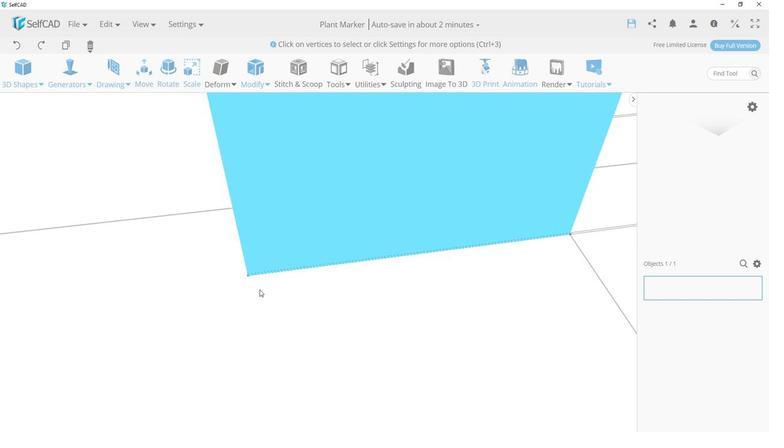 
Action: Mouse scrolled (276, 290) with delta (0, 0)
Screenshot: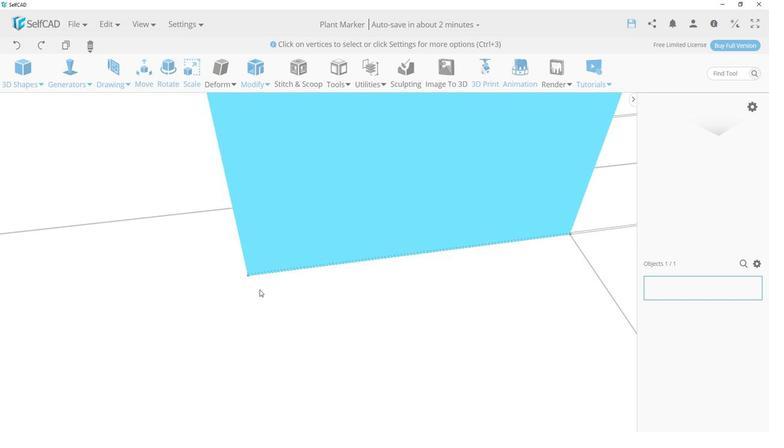 
Action: Mouse scrolled (276, 290) with delta (0, 0)
Screenshot: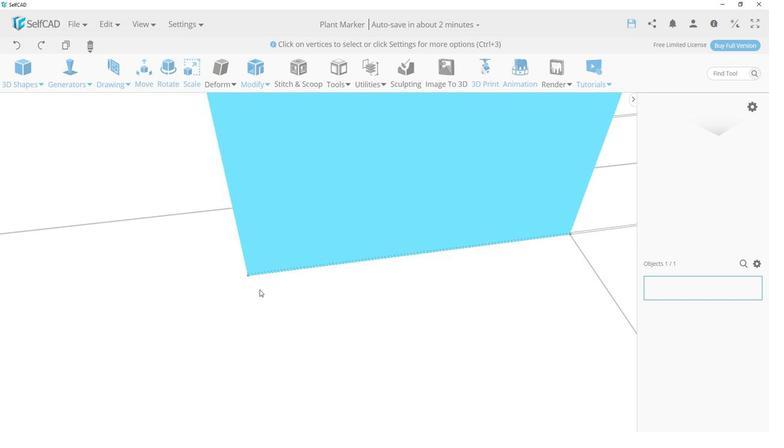 
Action: Mouse scrolled (276, 290) with delta (0, 0)
Screenshot: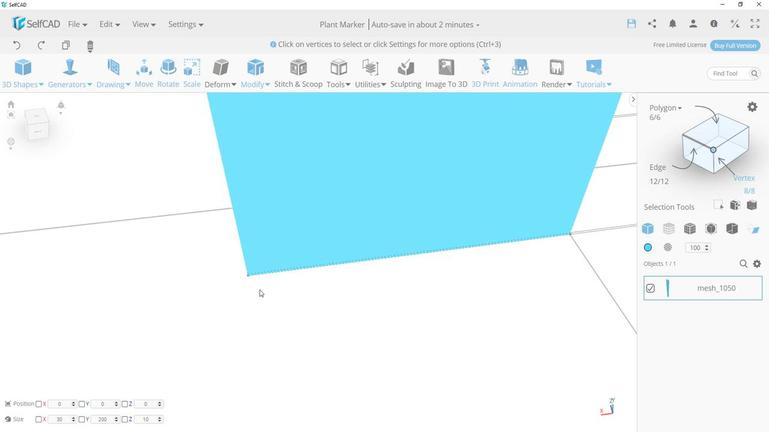 
Action: Mouse moved to (266, 276)
Screenshot: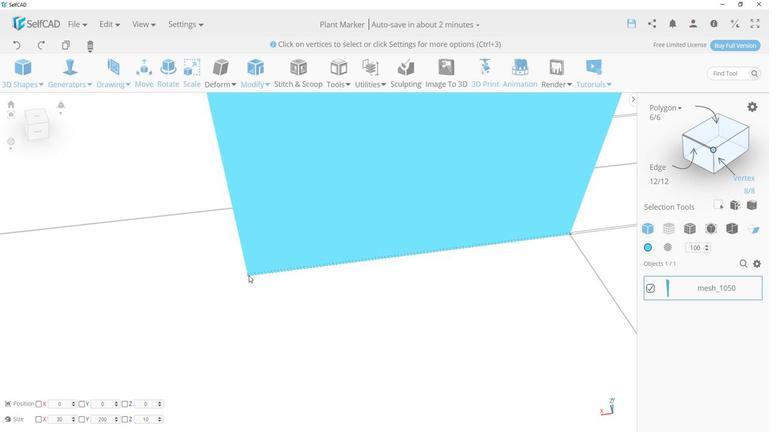 
Action: Mouse pressed left at (266, 276)
Screenshot: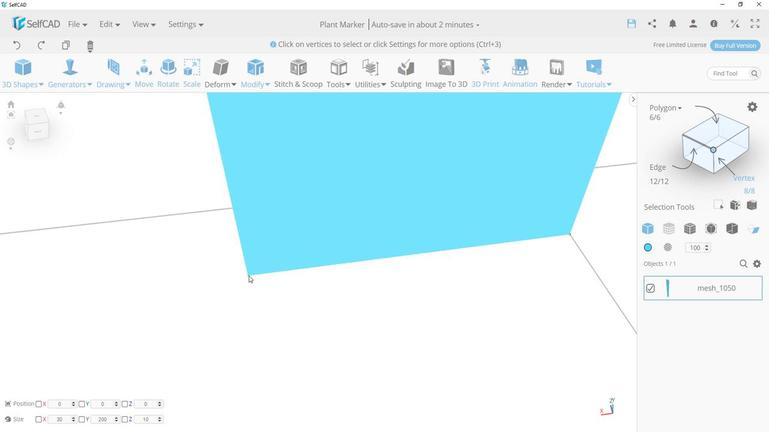 
Action: Mouse moved to (292, 303)
Screenshot: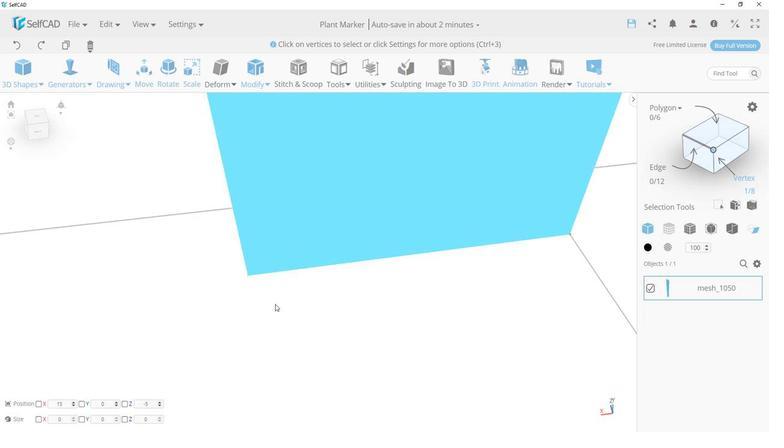 
Action: Mouse scrolled (292, 302) with delta (0, 0)
Screenshot: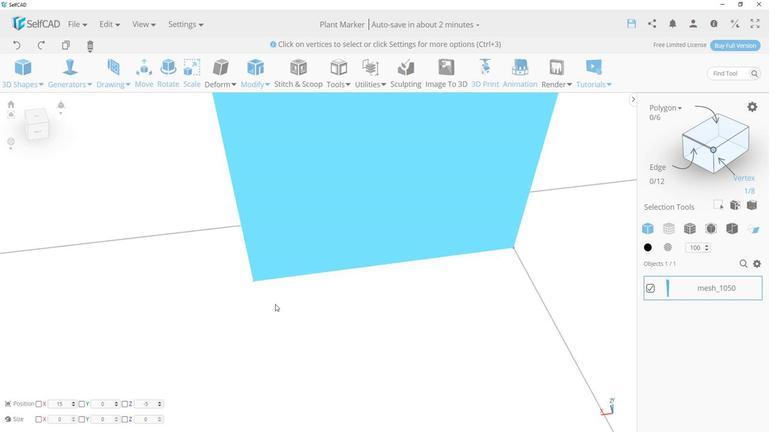 
Action: Mouse scrolled (292, 302) with delta (0, 0)
Screenshot: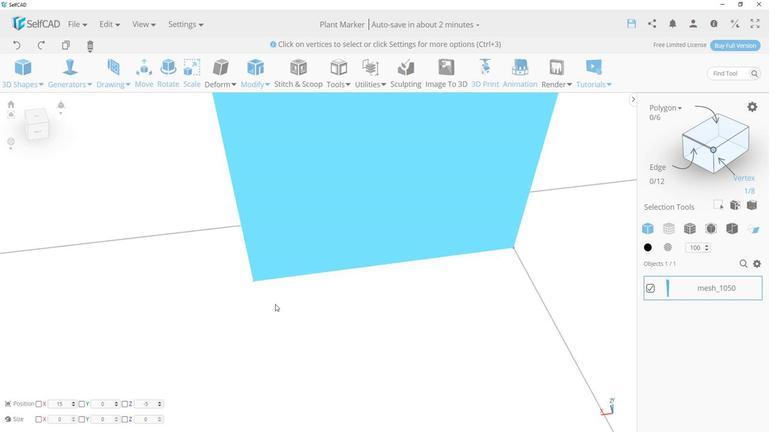 
Action: Mouse scrolled (292, 302) with delta (0, 0)
Screenshot: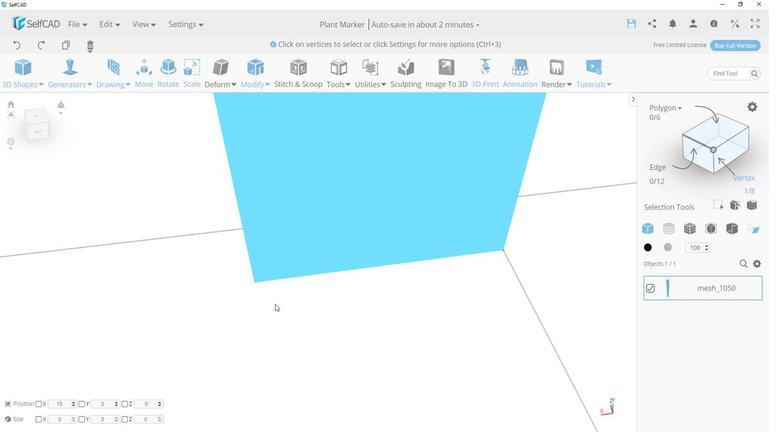 
Action: Mouse scrolled (292, 302) with delta (0, 0)
Screenshot: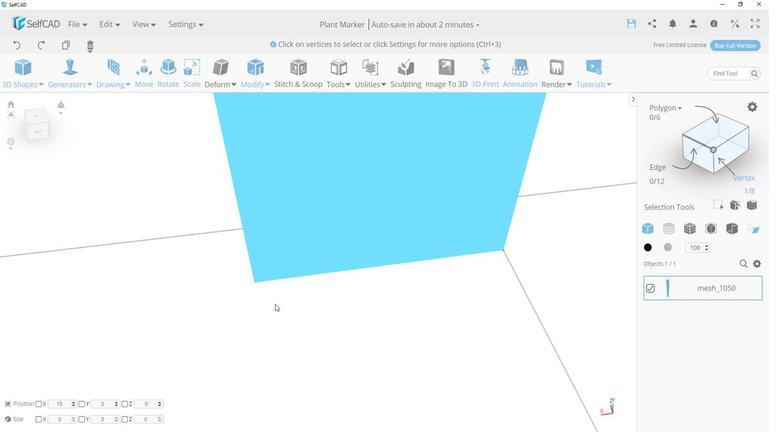 
Action: Mouse scrolled (292, 302) with delta (0, 0)
Screenshot: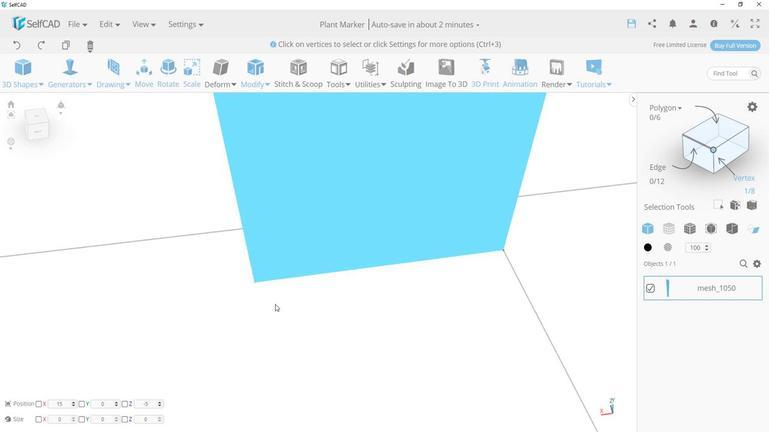 
Action: Mouse scrolled (292, 302) with delta (0, 0)
Screenshot: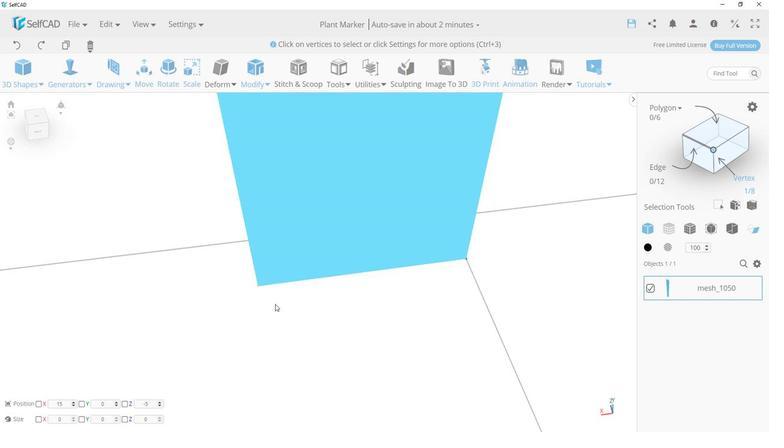 
Action: Mouse scrolled (292, 302) with delta (0, 0)
Screenshot: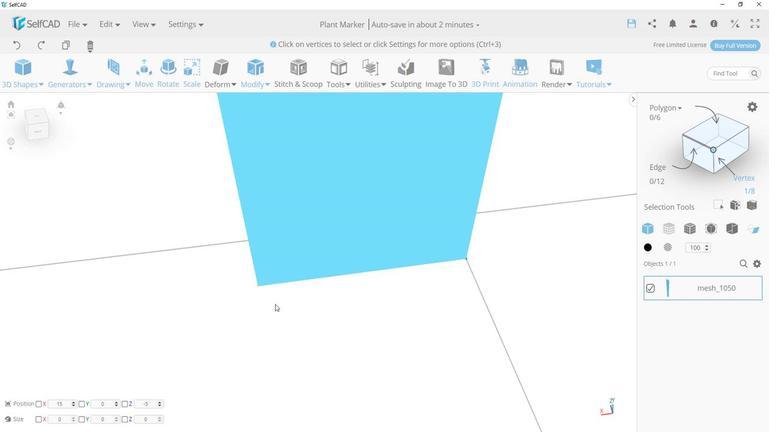 
Action: Mouse scrolled (292, 302) with delta (0, 0)
Screenshot: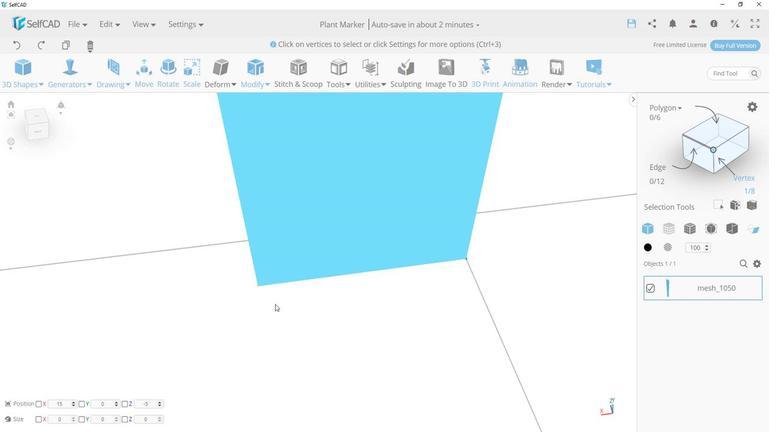 
Action: Mouse scrolled (292, 302) with delta (0, 0)
Screenshot: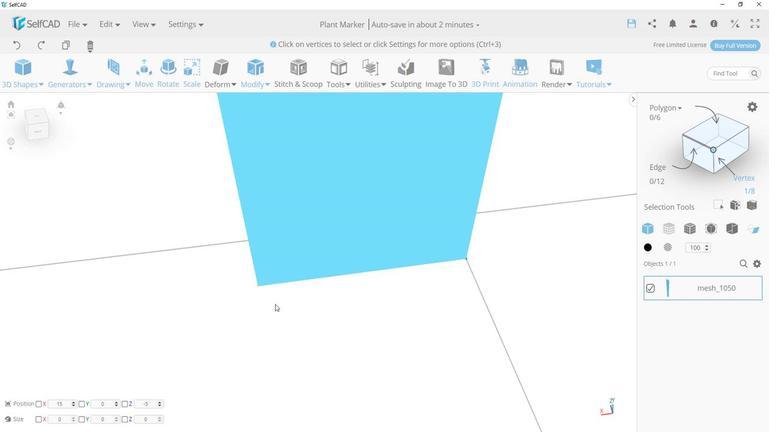 
Action: Mouse scrolled (292, 302) with delta (0, 0)
Screenshot: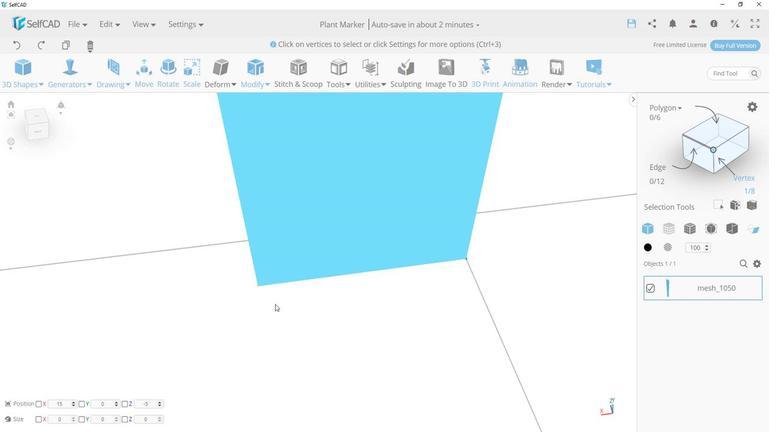 
Action: Mouse scrolled (292, 302) with delta (0, 0)
Screenshot: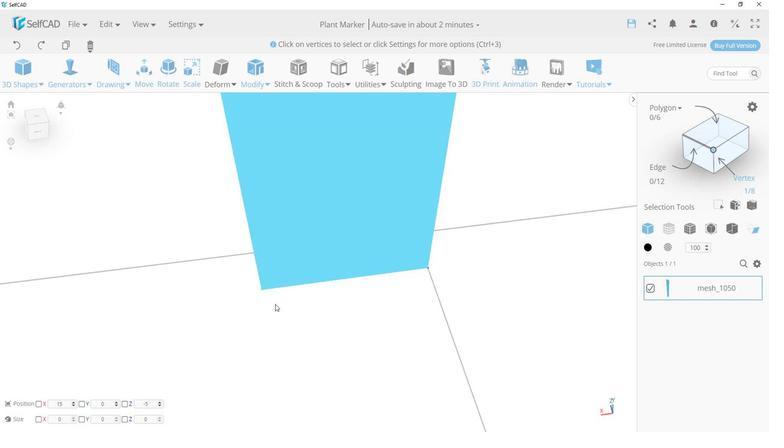 
Action: Mouse scrolled (292, 302) with delta (0, 0)
Screenshot: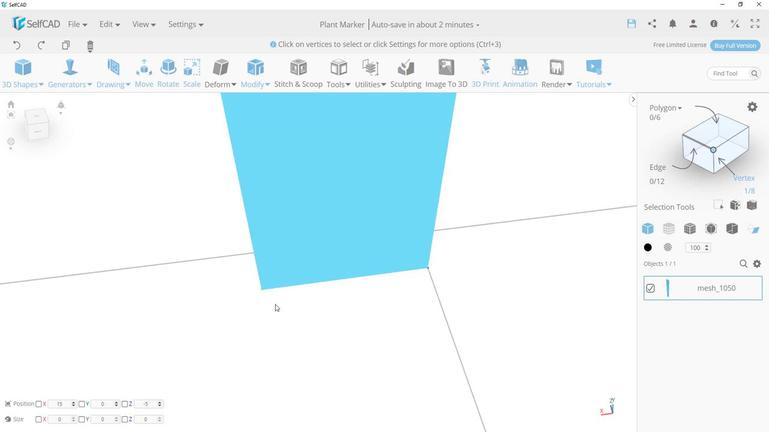 
Action: Mouse scrolled (292, 302) with delta (0, 0)
Screenshot: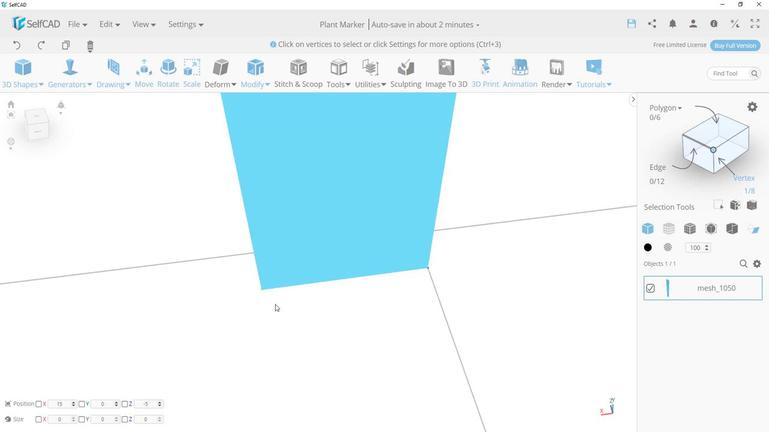
Action: Mouse scrolled (292, 302) with delta (0, 0)
Screenshot: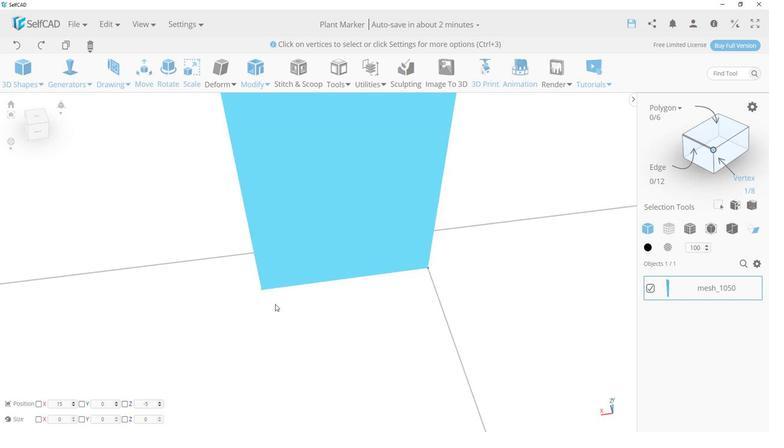 
Action: Mouse scrolled (292, 302) with delta (0, 0)
Screenshot: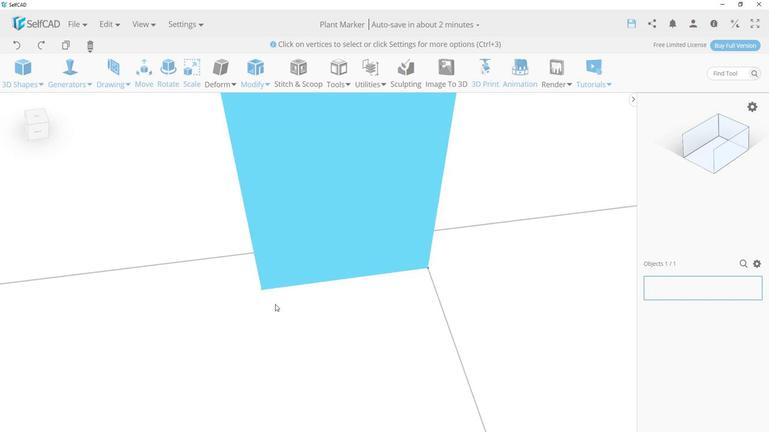 
Action: Mouse moved to (285, 318)
Screenshot: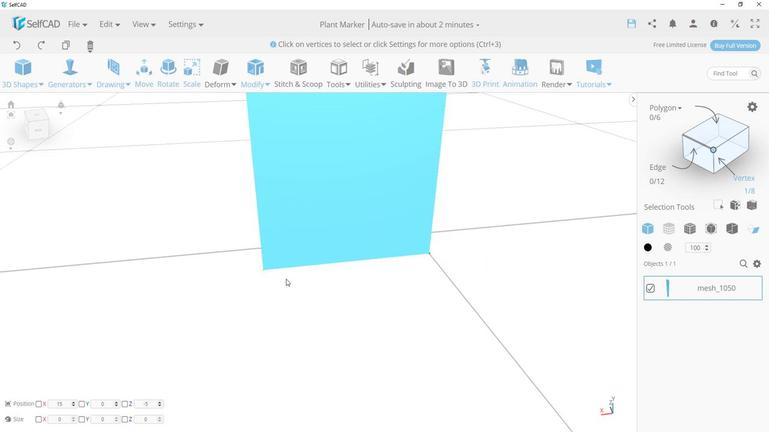 
Action: Mouse pressed left at (285, 318)
Screenshot: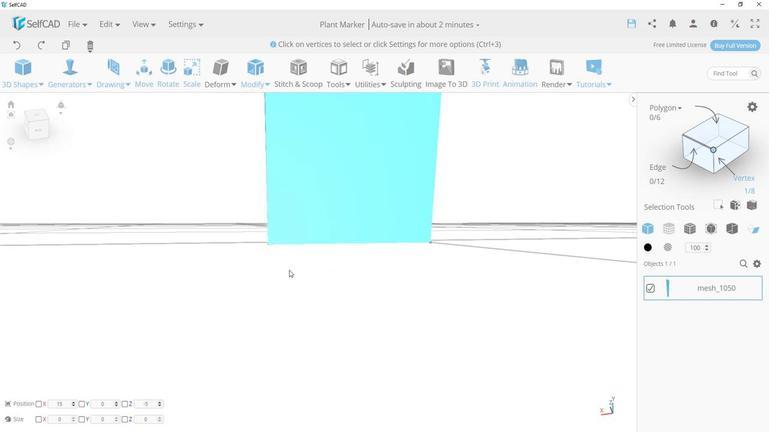 
Action: Mouse moved to (160, 96)
Screenshot: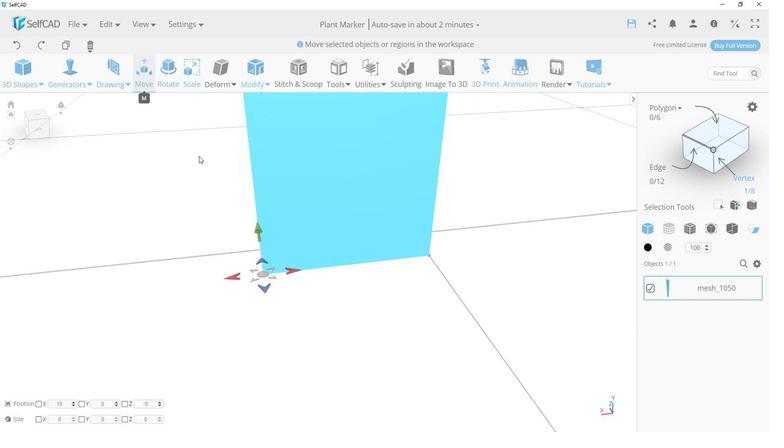 
Action: Mouse pressed left at (160, 96)
Screenshot: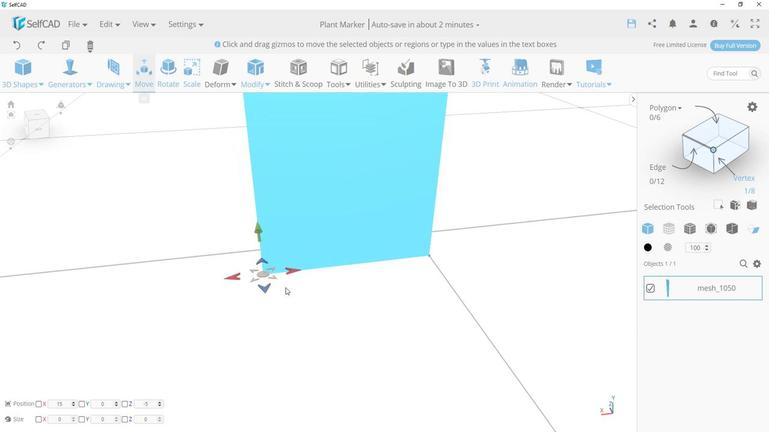 
Action: Mouse moved to (332, 313)
Screenshot: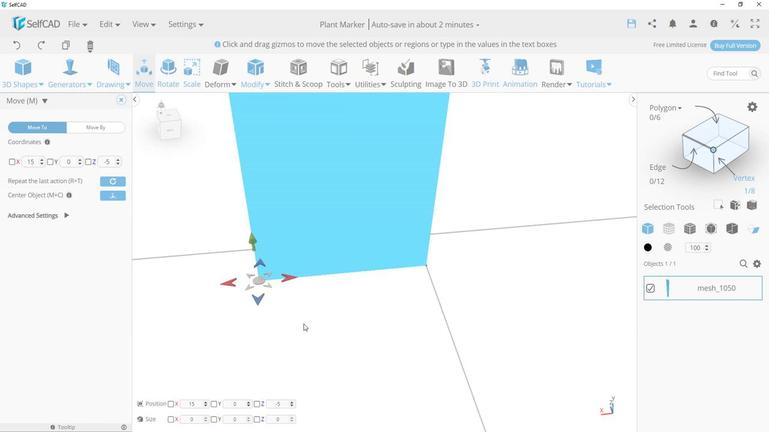 
Action: Mouse pressed left at (332, 313)
Screenshot: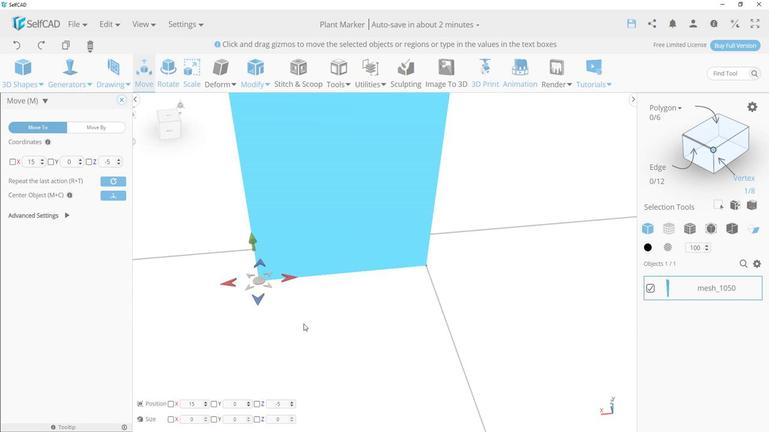
Action: Mouse moved to (303, 279)
Screenshot: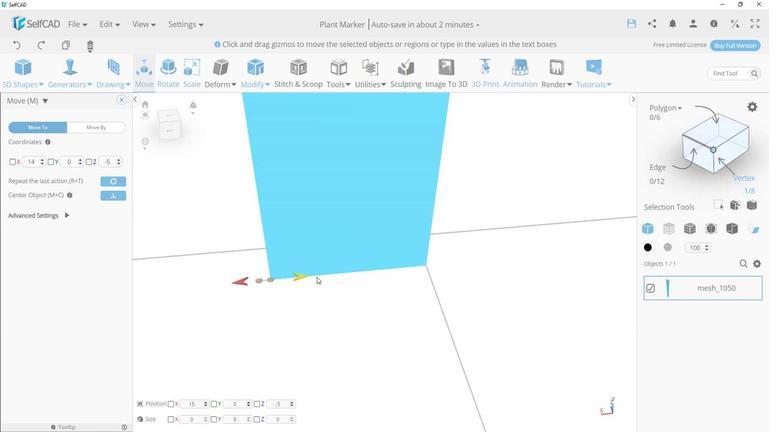 
Action: Mouse pressed left at (303, 279)
Screenshot: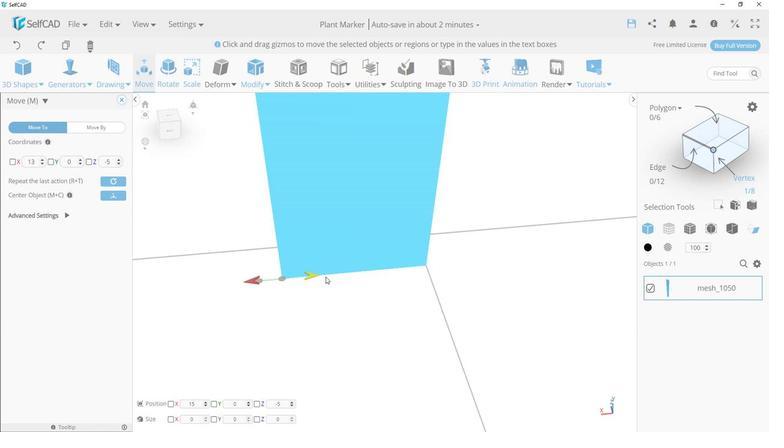 
Action: Mouse moved to (353, 326)
Screenshot: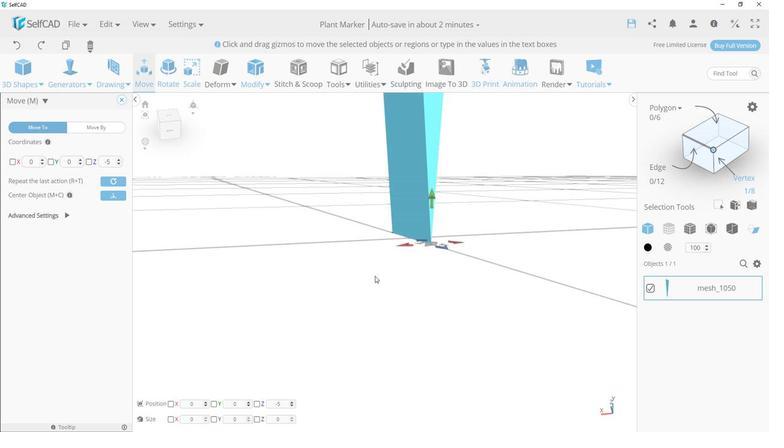 
Action: Mouse pressed left at (353, 326)
Screenshot: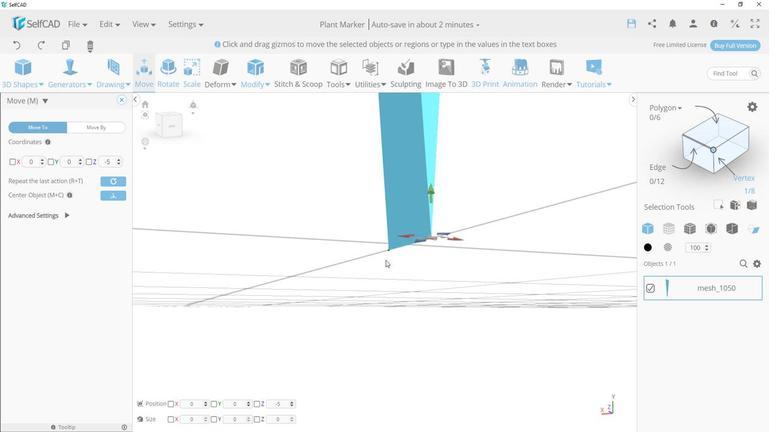 
Action: Mouse moved to (335, 316)
Screenshot: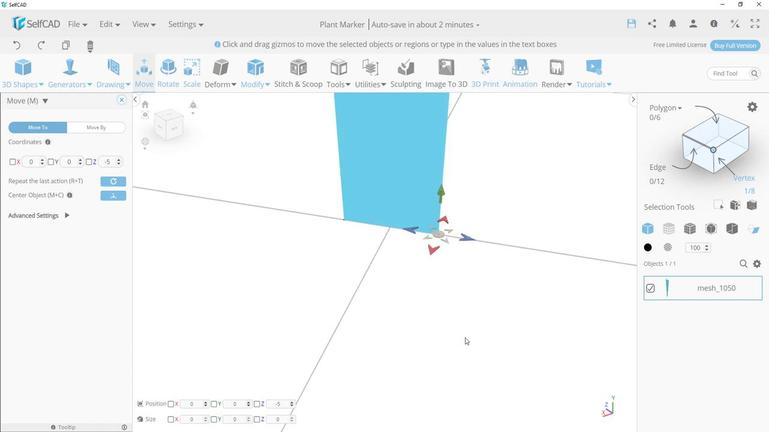 
Action: Mouse pressed left at (335, 316)
Screenshot: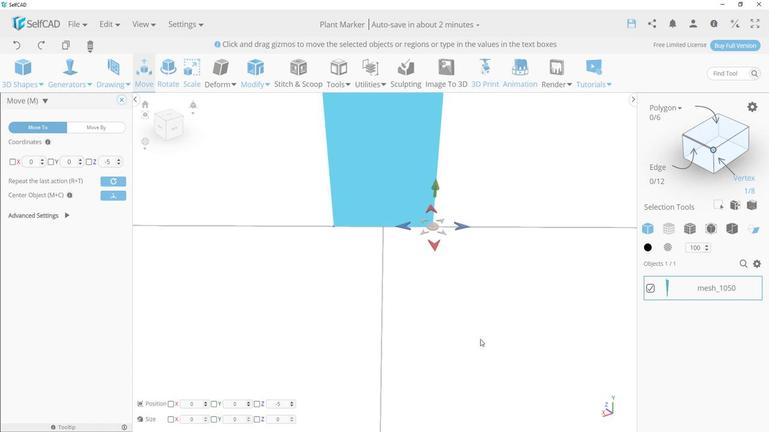 
Action: Mouse moved to (468, 313)
Screenshot: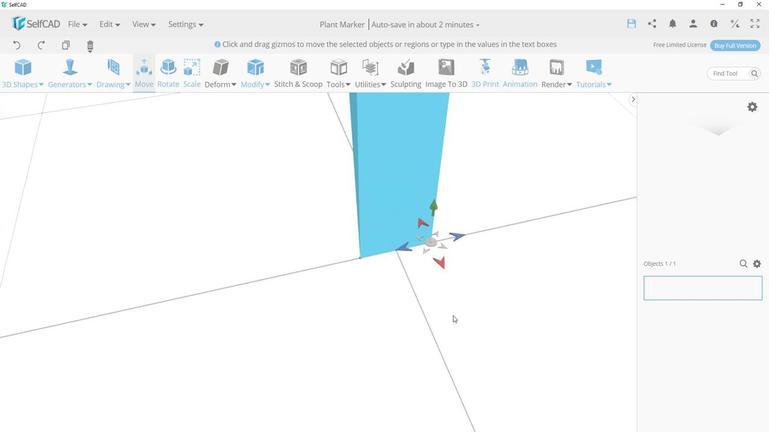 
Action: Mouse scrolled (468, 313) with delta (0, 0)
Screenshot: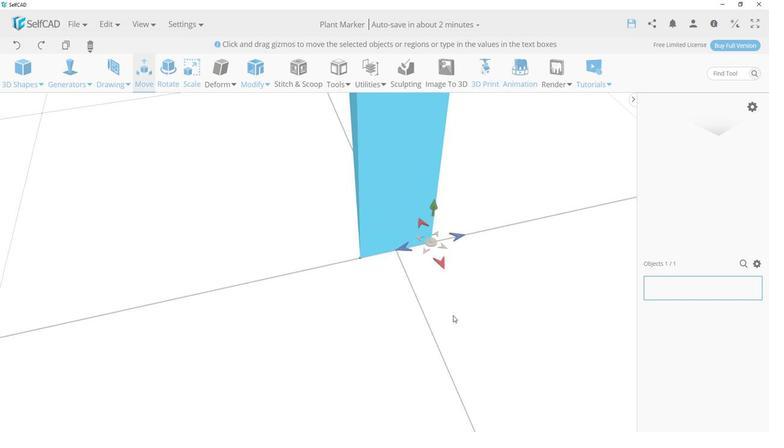 
Action: Mouse scrolled (468, 313) with delta (0, 0)
Screenshot: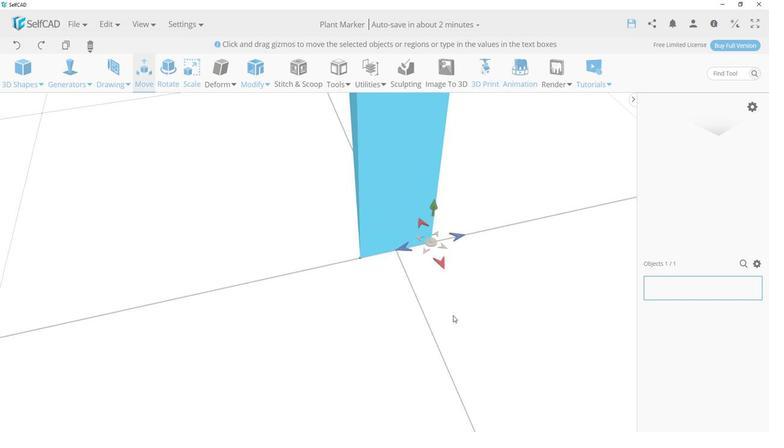 
Action: Mouse scrolled (468, 313) with delta (0, 0)
Screenshot: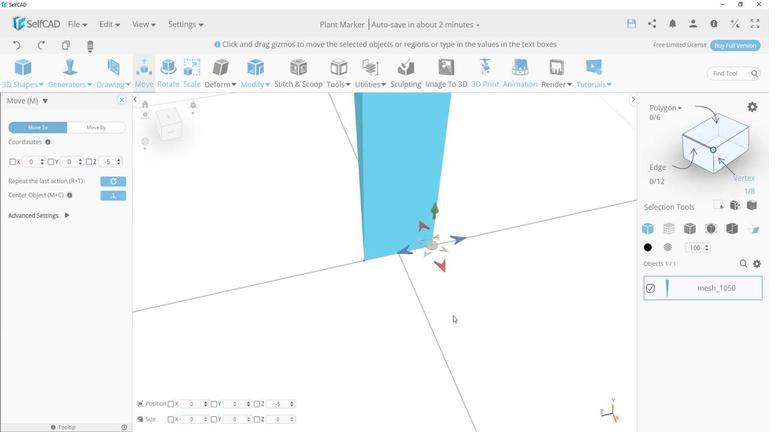 
Action: Mouse scrolled (468, 313) with delta (0, 0)
Screenshot: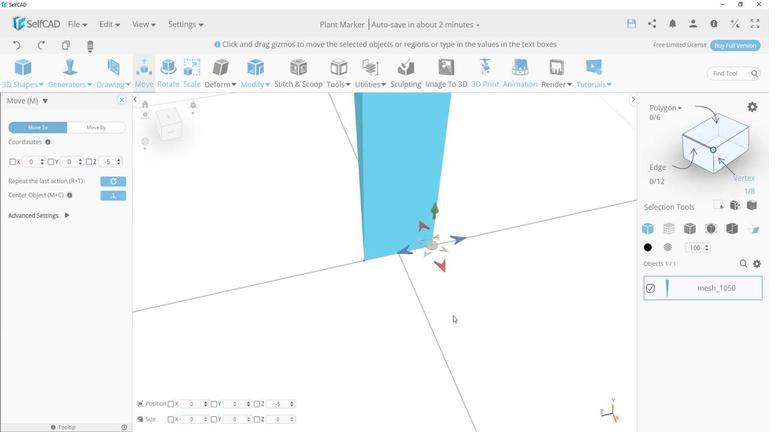 
Action: Mouse scrolled (468, 313) with delta (0, 0)
Screenshot: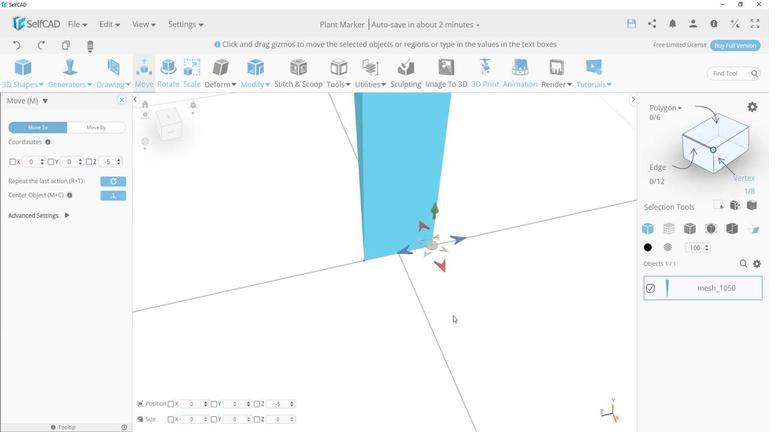 
Action: Mouse scrolled (468, 313) with delta (0, 0)
Screenshot: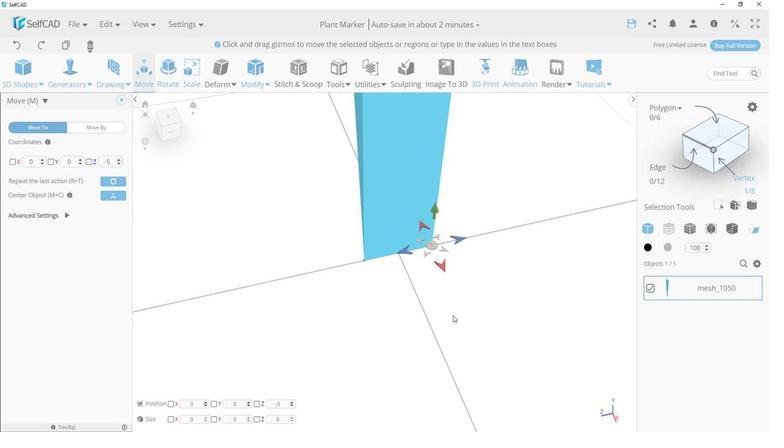 
Action: Mouse scrolled (468, 313) with delta (0, 0)
Screenshot: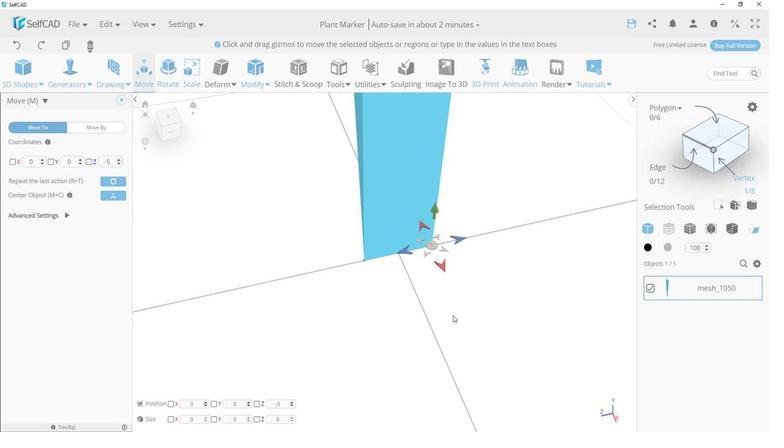 
Action: Mouse scrolled (468, 313) with delta (0, 0)
Screenshot: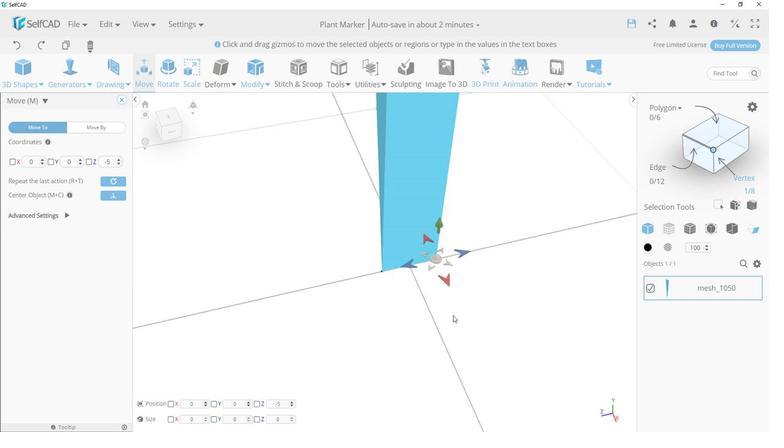 
Action: Mouse scrolled (468, 313) with delta (0, 0)
Screenshot: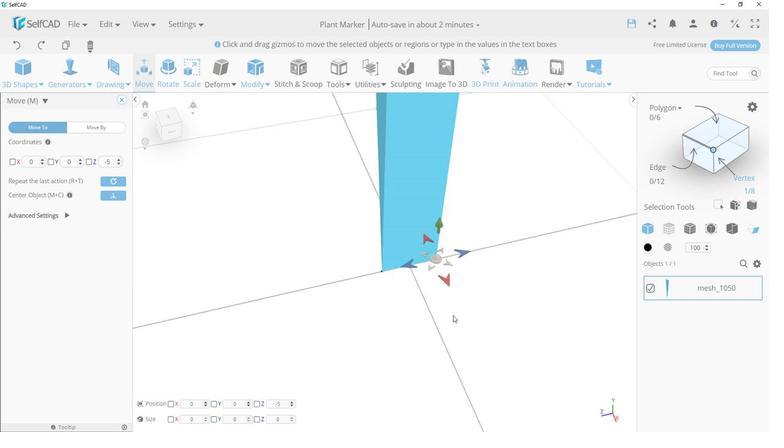 
Action: Mouse scrolled (468, 313) with delta (0, 0)
Screenshot: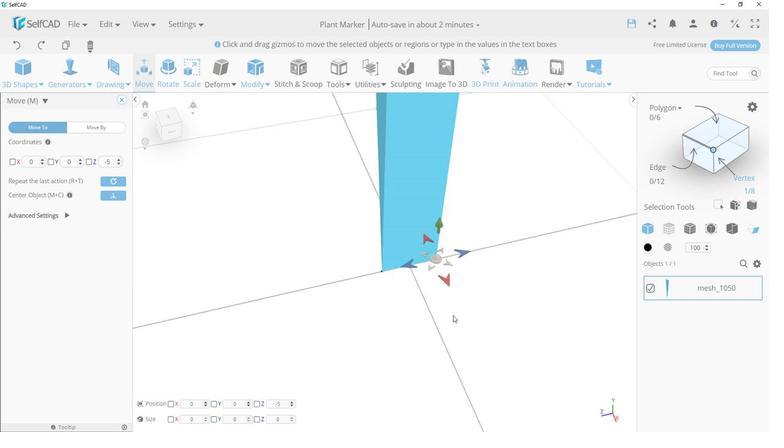 
Action: Mouse scrolled (468, 313) with delta (0, 0)
Screenshot: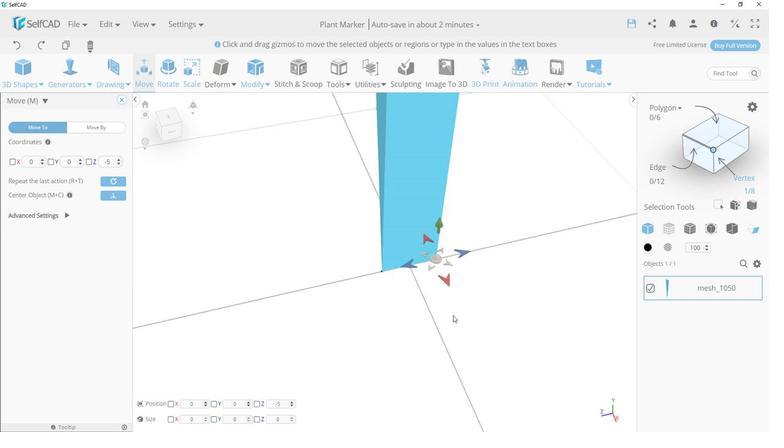 
Action: Mouse scrolled (468, 313) with delta (0, 0)
Screenshot: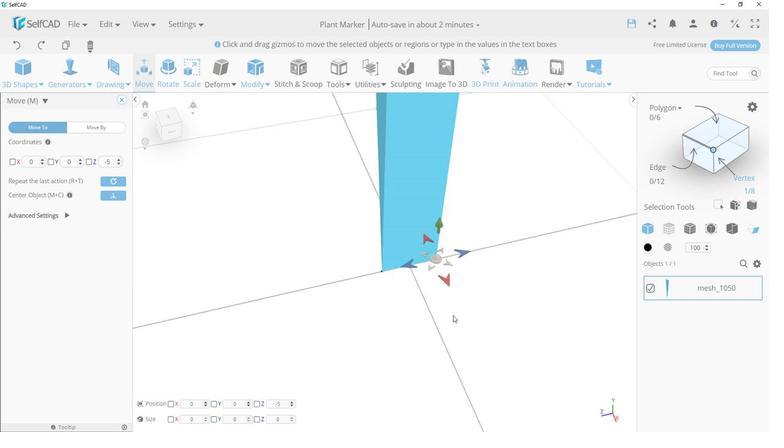 
Action: Mouse scrolled (468, 313) with delta (0, 0)
Screenshot: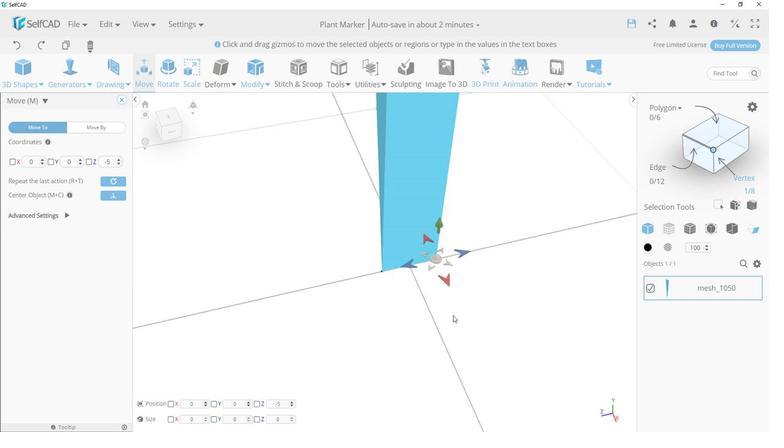 
Action: Mouse scrolled (468, 313) with delta (0, 0)
Screenshot: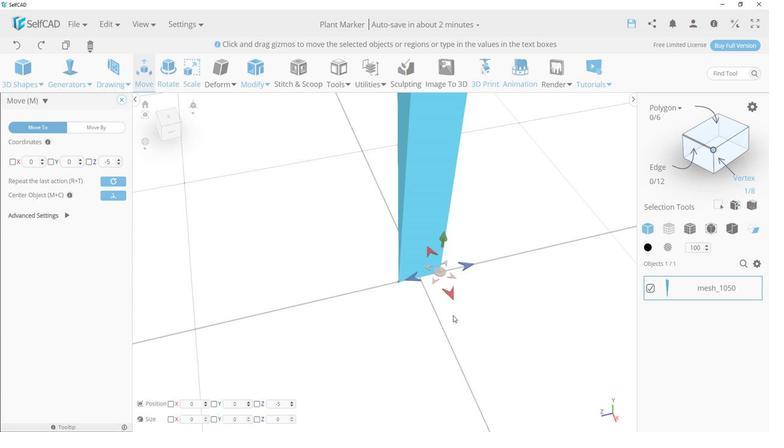 
Action: Mouse scrolled (468, 313) with delta (0, 0)
Screenshot: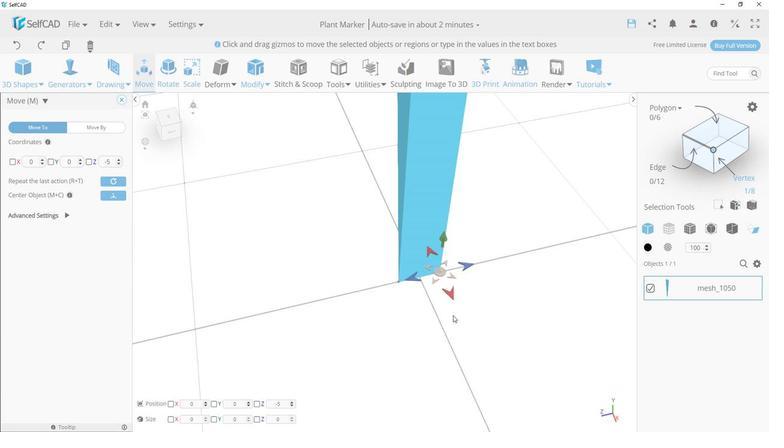 
Action: Mouse scrolled (468, 313) with delta (0, 0)
Screenshot: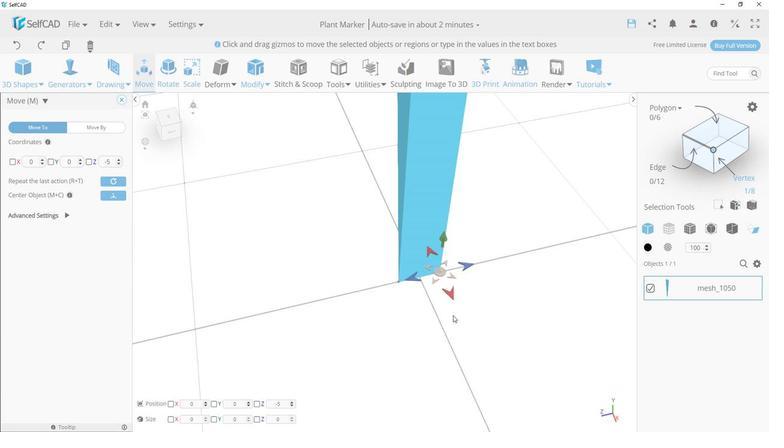 
Action: Mouse scrolled (468, 313) with delta (0, 0)
Screenshot: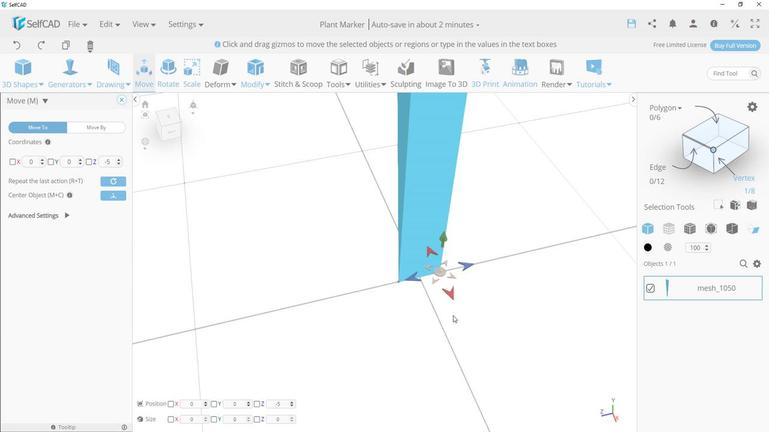 
Action: Mouse scrolled (468, 313) with delta (0, 0)
Screenshot: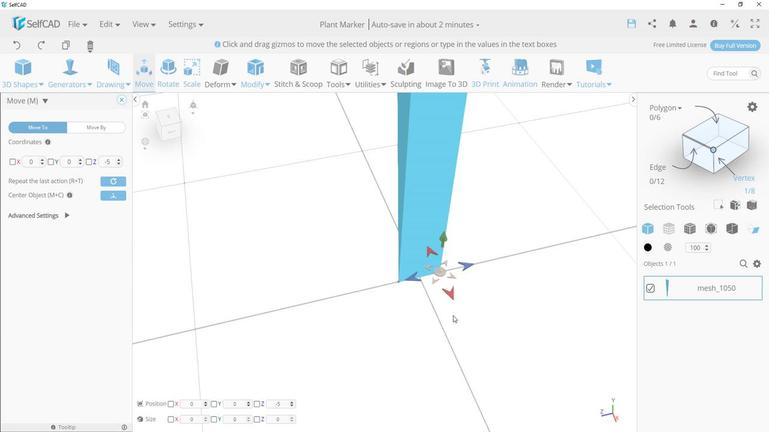 
Action: Mouse scrolled (468, 313) with delta (0, 0)
Screenshot: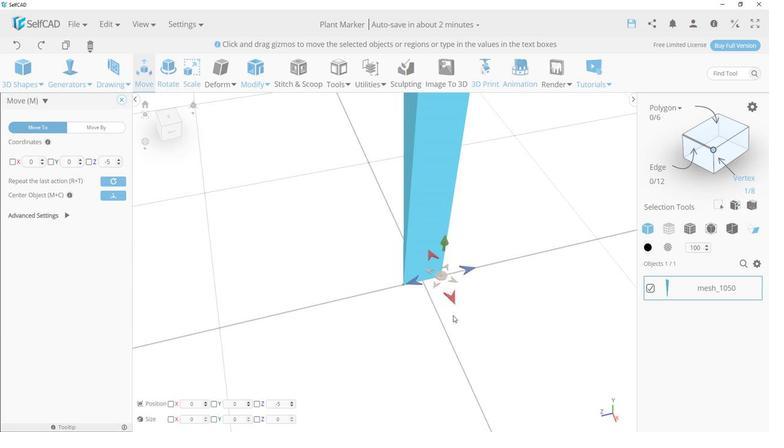 
Action: Mouse scrolled (468, 313) with delta (0, 0)
Screenshot: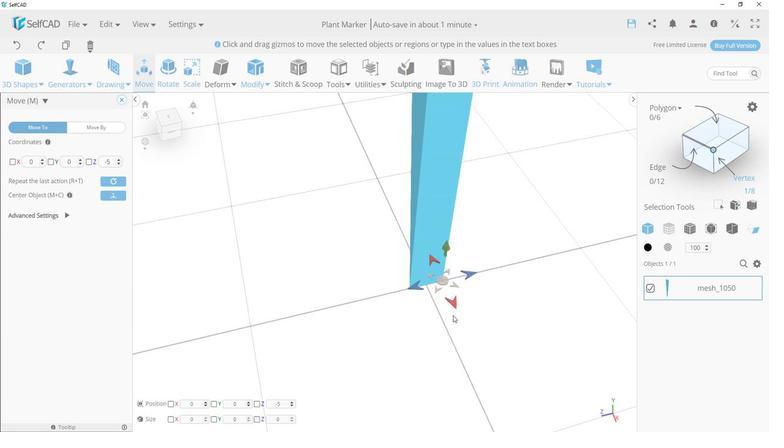 
Action: Mouse scrolled (468, 313) with delta (0, 0)
